 Task: Open Card Data Backup and Recovery Planning in Board Resource Management to Workspace Continuous Integration and Deployment and add a team member Softage.3@softage.net, a label Purple, a checklist Translation, an attachment from your google drive, a color Purple and finally, add a card description 'Plan and execute company team-building activity at a team-building ropes course' and a comment 'Given the potential impact of this task on our company reputation for innovation, let us ensure that we approach it with a sense of creativity and imagination.'. Add a start date 'Jan 07, 1900' with a due date 'Jan 14, 1900'
Action: Mouse moved to (47, 306)
Screenshot: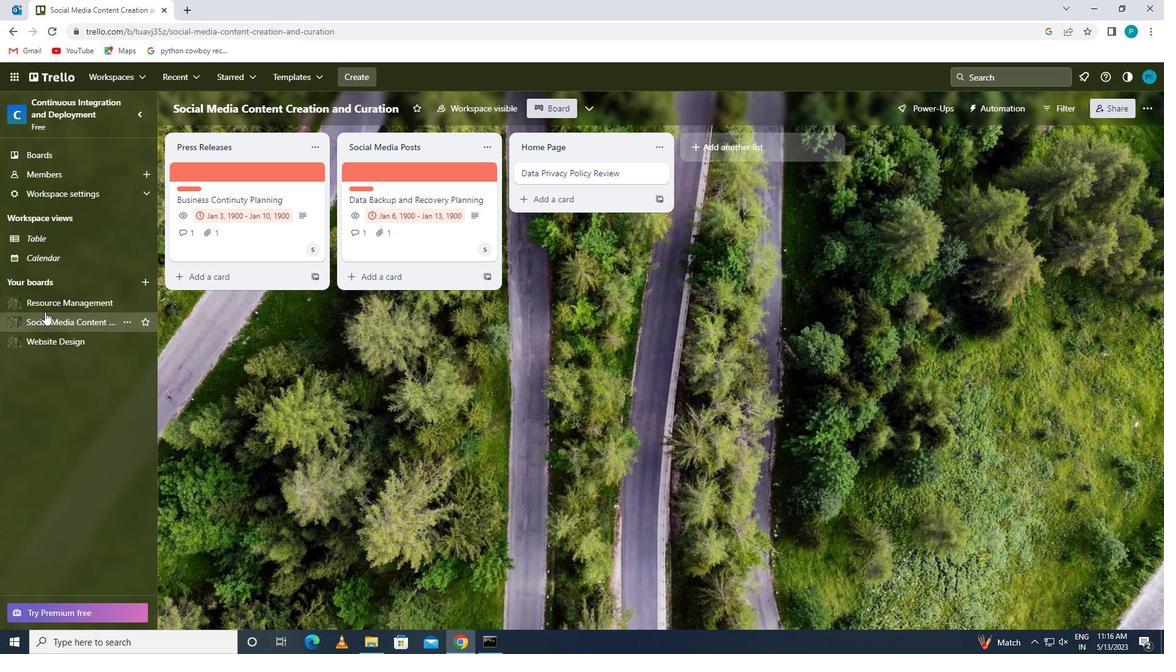 
Action: Mouse pressed left at (47, 306)
Screenshot: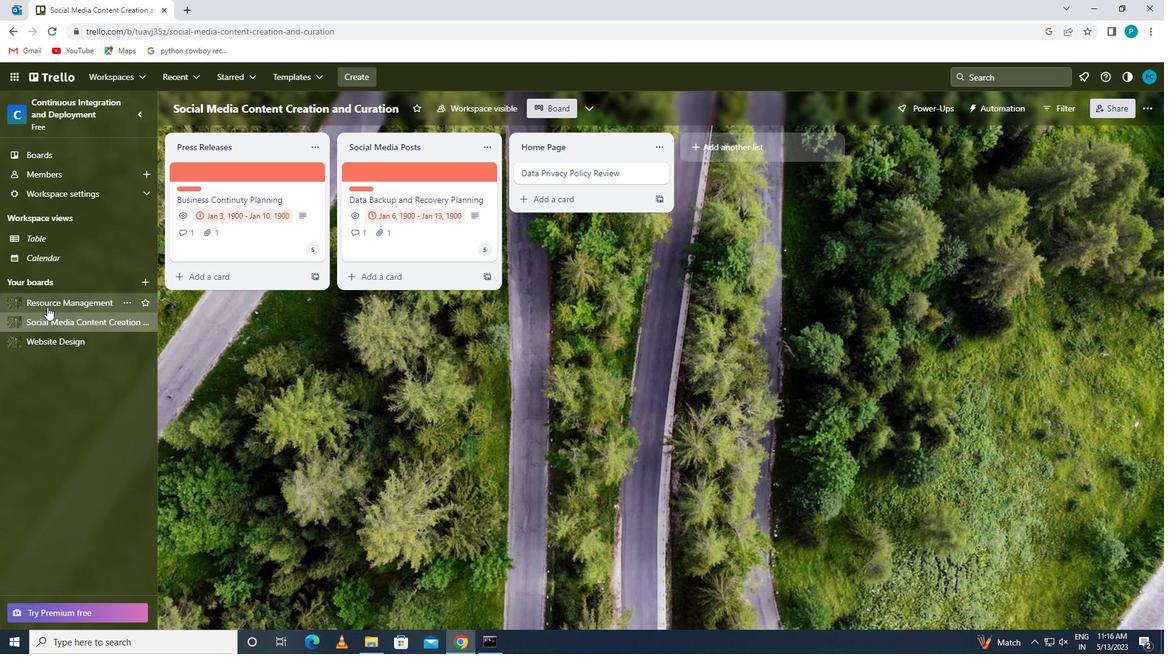 
Action: Mouse moved to (557, 173)
Screenshot: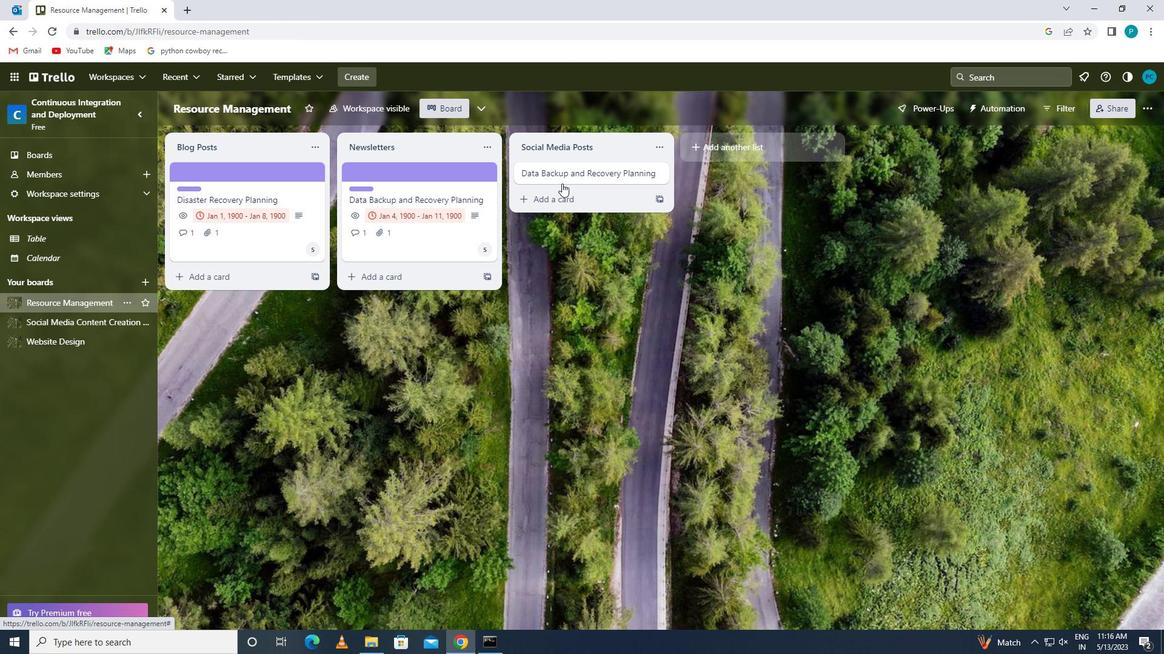 
Action: Mouse pressed left at (557, 173)
Screenshot: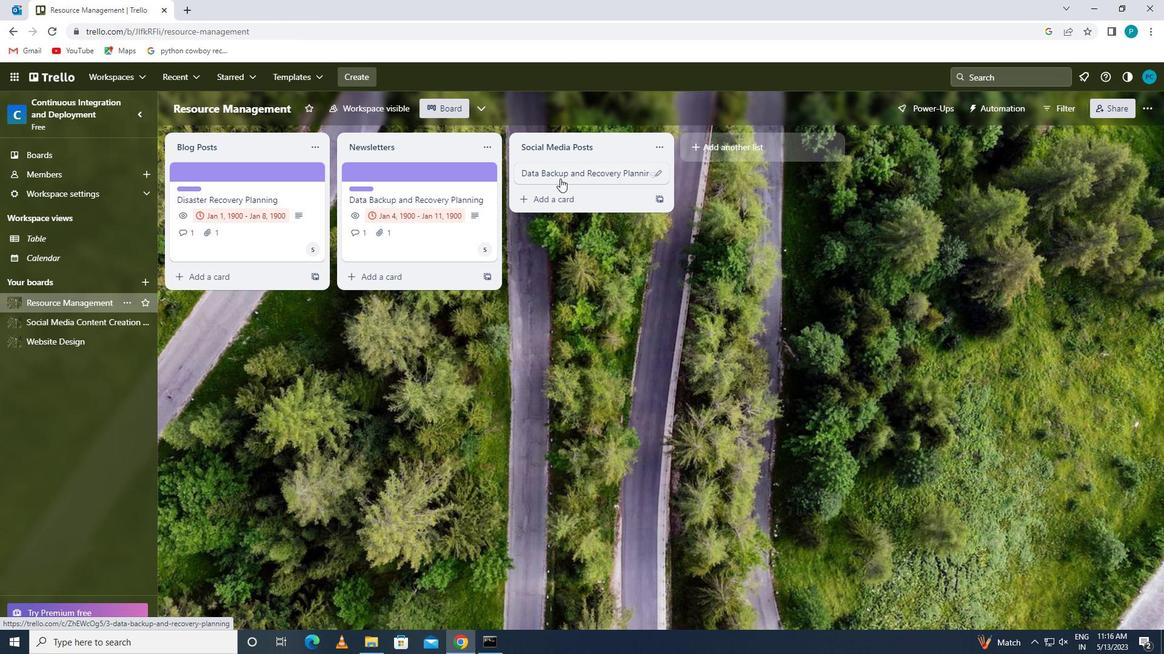 
Action: Mouse moved to (741, 218)
Screenshot: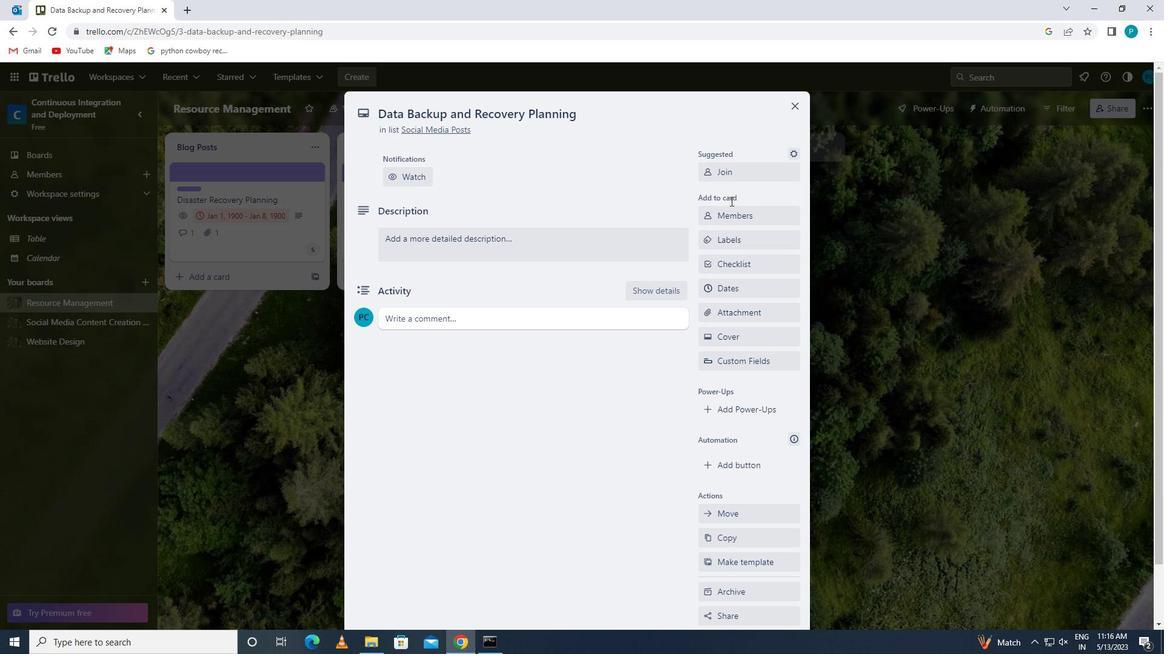 
Action: Mouse pressed left at (741, 218)
Screenshot: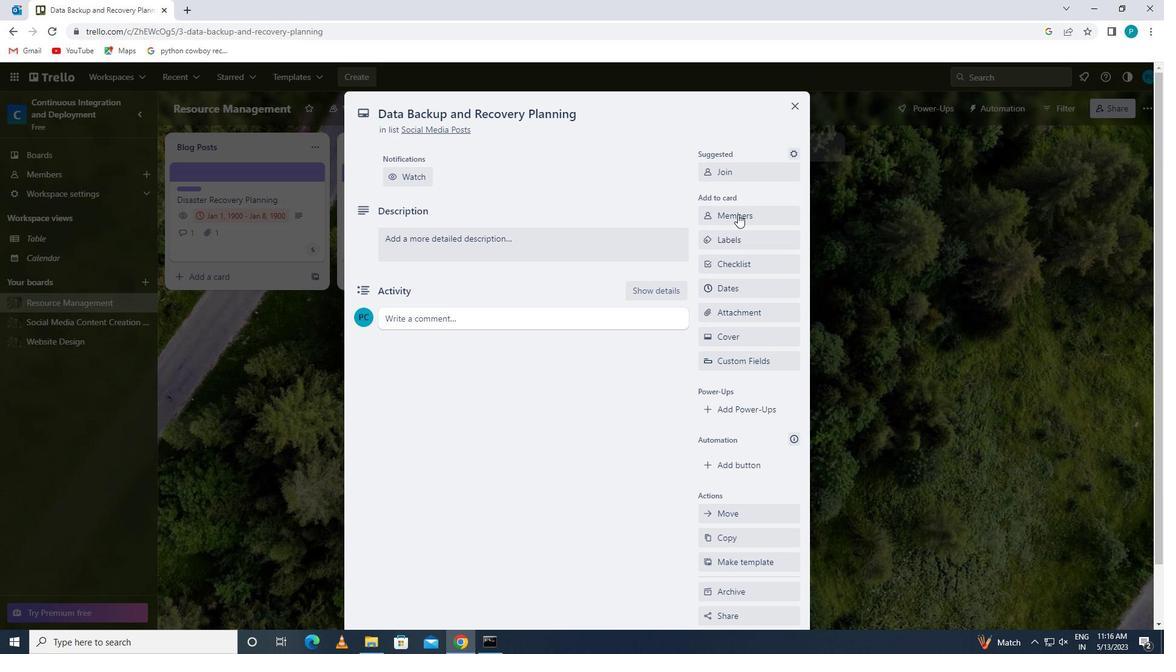 
Action: Key pressed <Key.caps_lock>s<Key.caps_lock>o
Screenshot: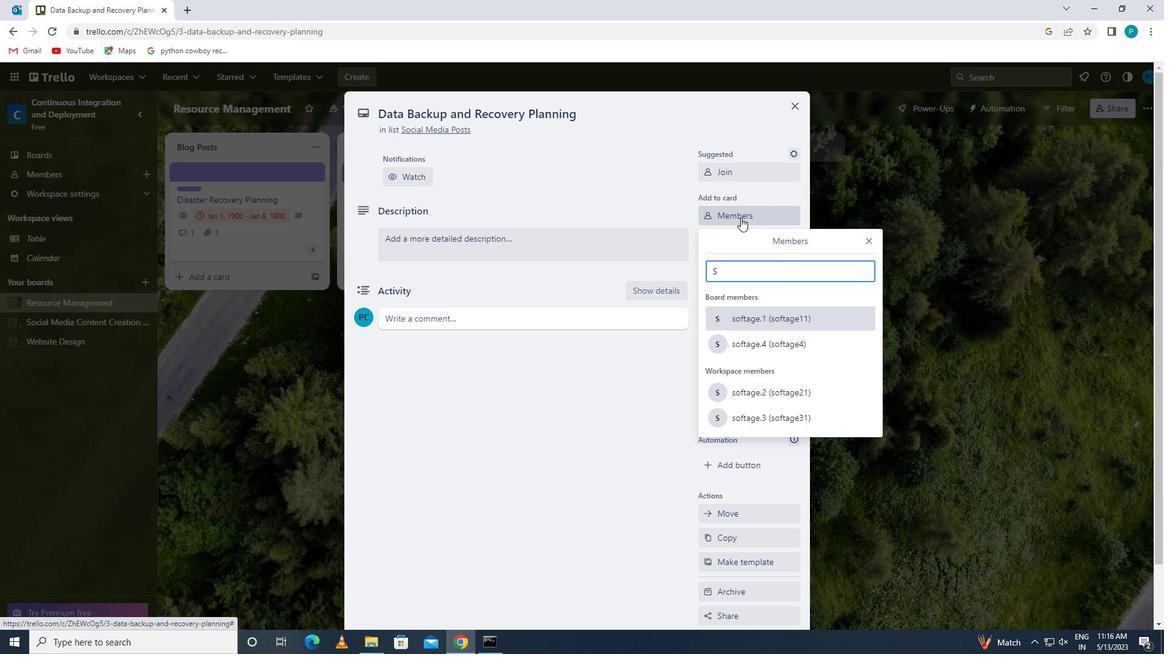 
Action: Mouse moved to (767, 422)
Screenshot: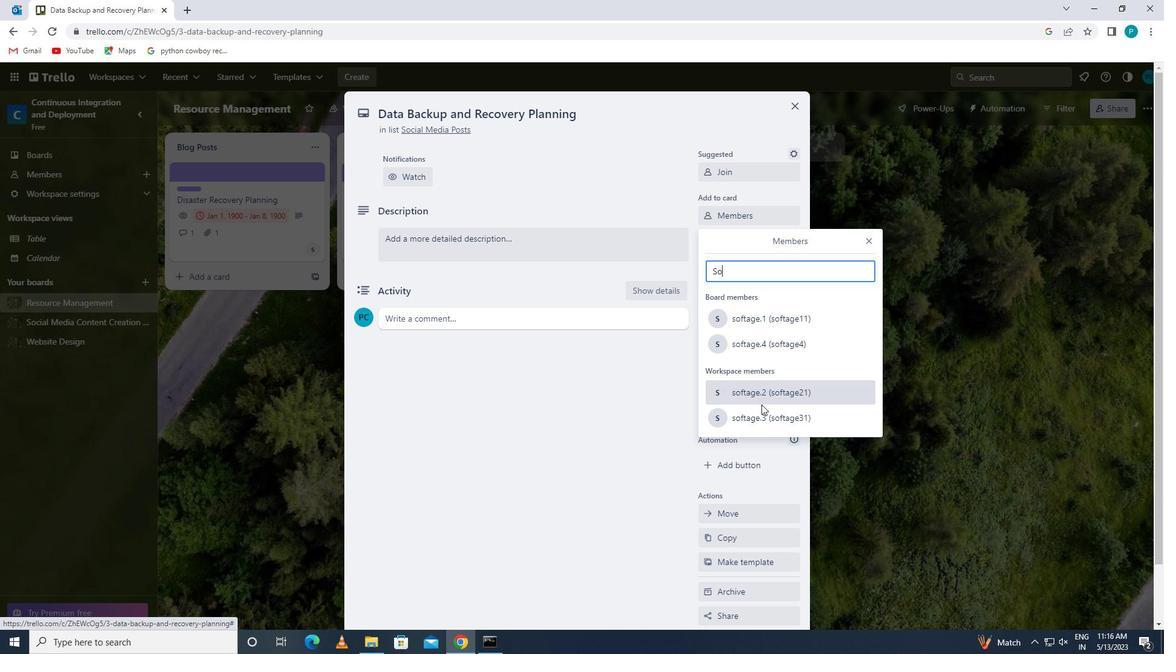 
Action: Mouse pressed left at (767, 422)
Screenshot: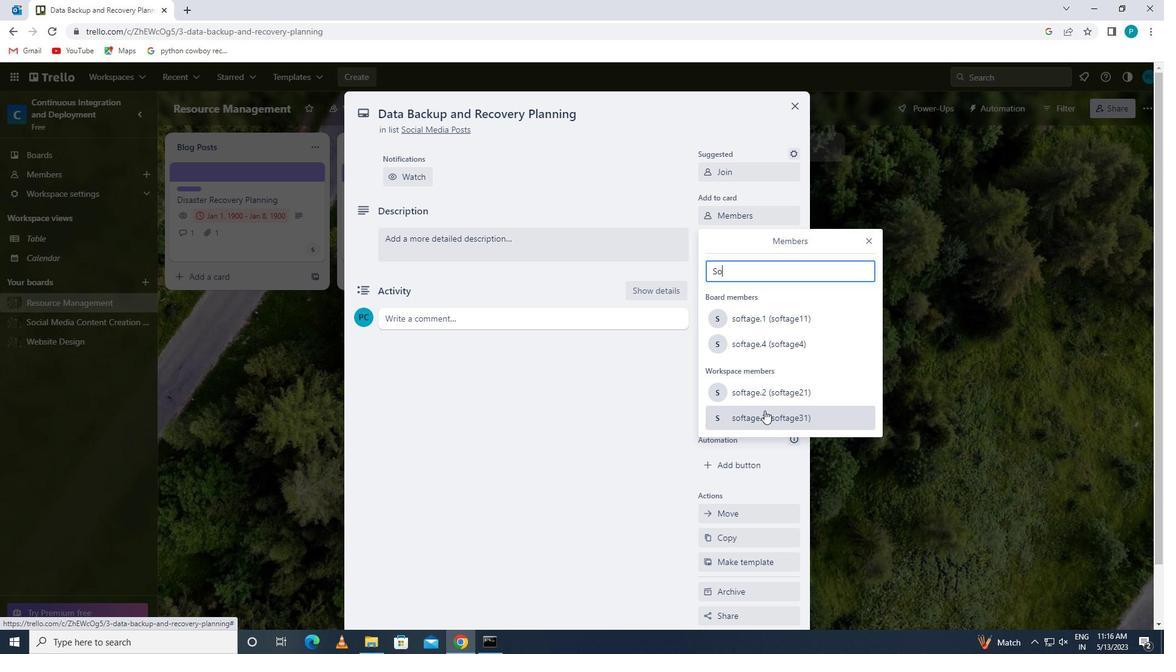 
Action: Mouse moved to (867, 231)
Screenshot: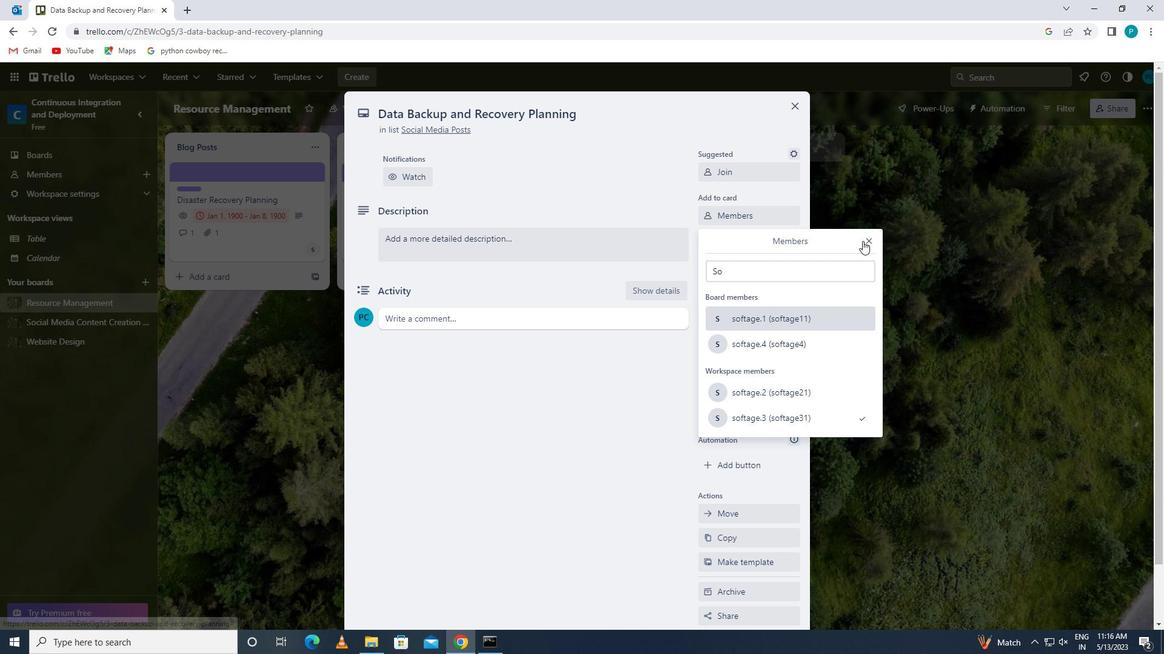
Action: Mouse pressed left at (867, 231)
Screenshot: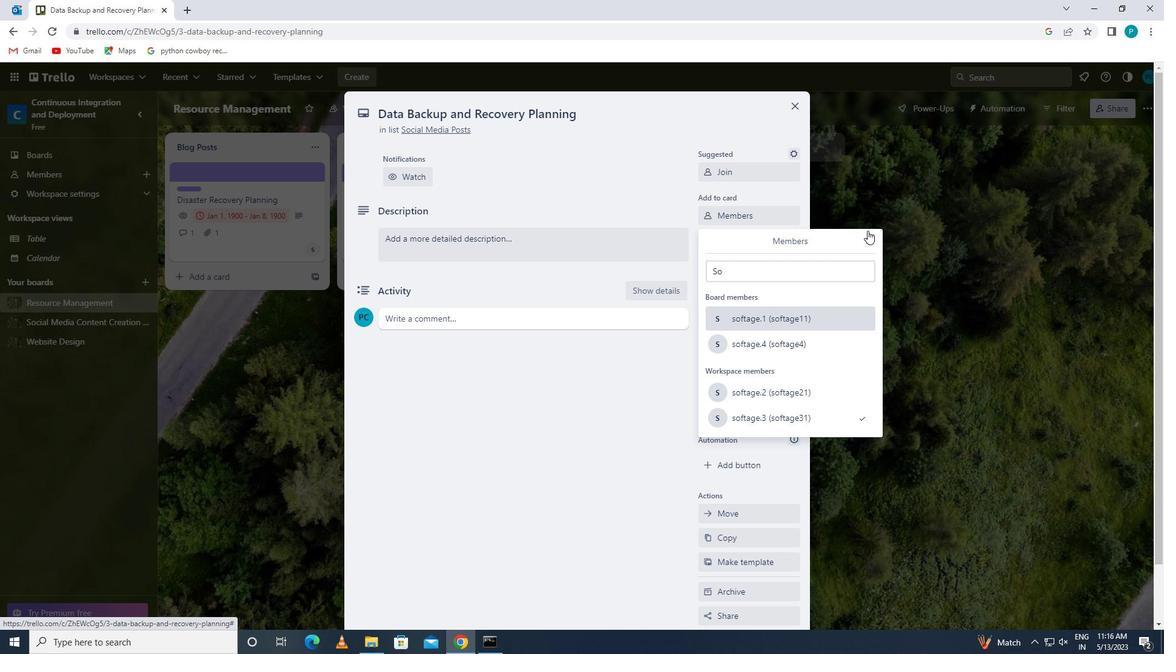 
Action: Mouse moved to (728, 235)
Screenshot: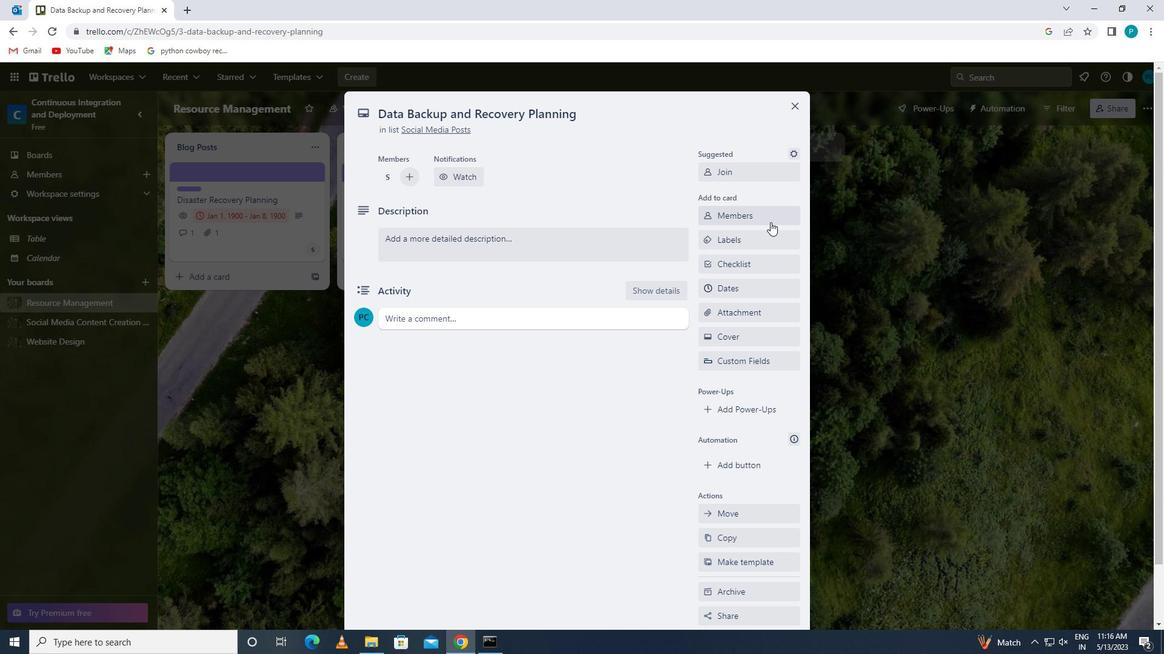 
Action: Mouse pressed left at (728, 235)
Screenshot: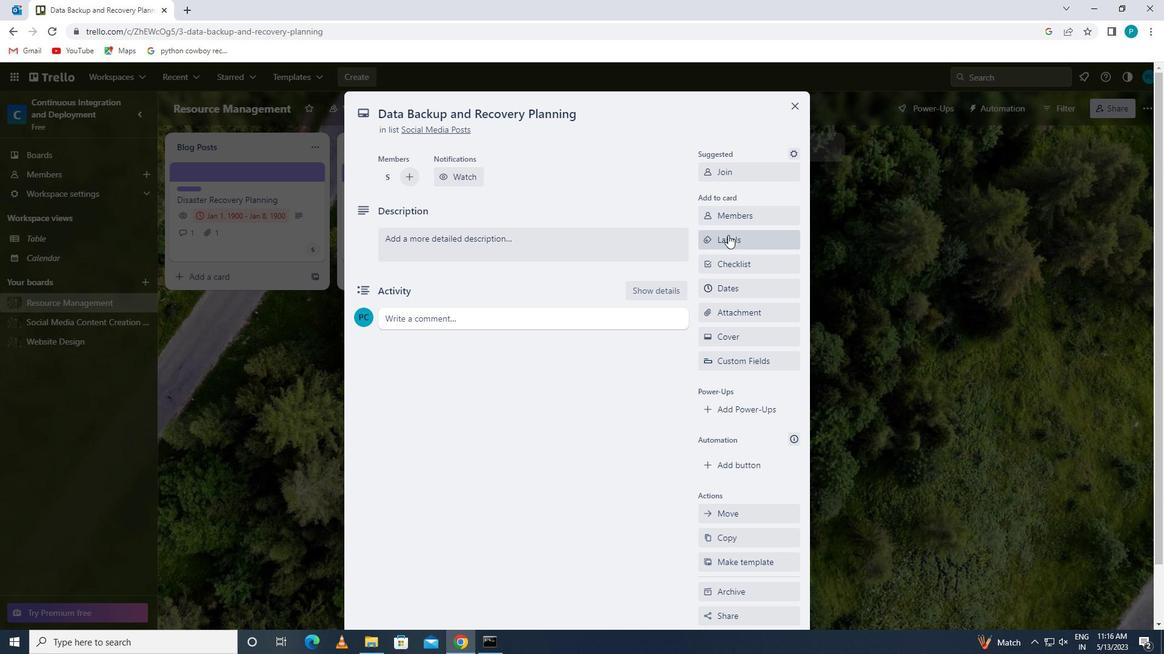 
Action: Mouse moved to (775, 466)
Screenshot: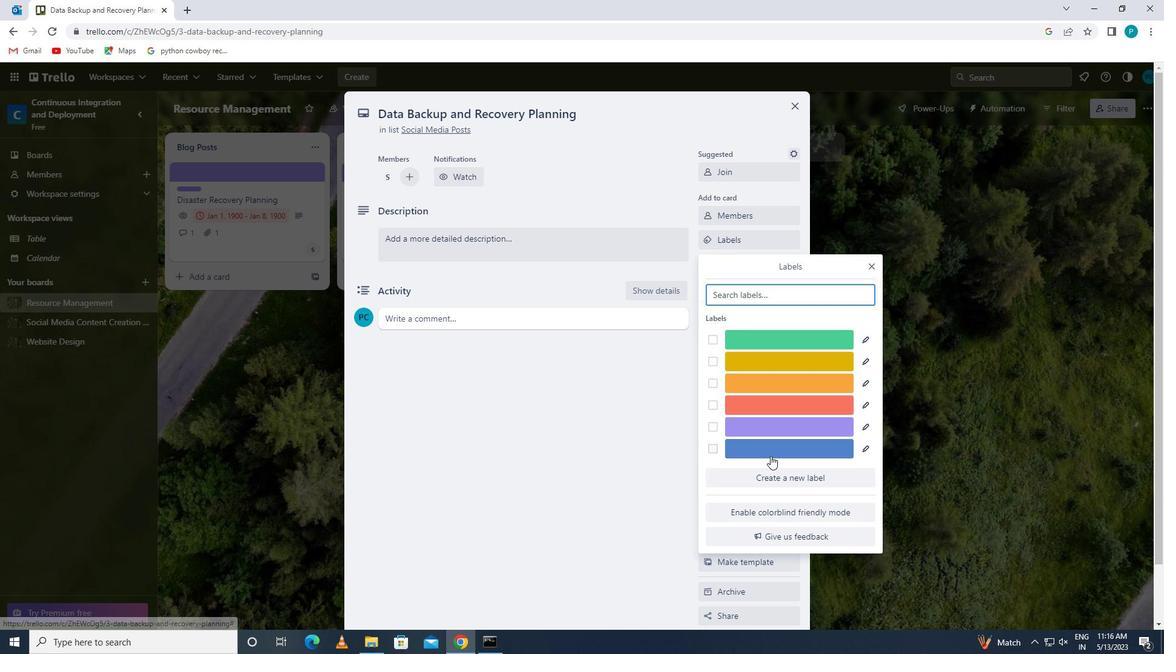 
Action: Mouse pressed left at (775, 466)
Screenshot: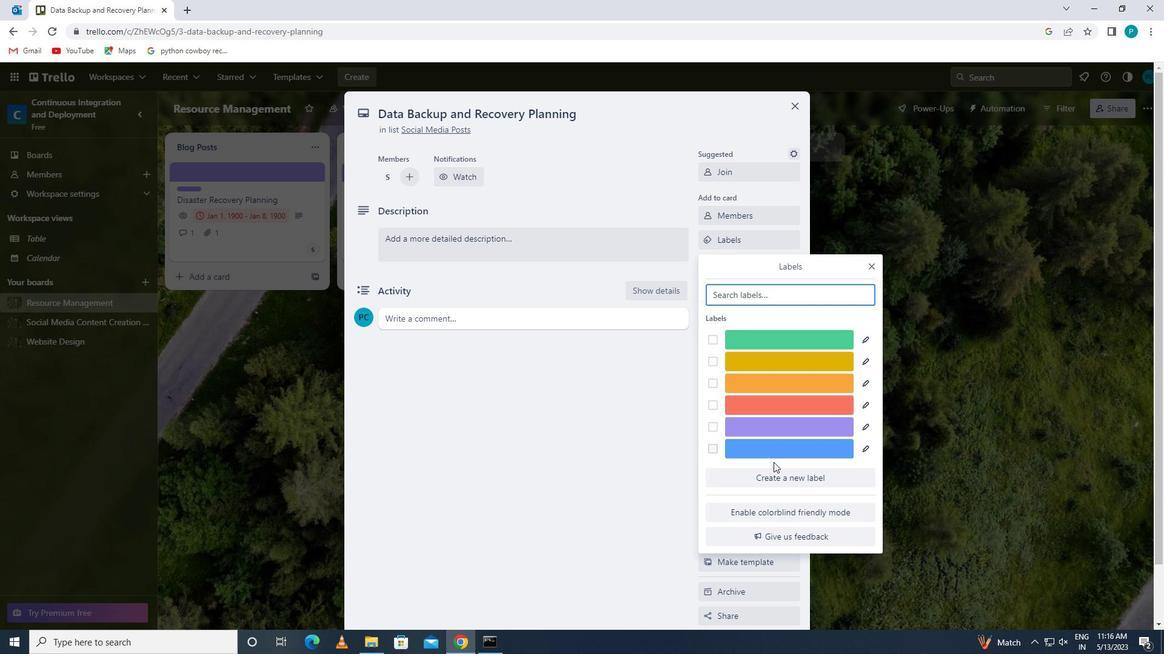 
Action: Mouse moved to (780, 474)
Screenshot: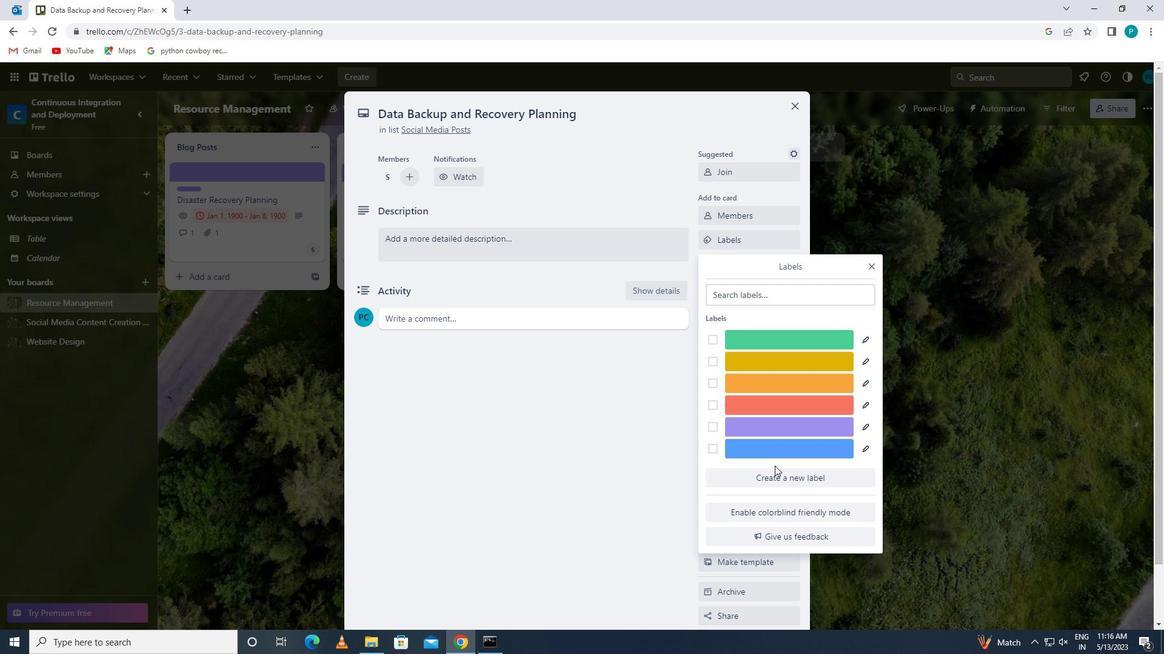 
Action: Mouse pressed left at (780, 474)
Screenshot: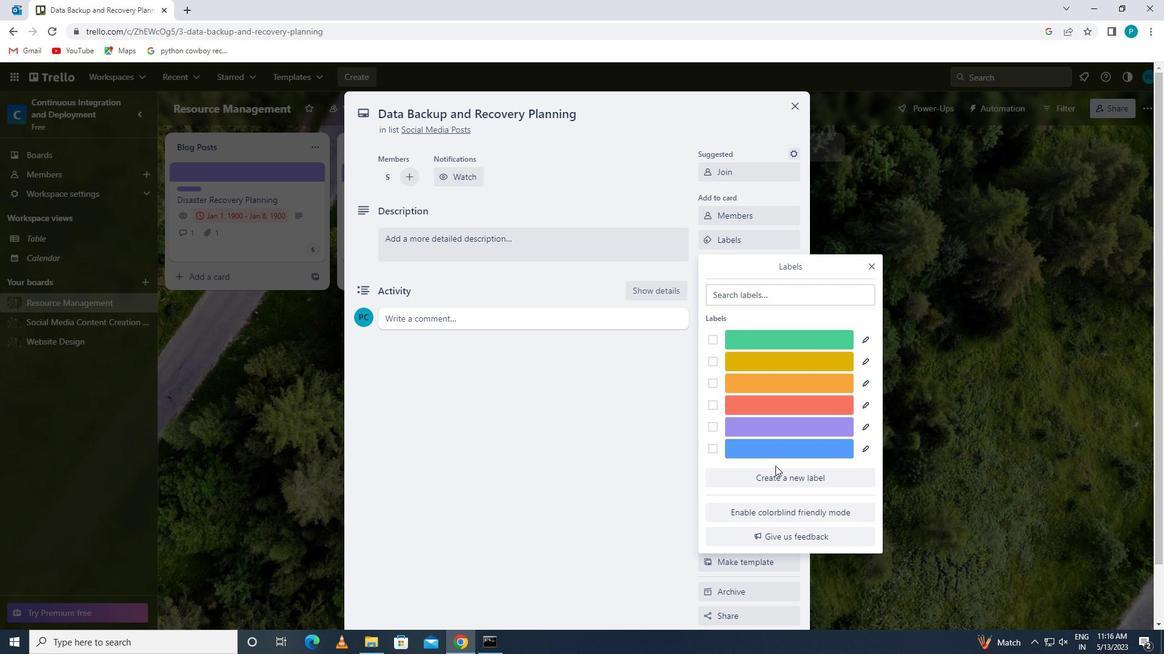 
Action: Mouse moved to (854, 448)
Screenshot: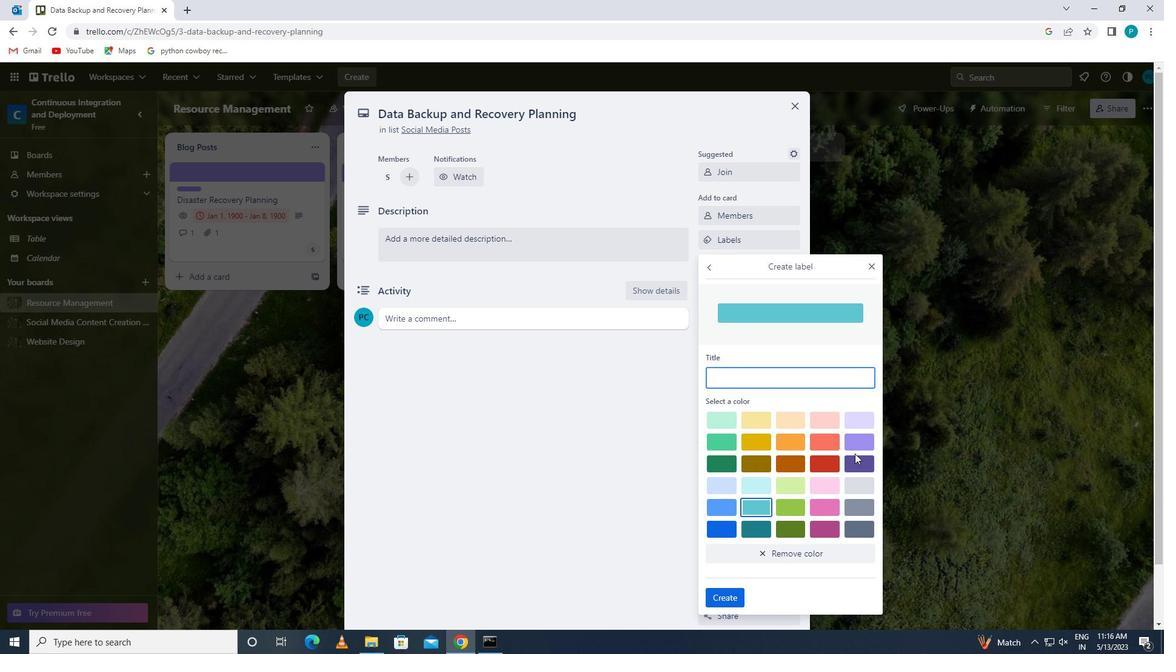 
Action: Mouse pressed left at (854, 448)
Screenshot: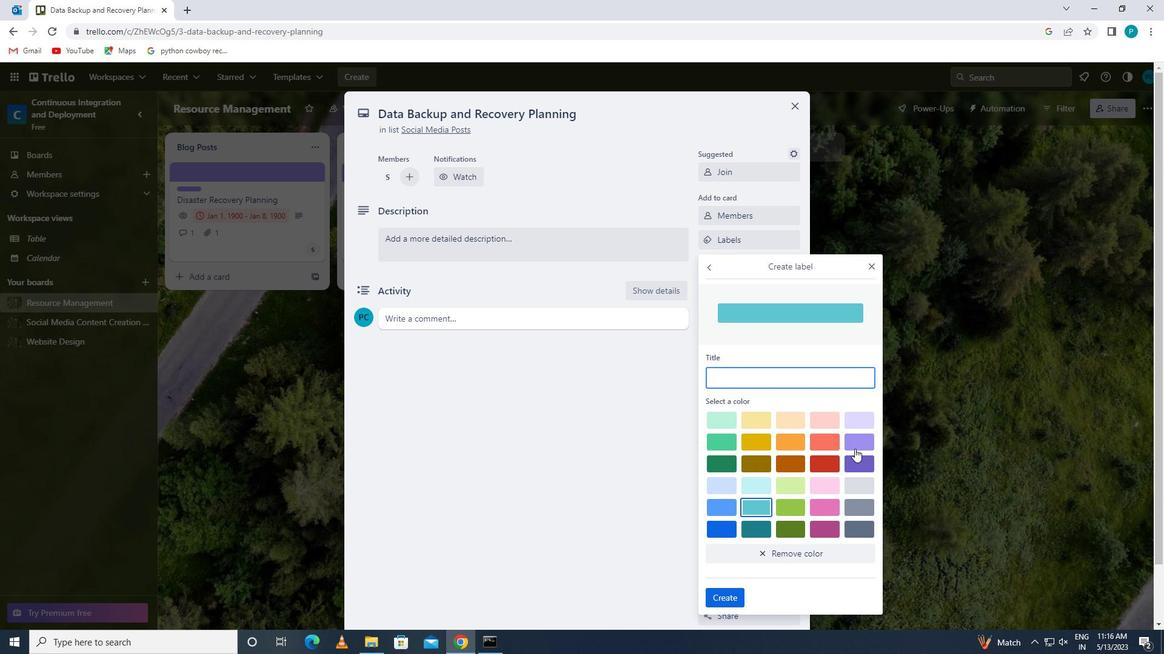 
Action: Mouse moved to (729, 596)
Screenshot: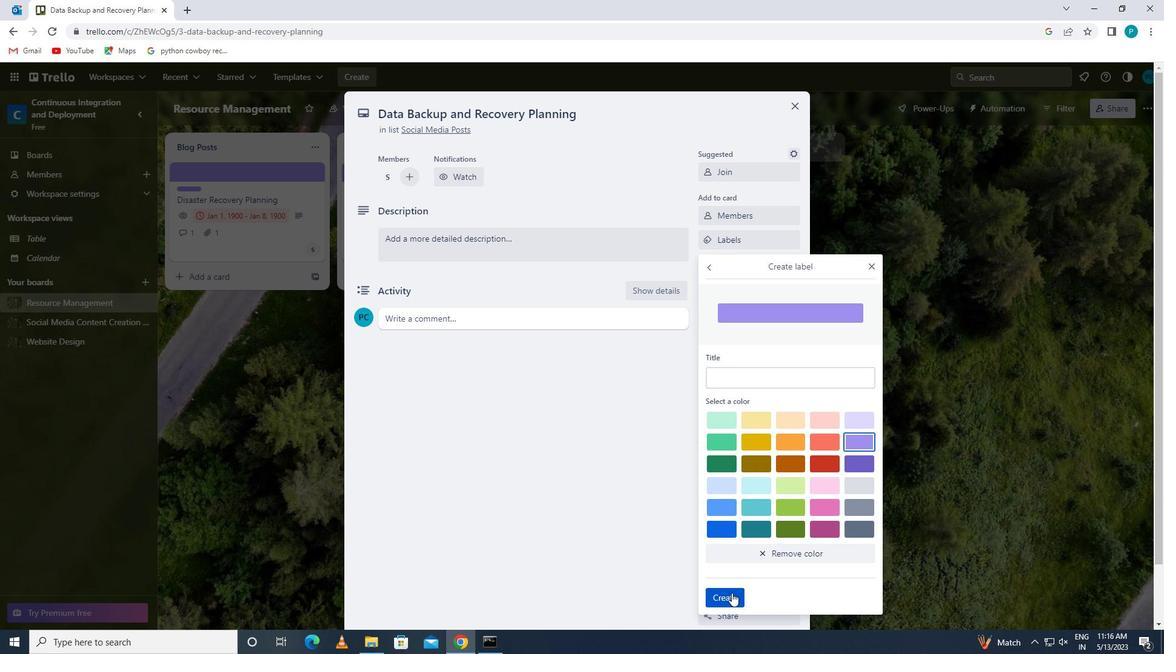 
Action: Mouse pressed left at (729, 596)
Screenshot: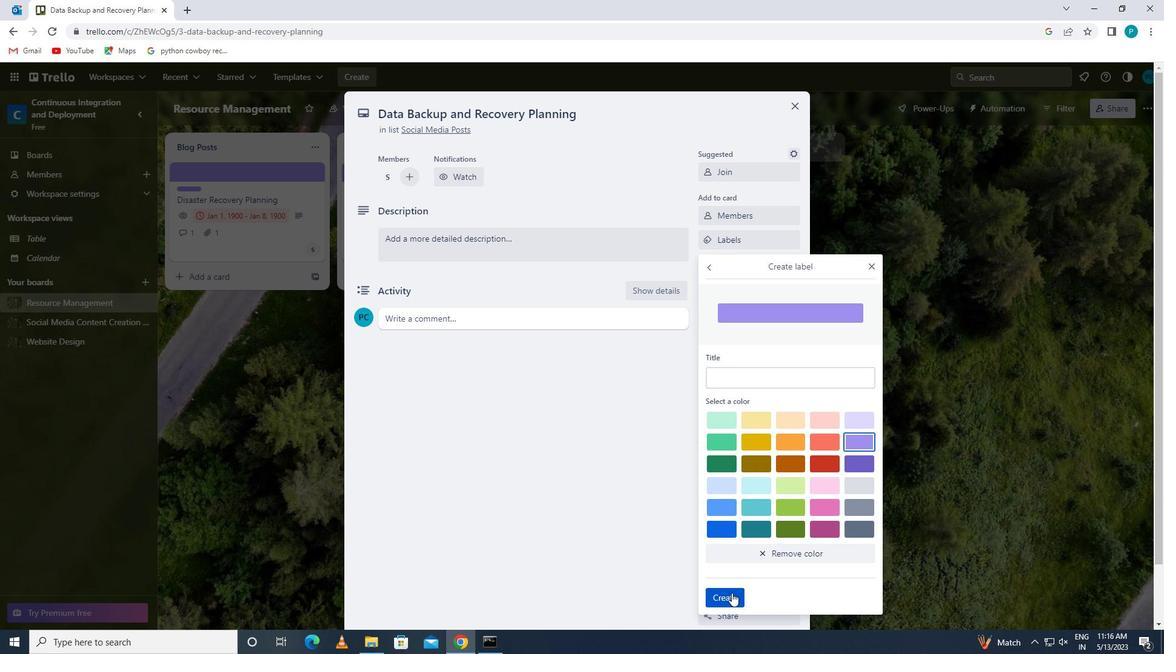 
Action: Mouse moved to (865, 257)
Screenshot: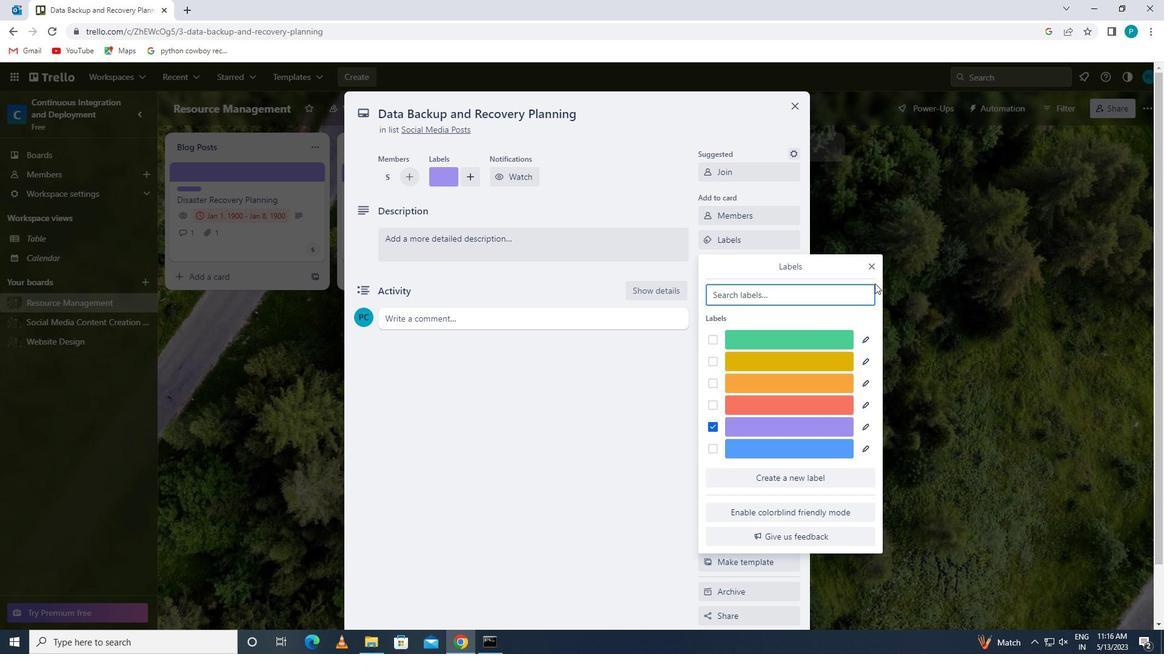 
Action: Mouse pressed left at (865, 257)
Screenshot: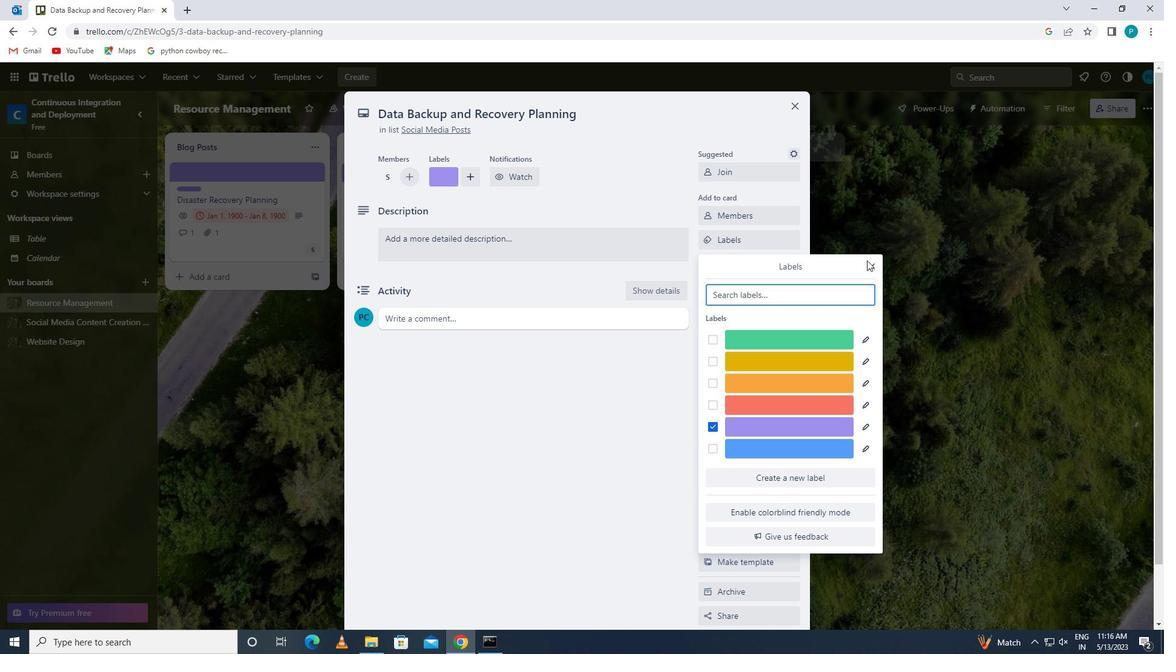 
Action: Mouse moved to (871, 259)
Screenshot: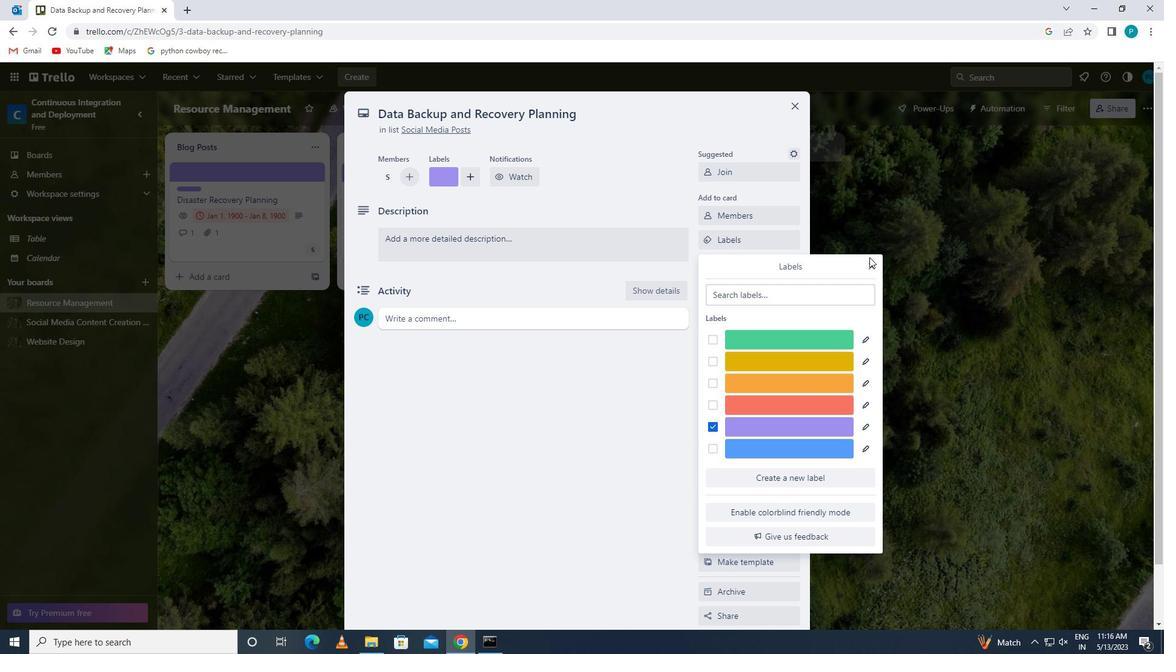 
Action: Mouse pressed left at (871, 259)
Screenshot: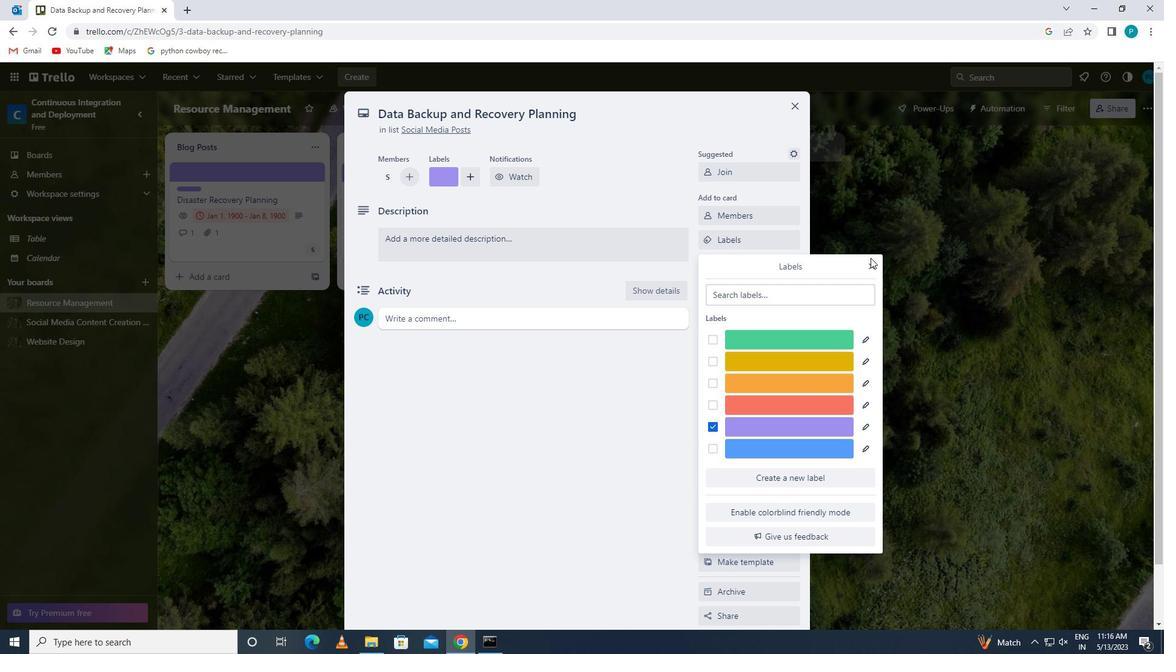 
Action: Mouse moved to (873, 266)
Screenshot: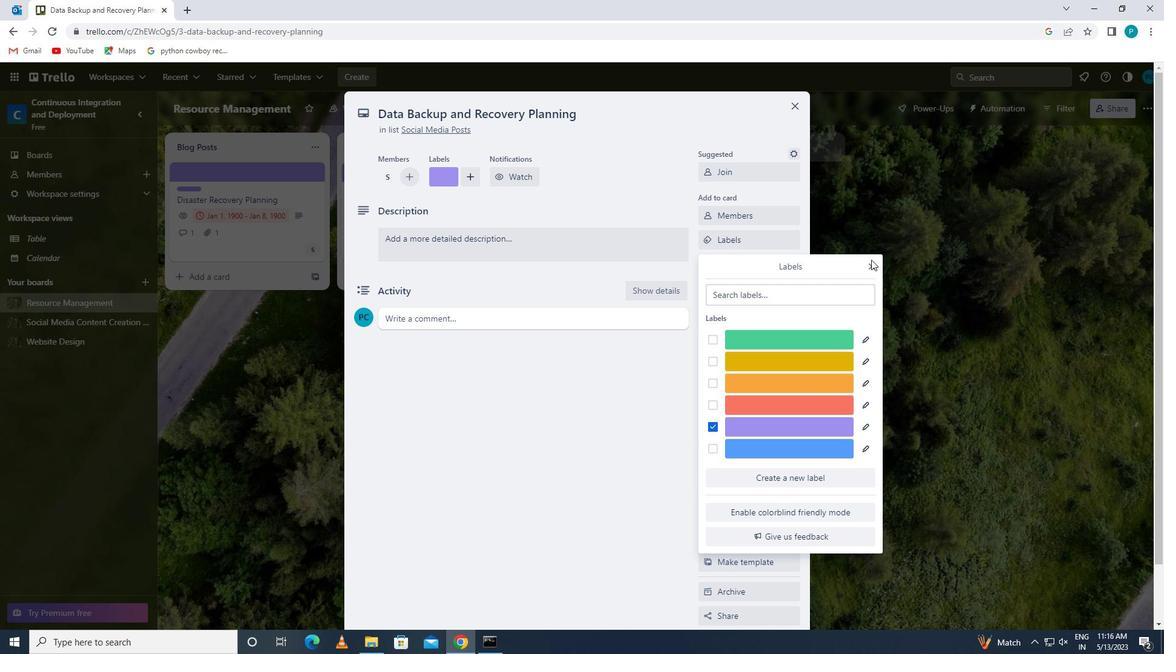 
Action: Mouse pressed left at (873, 266)
Screenshot: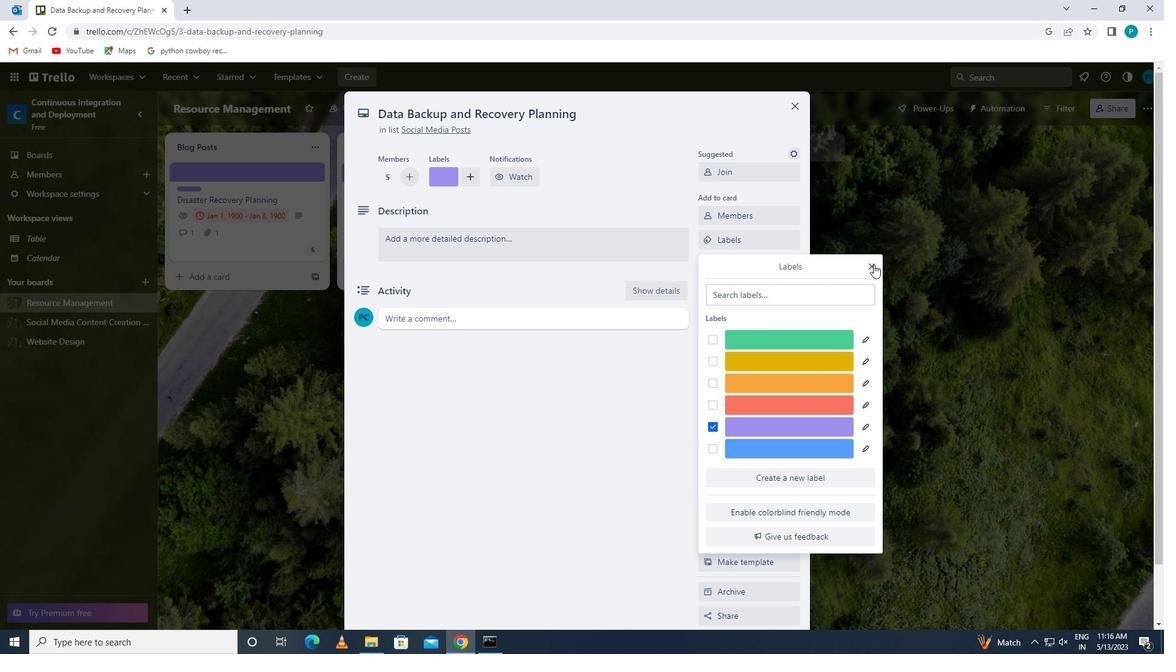 
Action: Mouse moved to (752, 277)
Screenshot: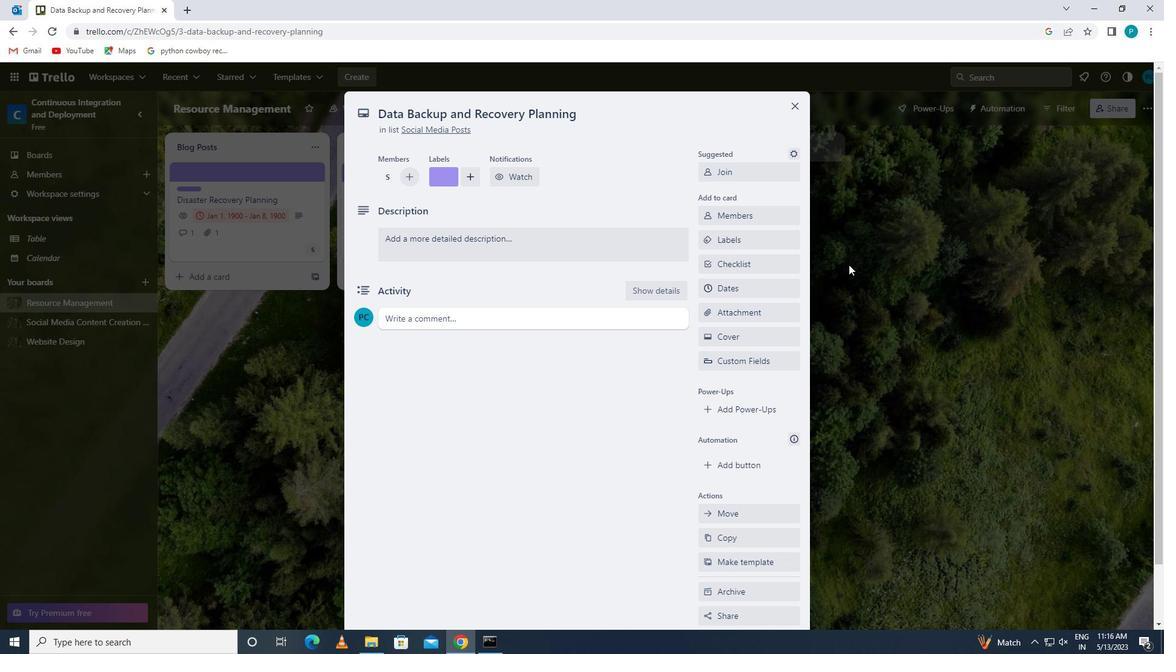 
Action: Mouse pressed left at (752, 277)
Screenshot: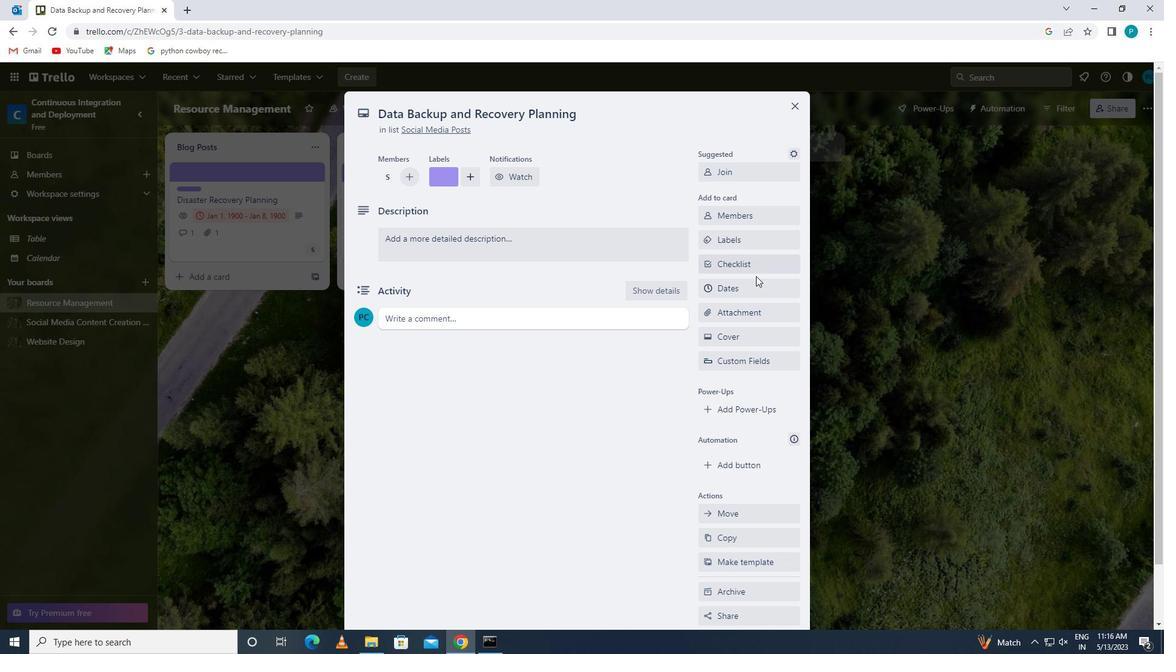 
Action: Mouse moved to (747, 274)
Screenshot: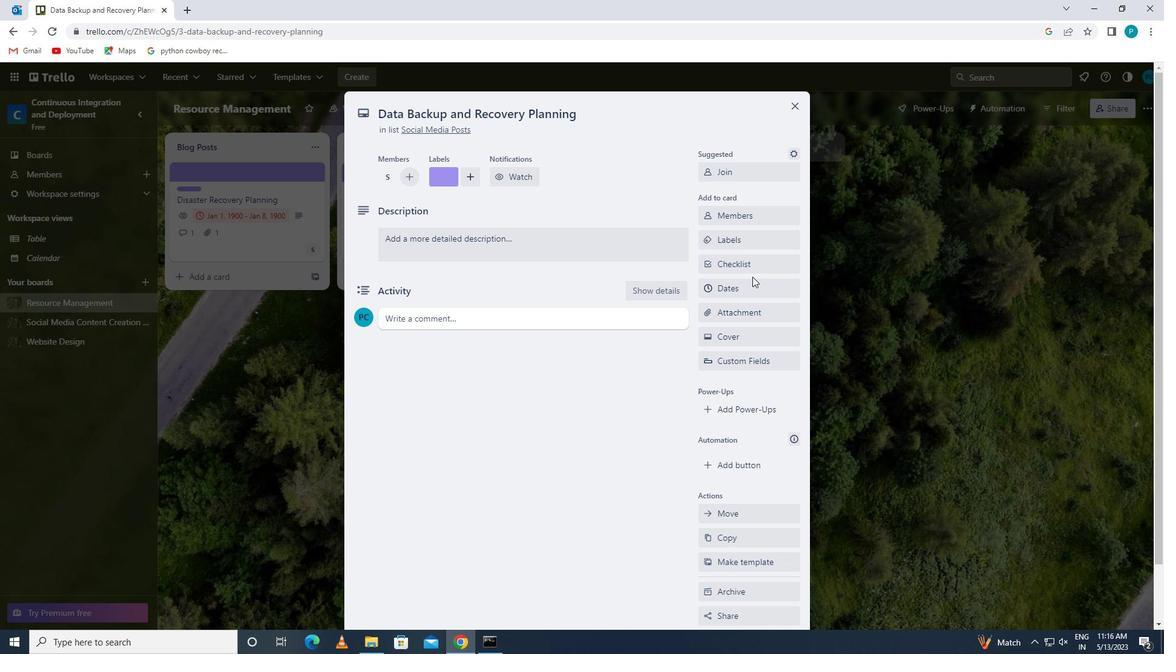 
Action: Mouse pressed left at (747, 274)
Screenshot: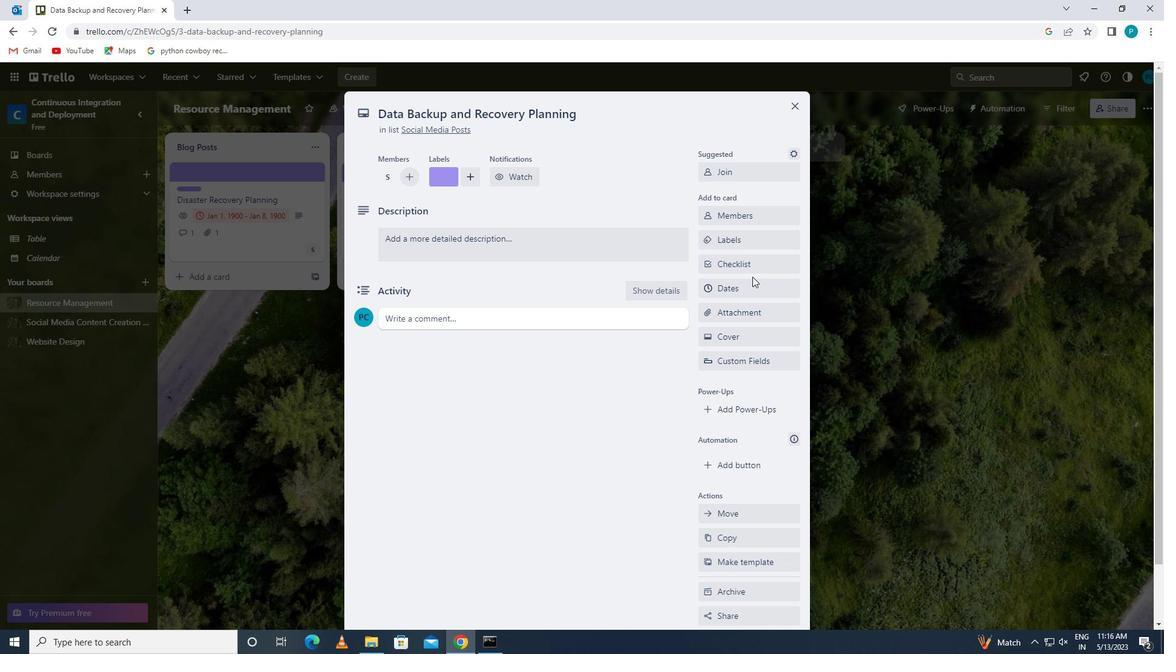 
Action: Mouse moved to (741, 268)
Screenshot: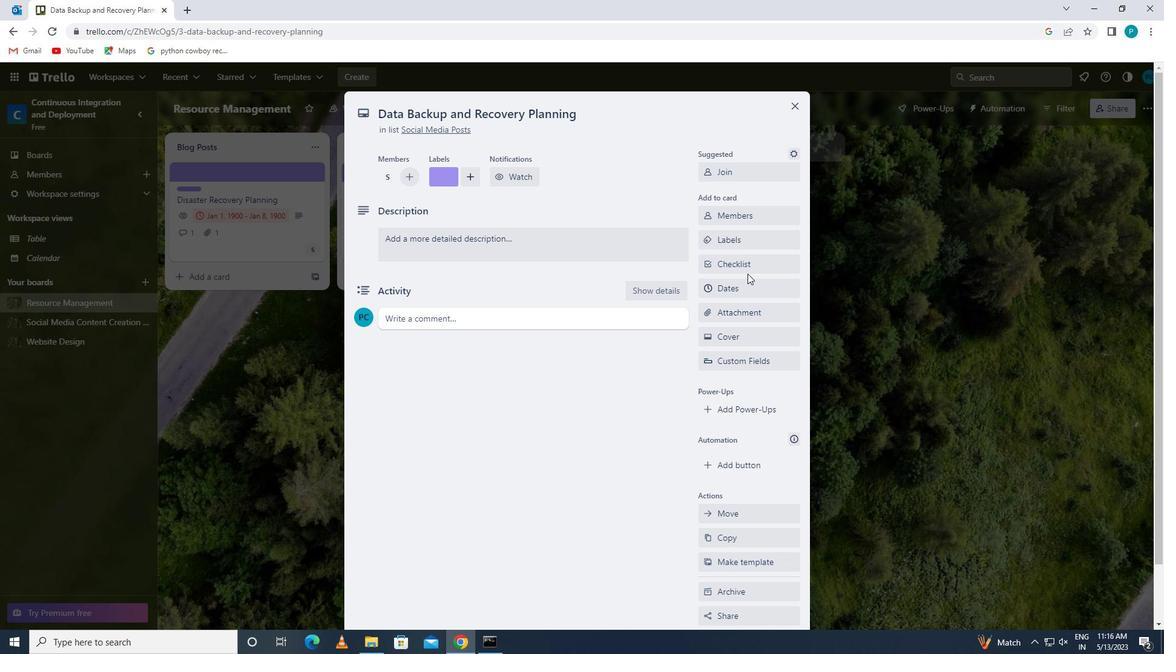 
Action: Mouse pressed left at (741, 268)
Screenshot: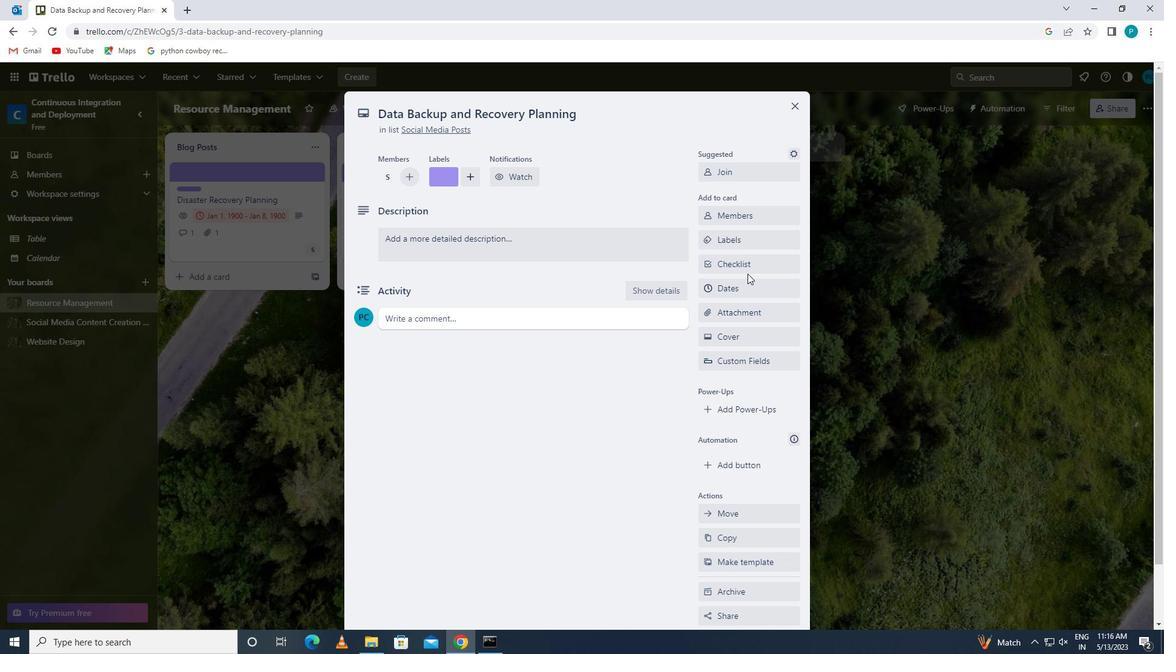 
Action: Key pressed tr
Screenshot: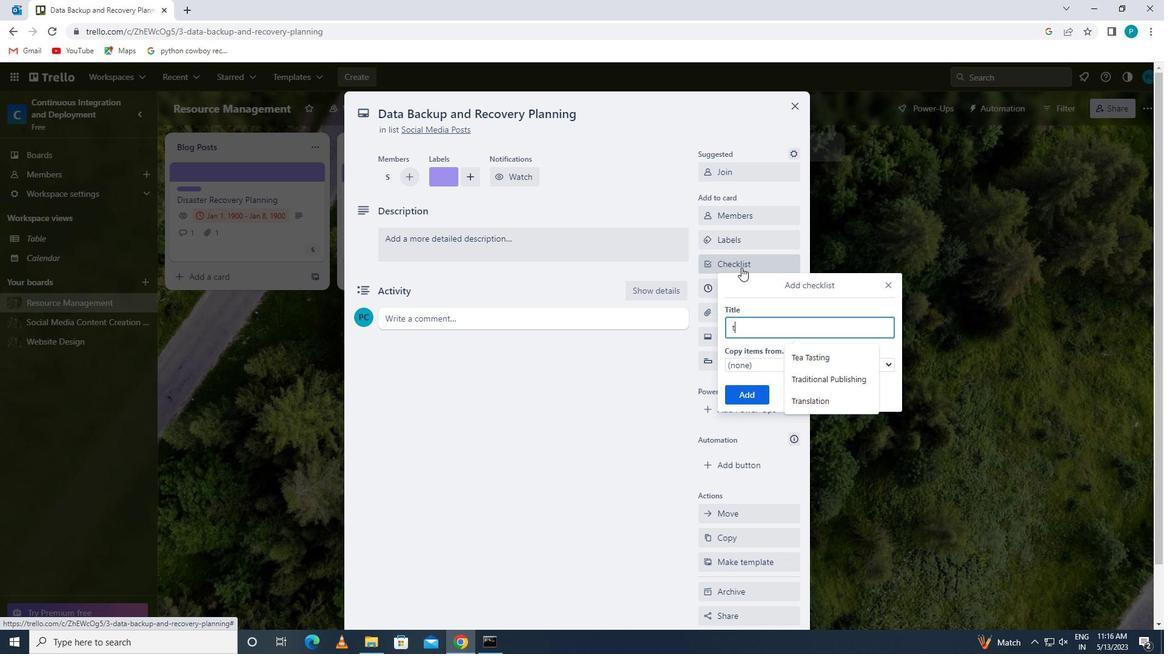 
Action: Mouse moved to (817, 381)
Screenshot: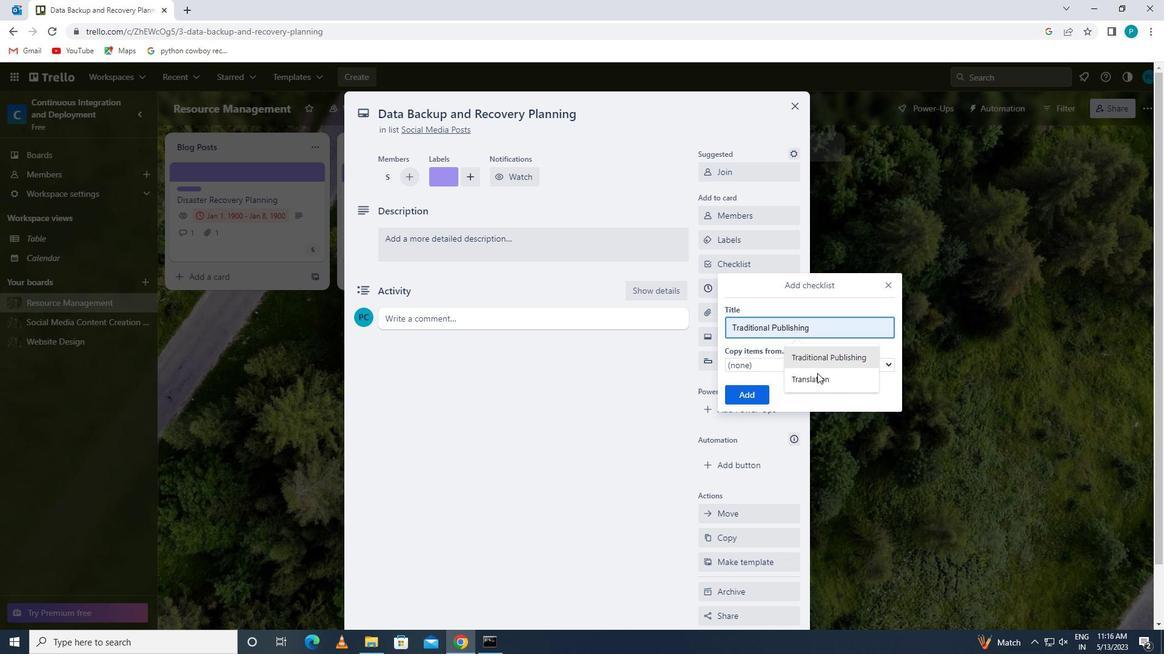 
Action: Mouse pressed left at (817, 381)
Screenshot: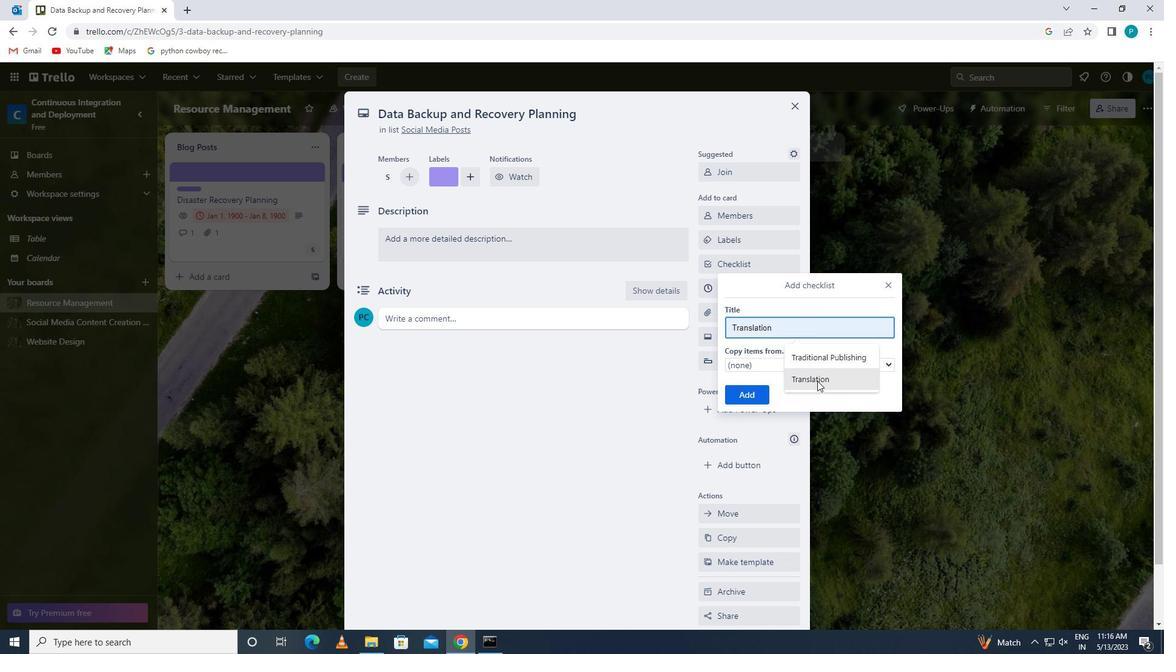 
Action: Mouse moved to (758, 388)
Screenshot: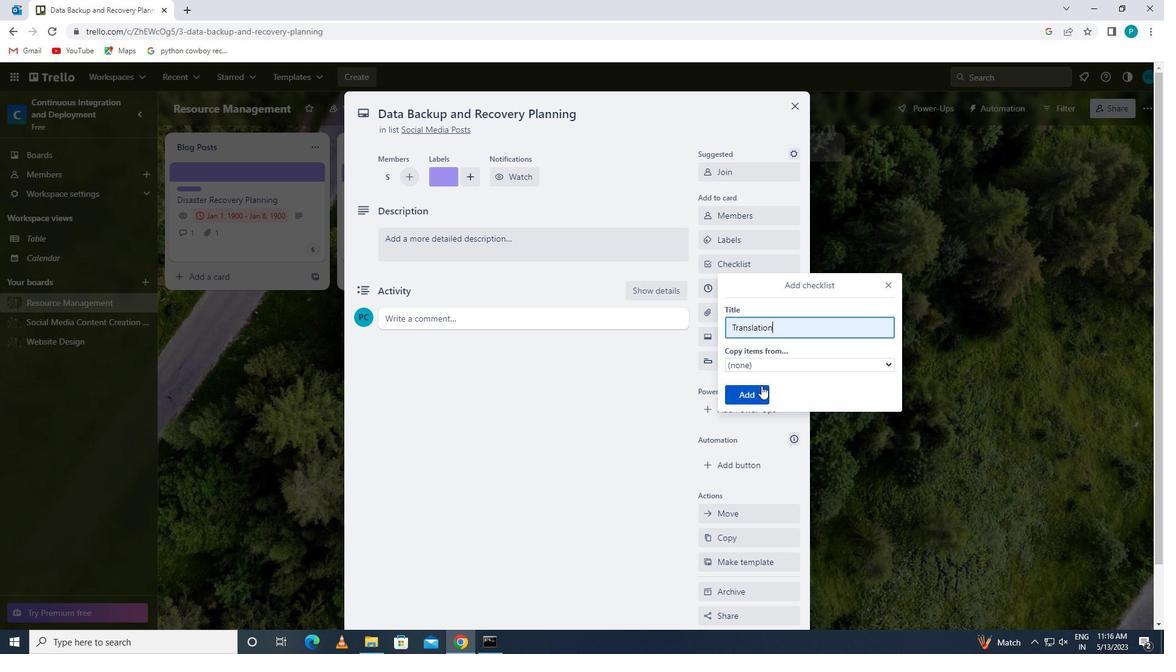 
Action: Mouse pressed left at (758, 388)
Screenshot: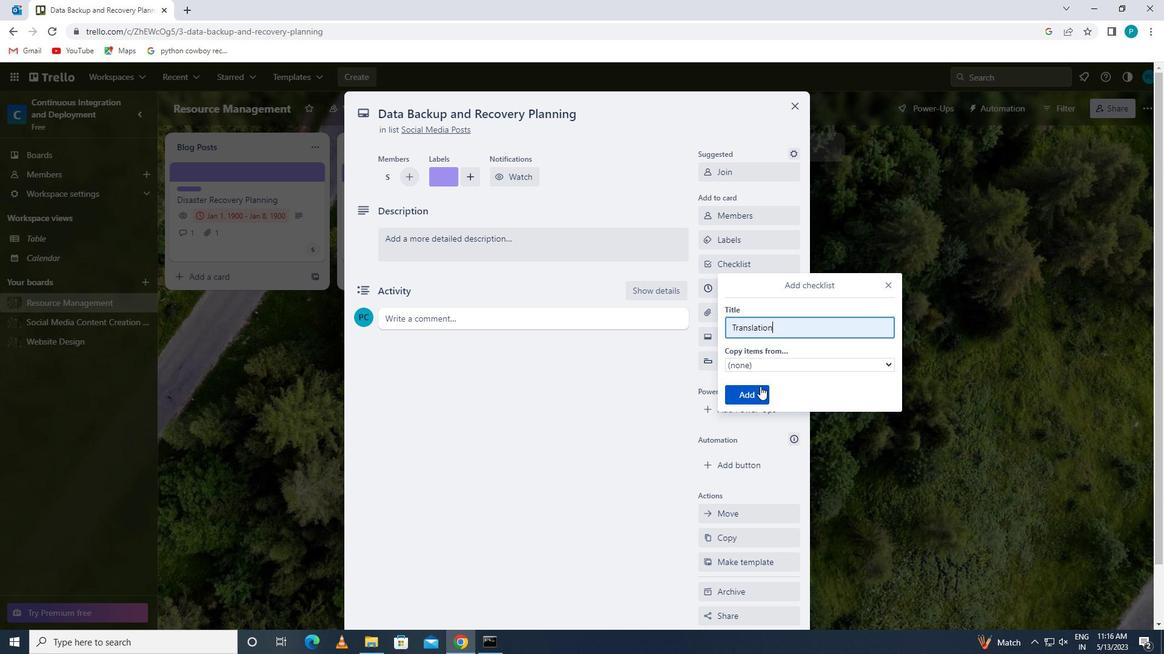 
Action: Mouse moved to (730, 309)
Screenshot: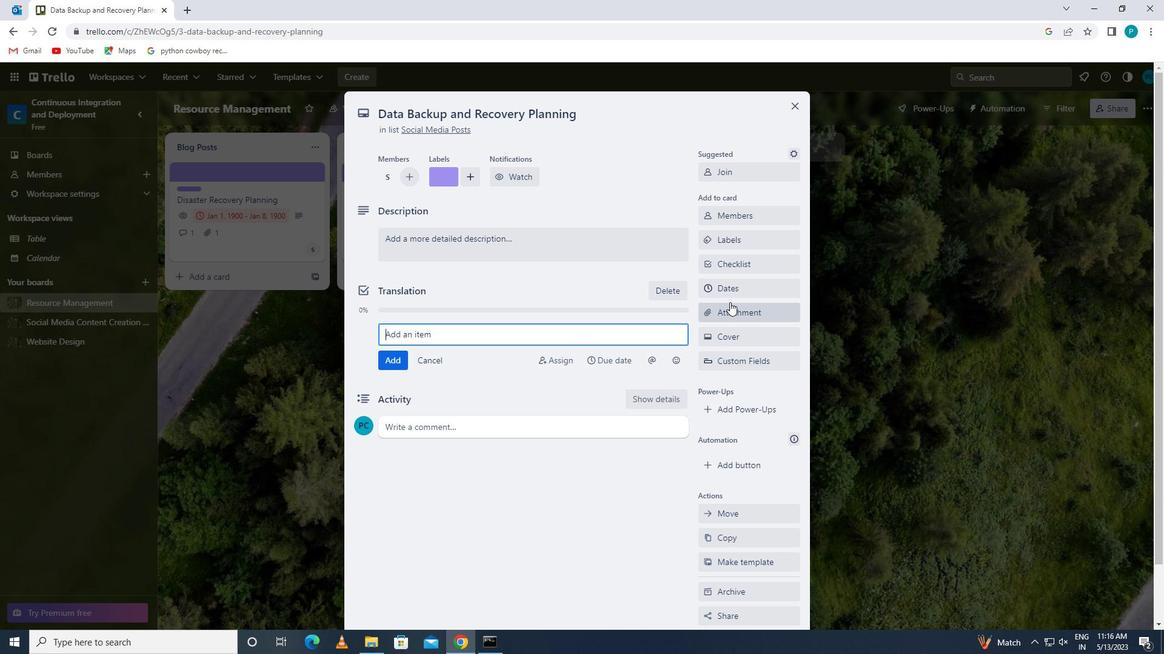 
Action: Mouse pressed left at (730, 309)
Screenshot: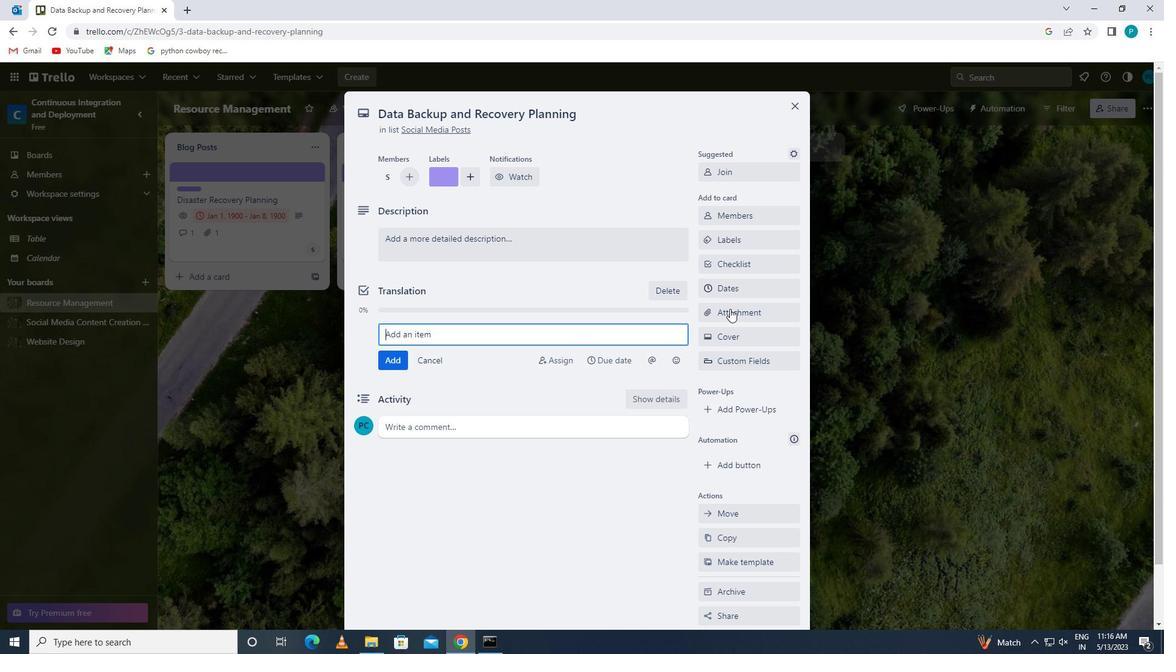 
Action: Mouse moved to (739, 406)
Screenshot: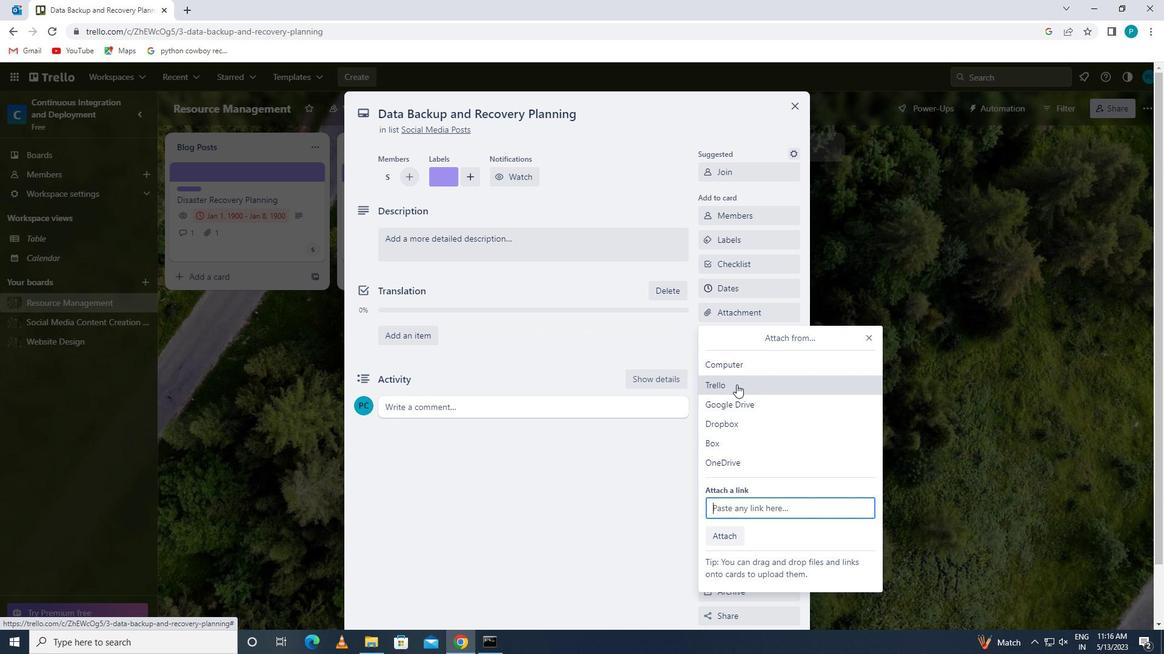 
Action: Mouse pressed left at (739, 406)
Screenshot: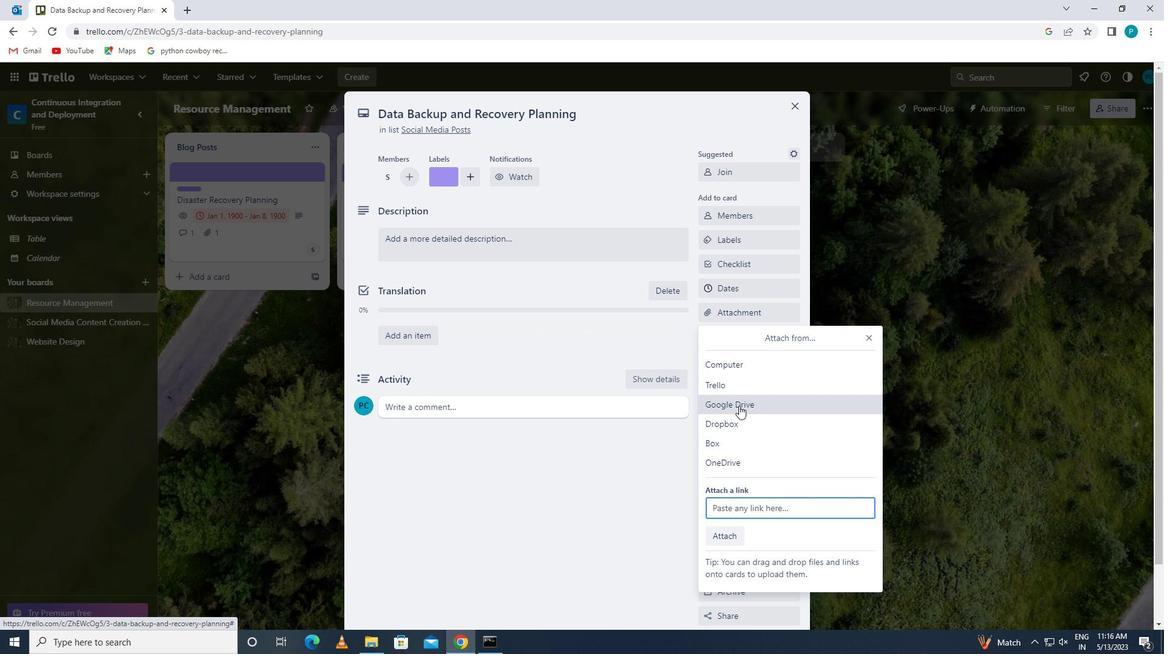 
Action: Mouse moved to (288, 338)
Screenshot: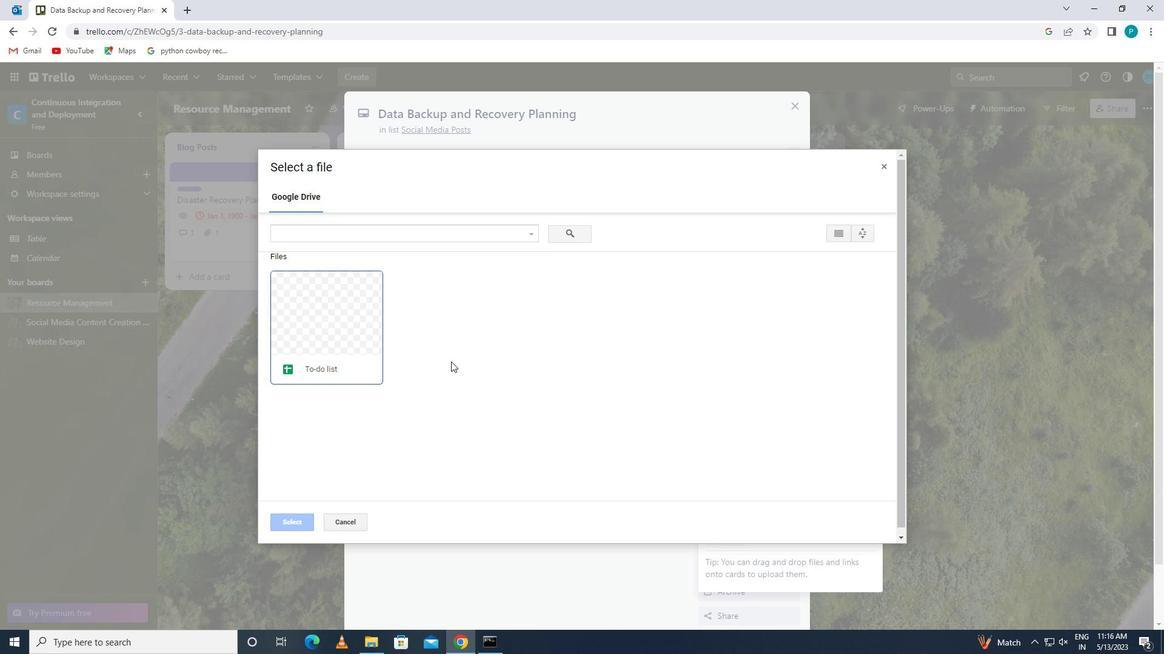 
Action: Mouse pressed left at (288, 338)
Screenshot: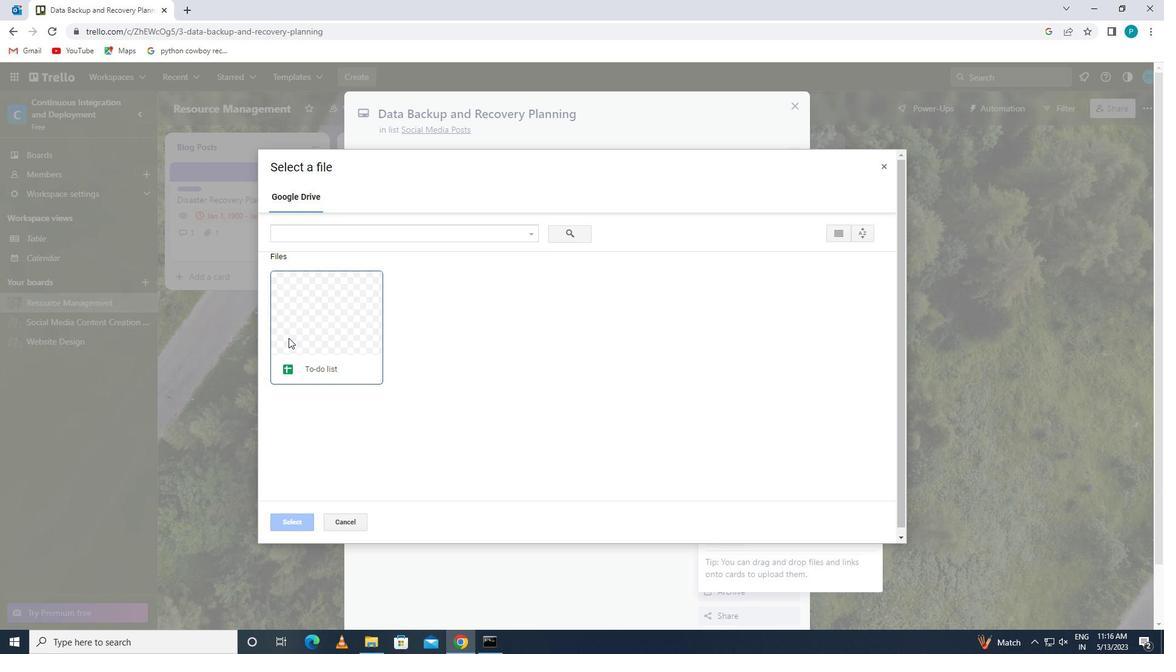 
Action: Mouse moved to (290, 524)
Screenshot: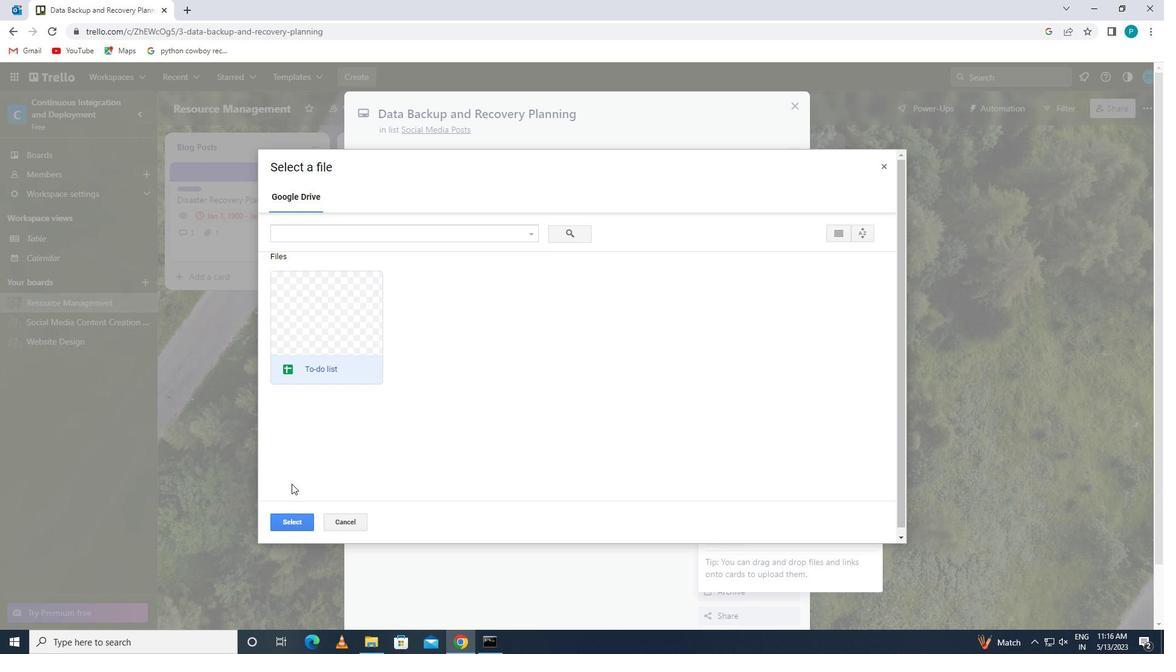 
Action: Mouse pressed left at (290, 524)
Screenshot: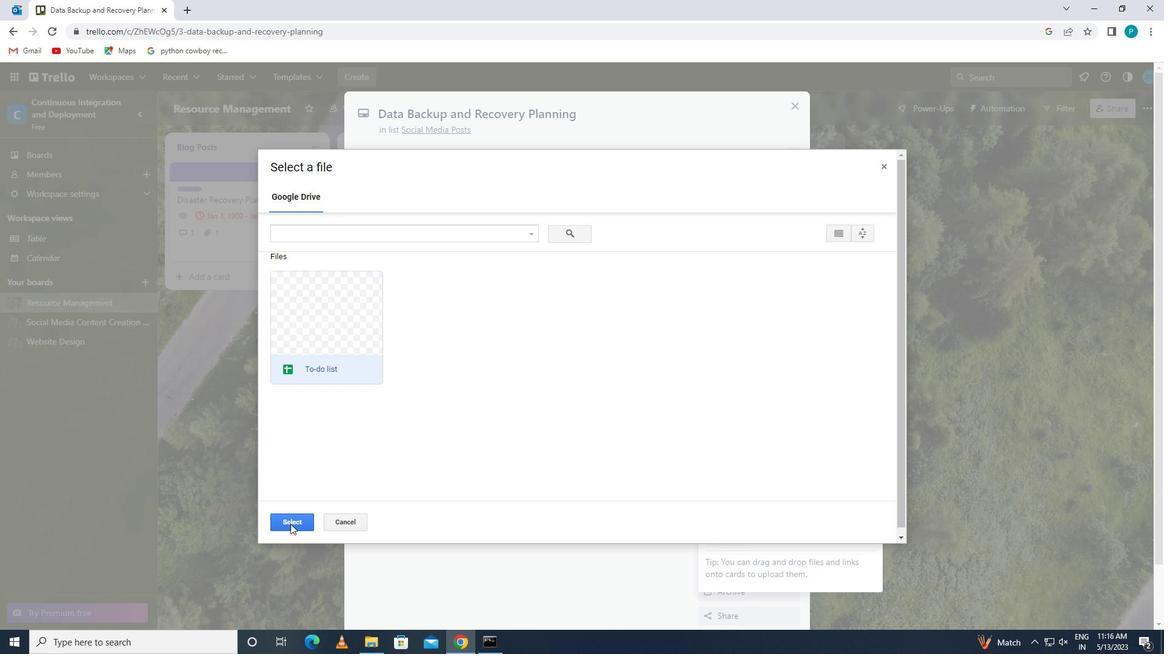 
Action: Mouse moved to (724, 340)
Screenshot: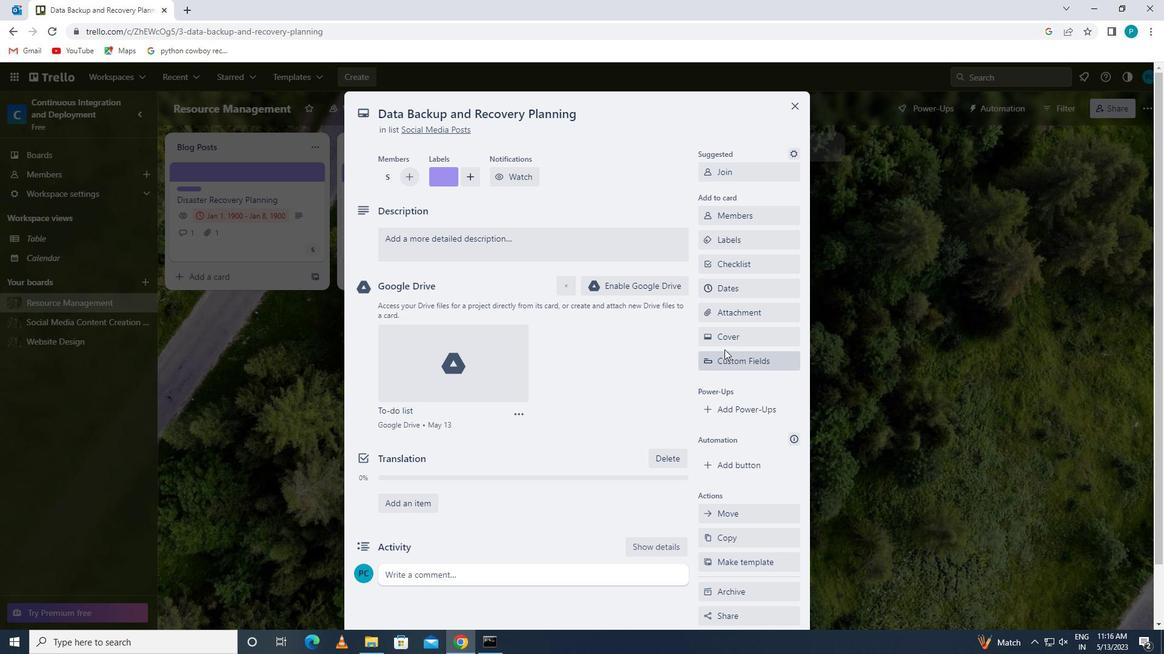 
Action: Mouse pressed left at (724, 340)
Screenshot: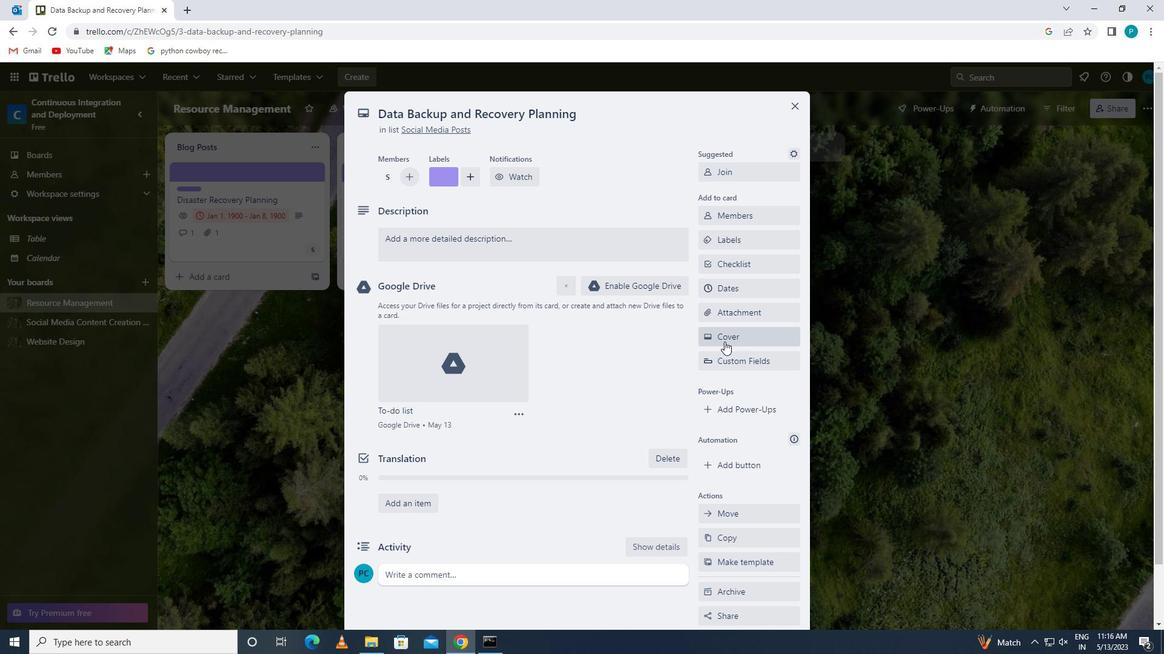 
Action: Mouse moved to (856, 389)
Screenshot: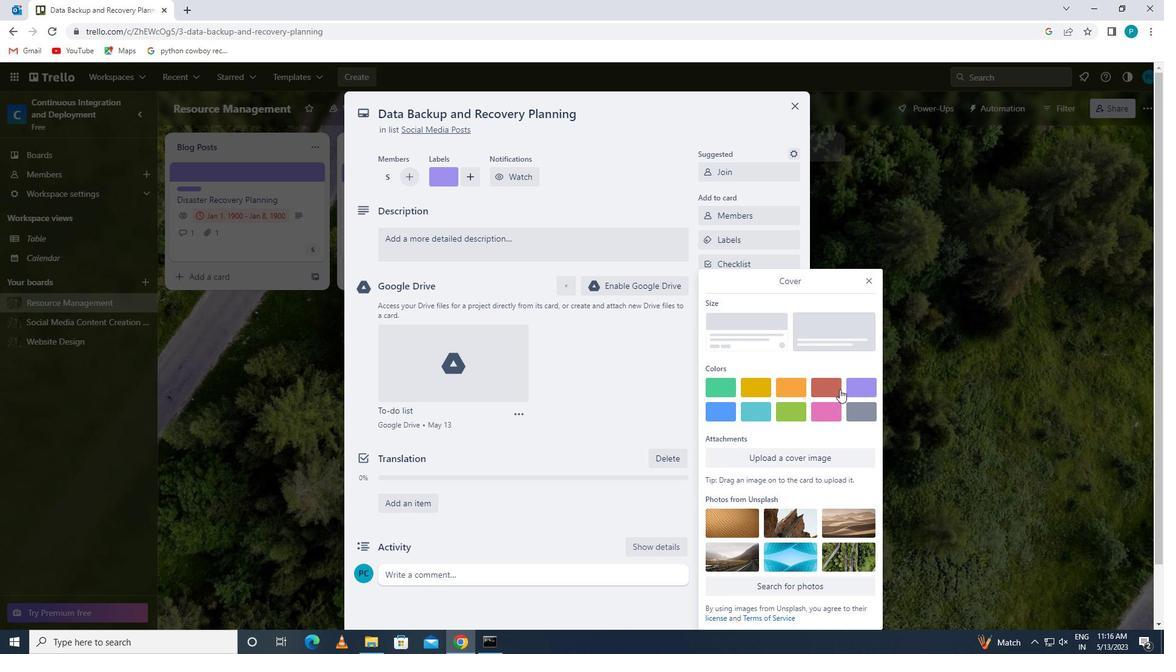 
Action: Mouse pressed left at (856, 389)
Screenshot: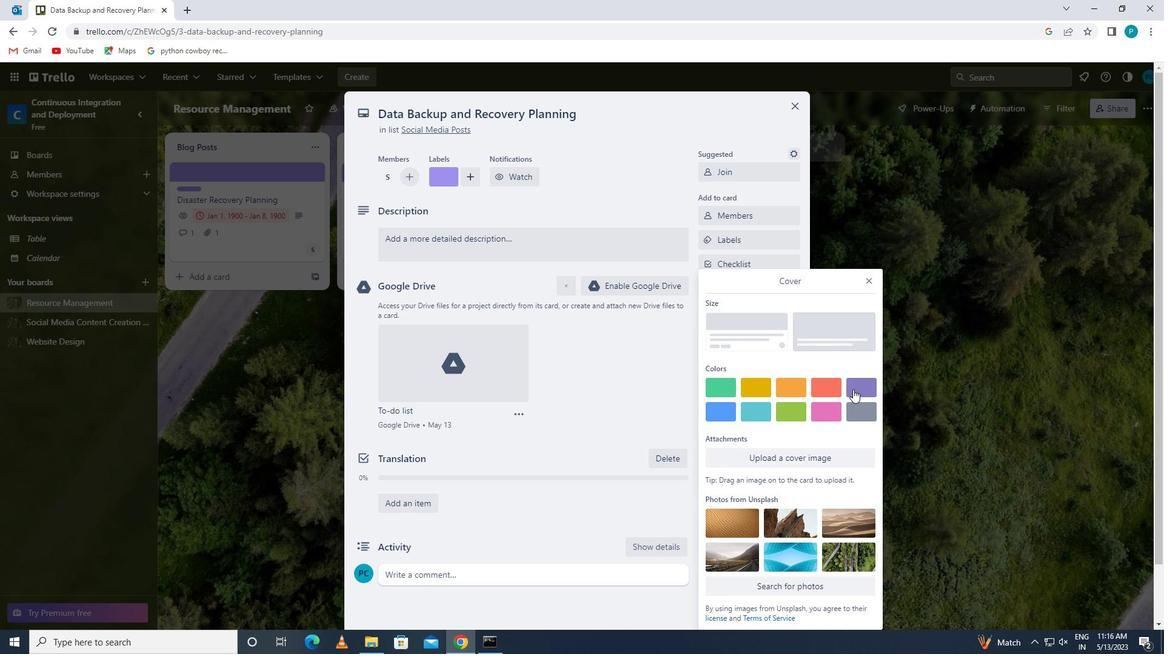 
Action: Mouse moved to (870, 263)
Screenshot: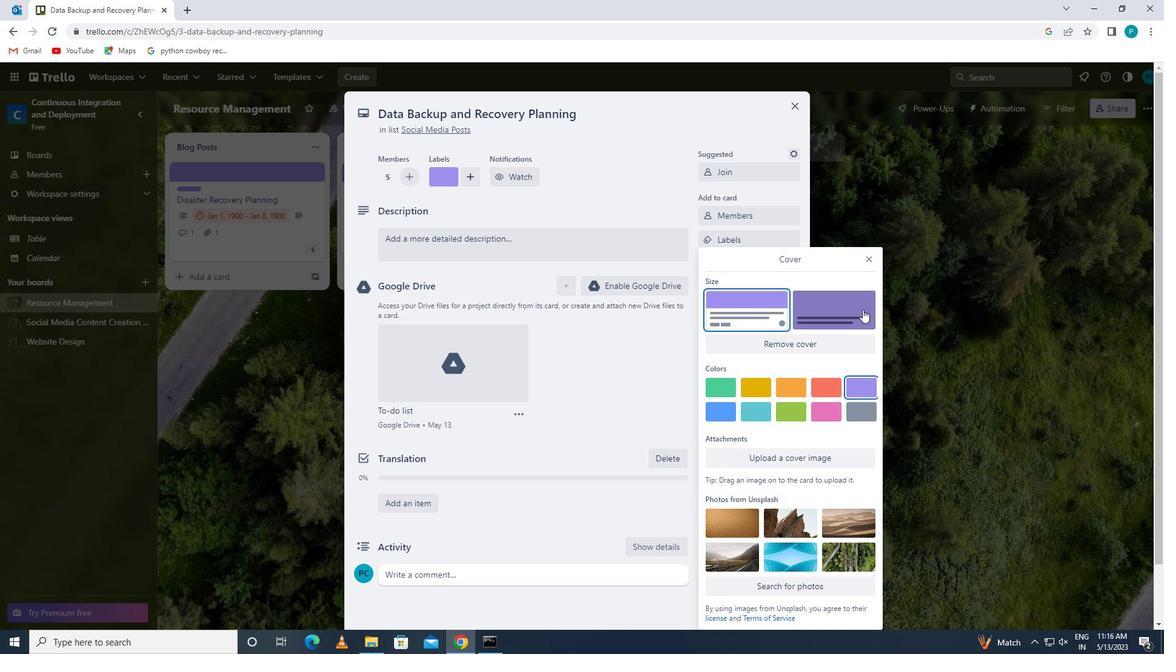 
Action: Mouse pressed left at (870, 263)
Screenshot: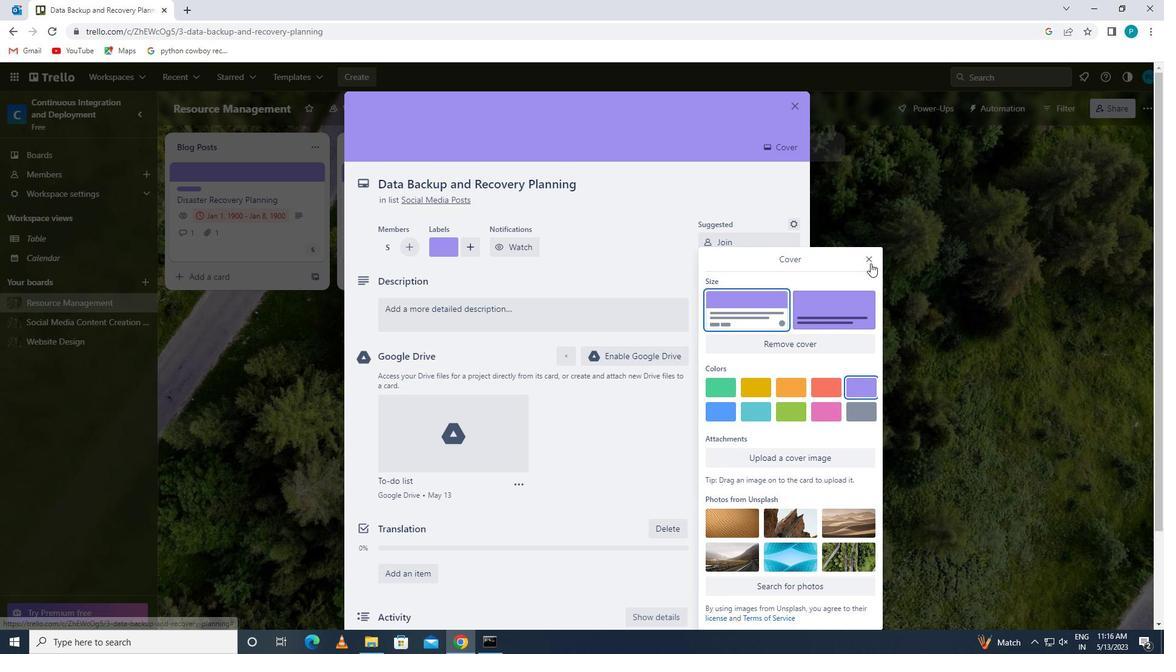
Action: Mouse moved to (550, 332)
Screenshot: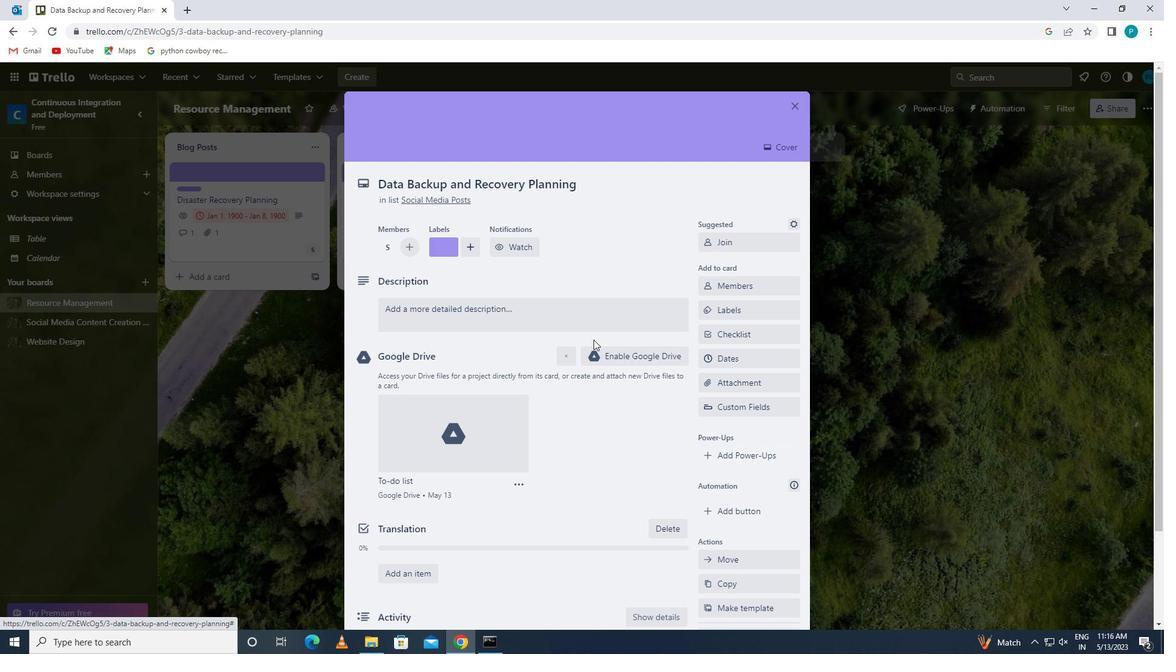 
Action: Mouse pressed left at (550, 332)
Screenshot: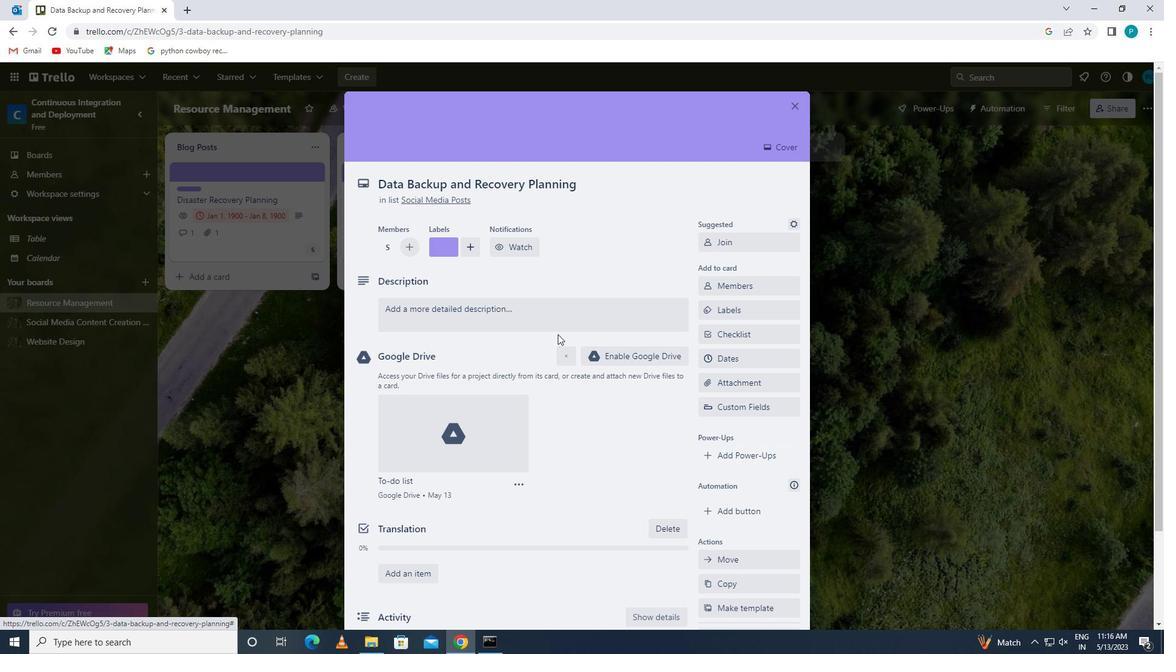 
Action: Mouse moved to (542, 325)
Screenshot: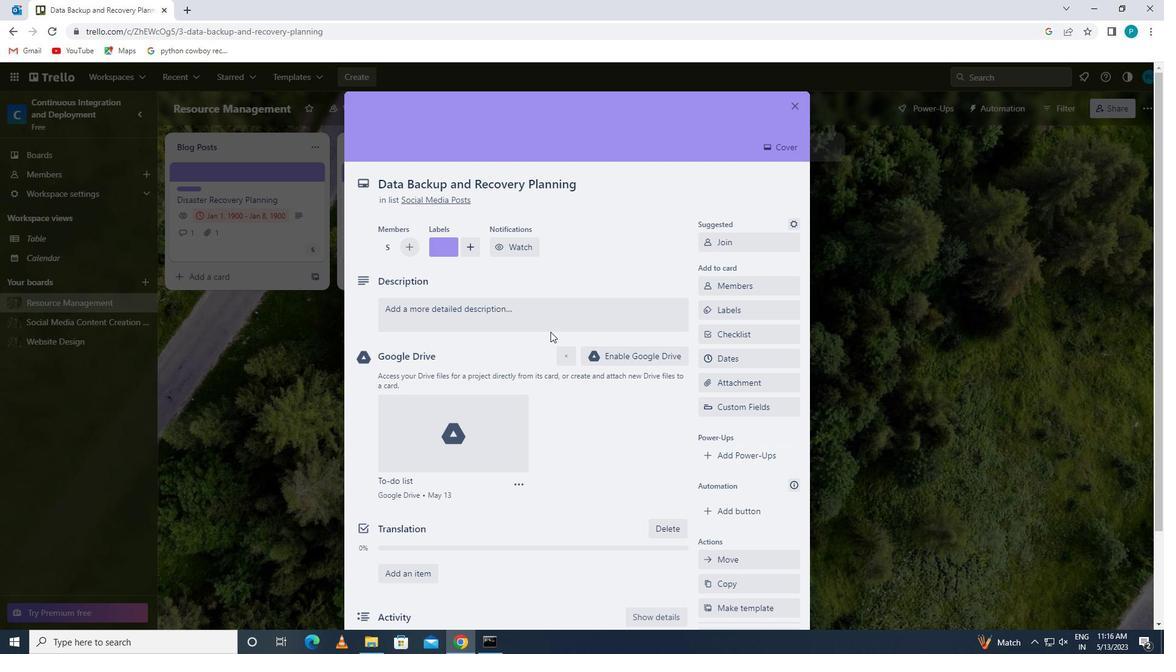 
Action: Mouse pressed left at (542, 325)
Screenshot: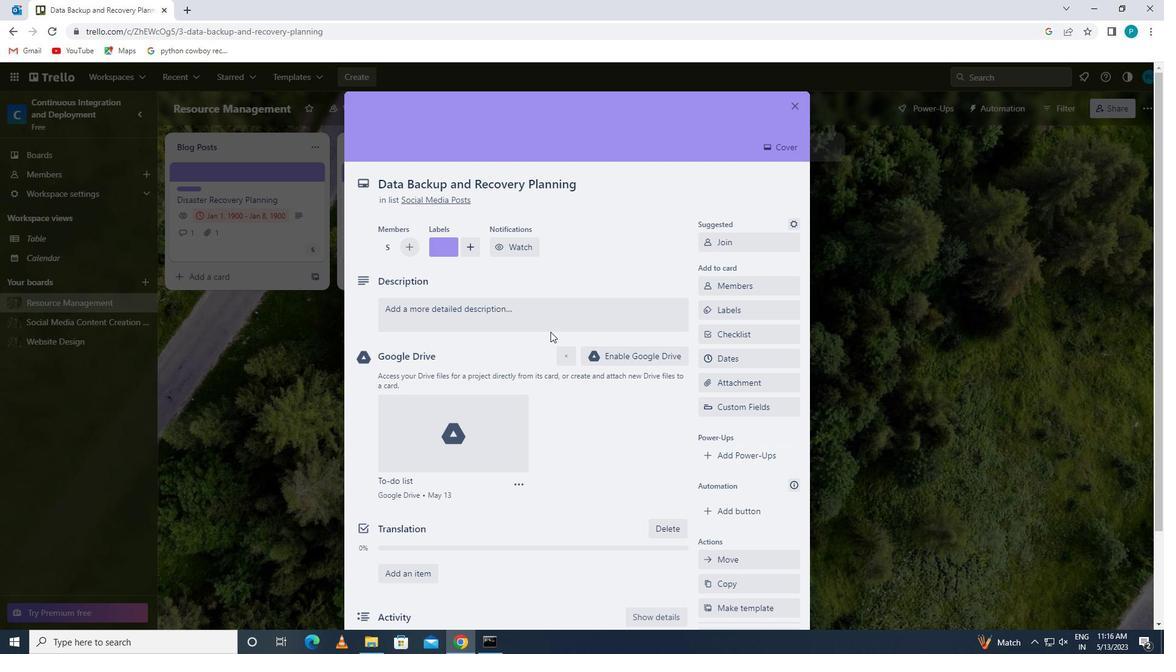 
Action: Key pressed <Key.caps_lock>p<Key.caps_lock>lan<Key.space>and<Key.space>execute<Key.space>company<Key.space>team<Key.space>-bul<Key.backspace>ildinf<Key.backspace>g<Key.space>activity<Key.space>at<Key.space>a<Key.space>team<Key.space>-building<Key.space>ropes<Key.space>course
Screenshot: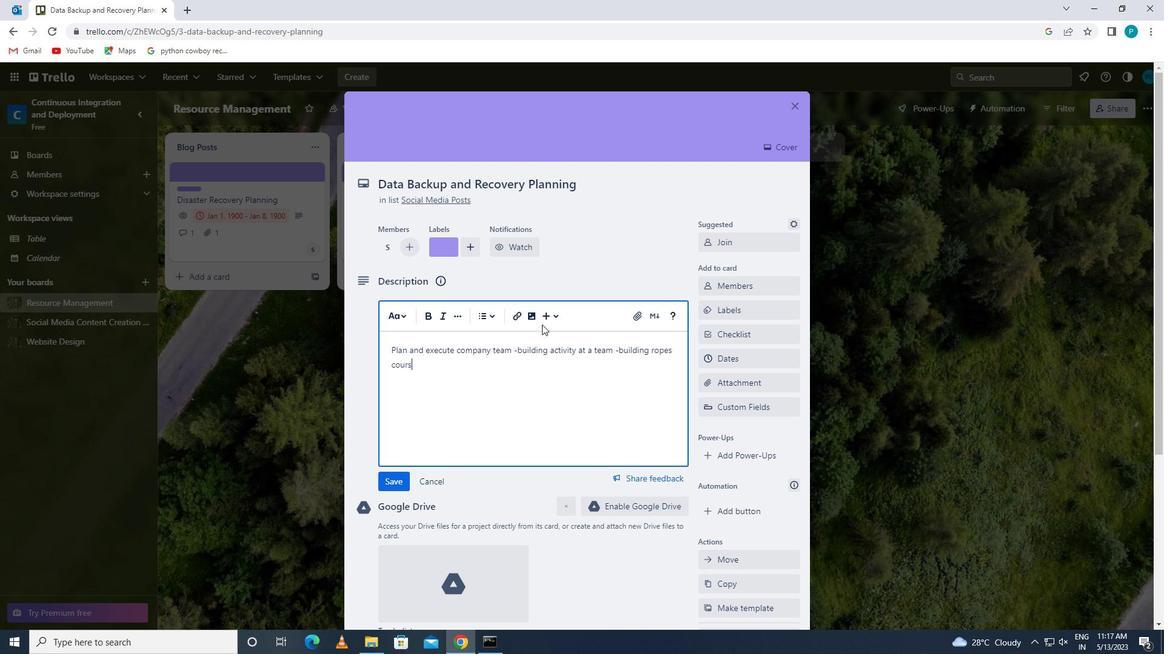 
Action: Mouse moved to (389, 476)
Screenshot: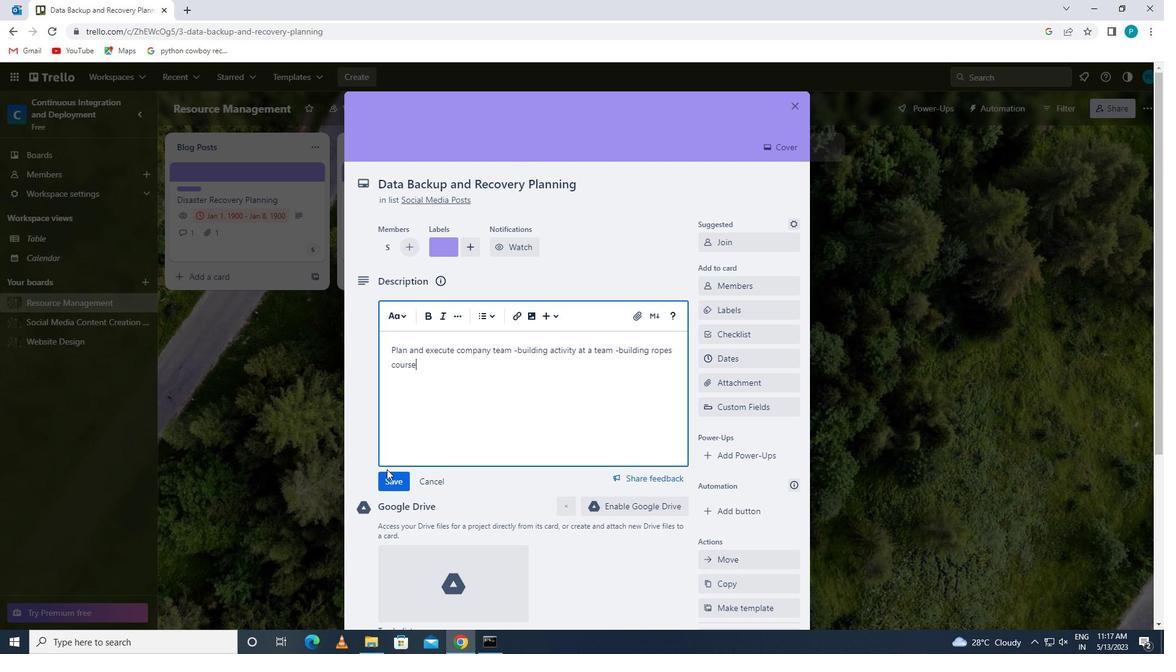 
Action: Mouse pressed left at (389, 476)
Screenshot: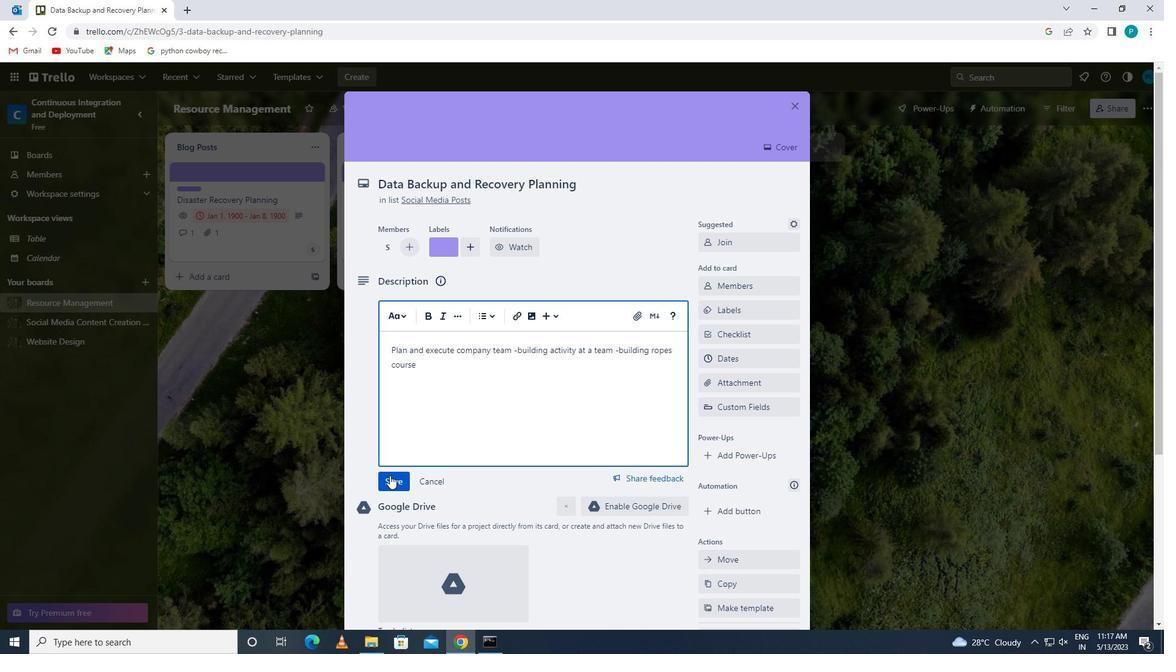 
Action: Mouse scrolled (389, 476) with delta (0, 0)
Screenshot: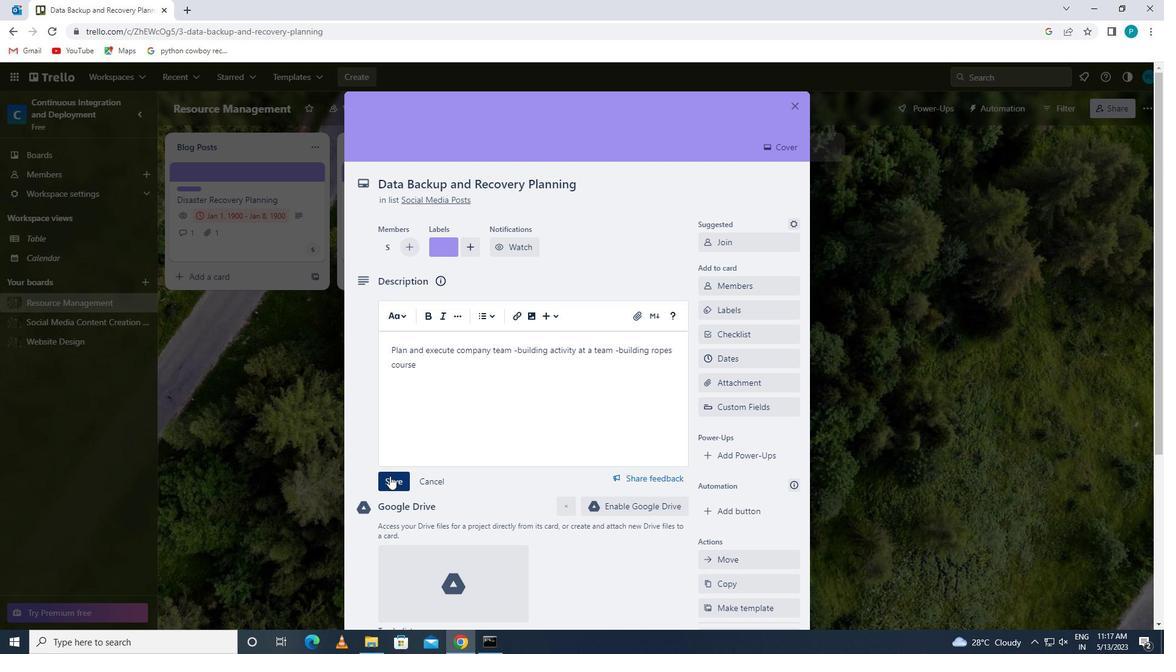 
Action: Mouse scrolled (389, 476) with delta (0, 0)
Screenshot: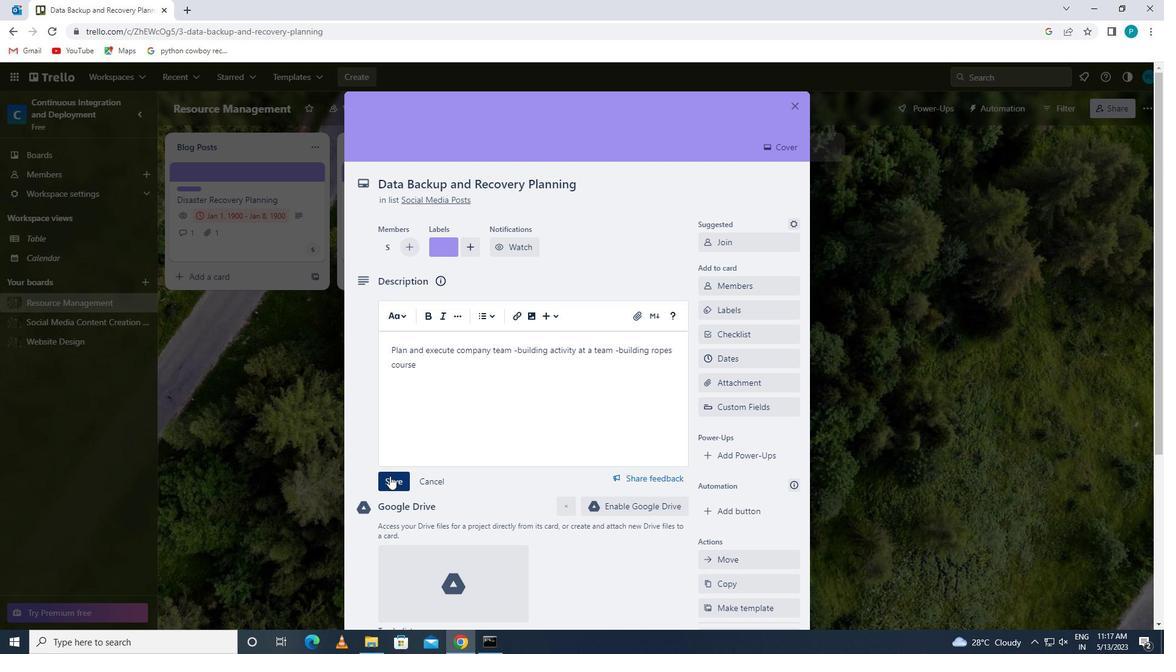 
Action: Mouse moved to (389, 477)
Screenshot: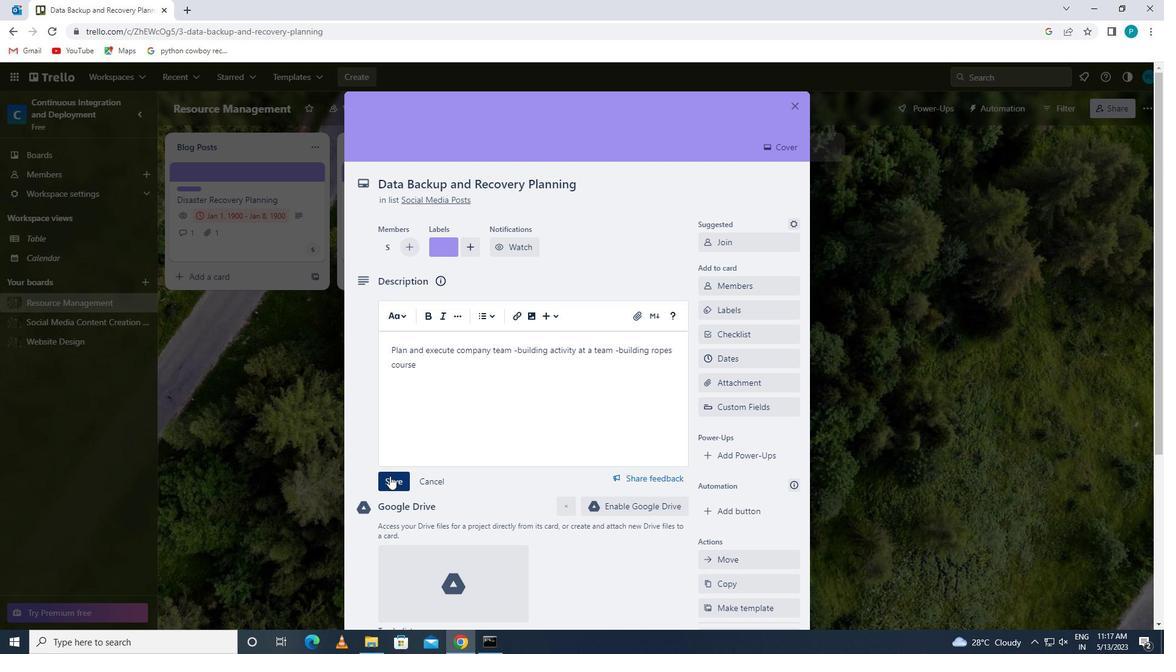 
Action: Mouse scrolled (389, 477) with delta (0, 0)
Screenshot: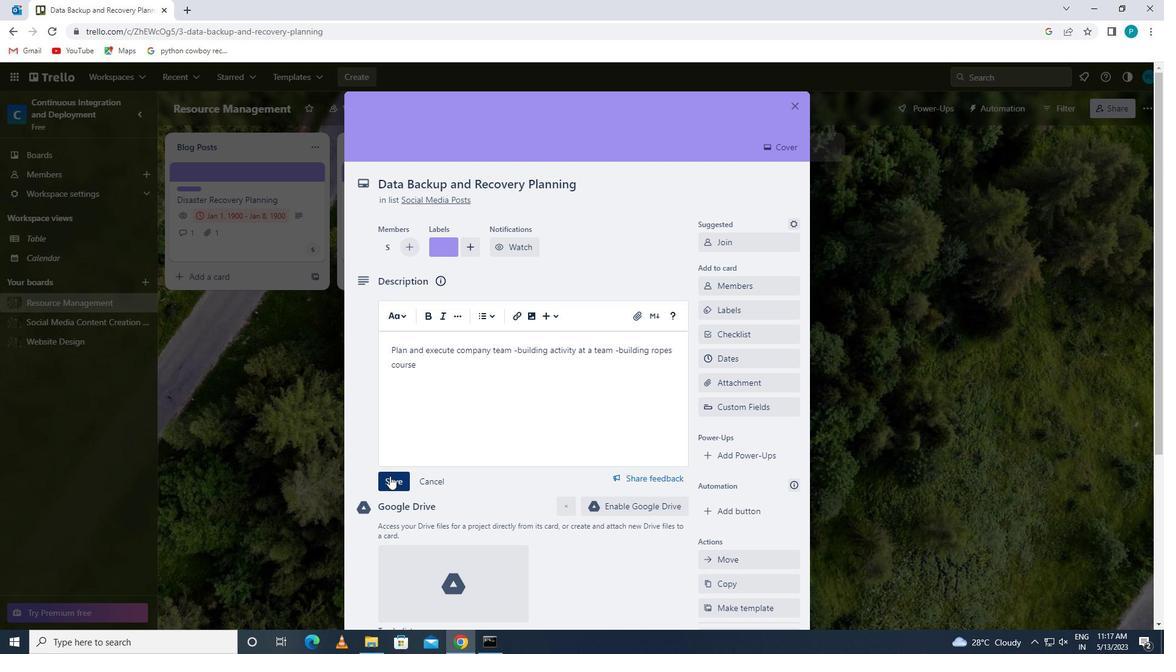 
Action: Mouse moved to (390, 479)
Screenshot: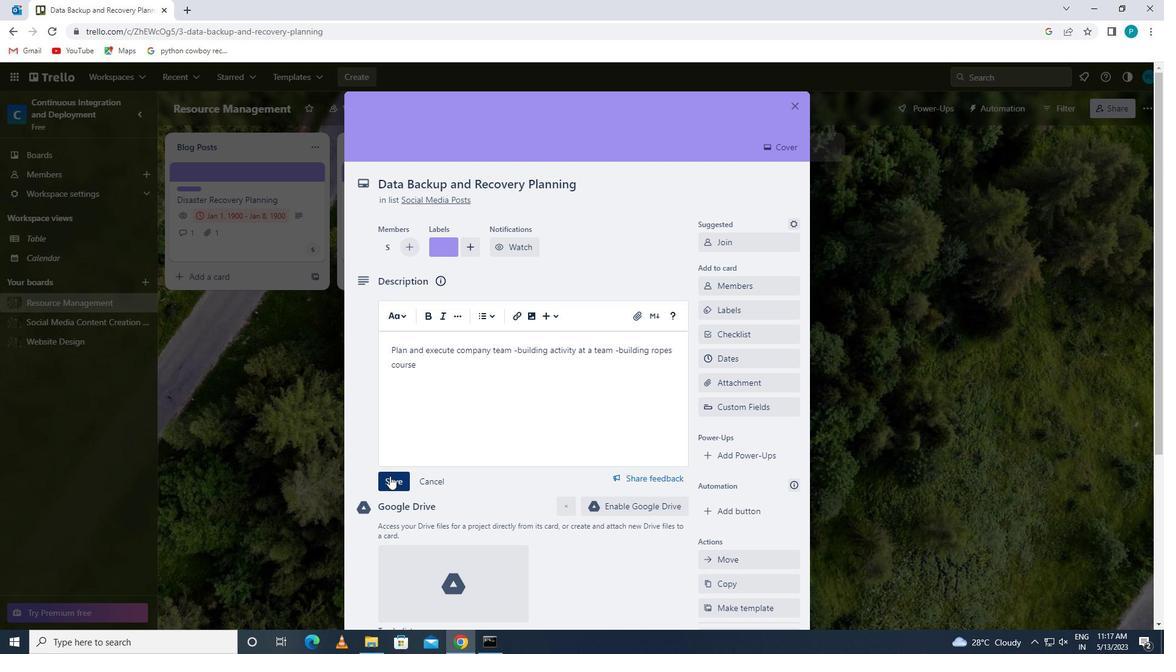 
Action: Mouse scrolled (390, 478) with delta (0, 0)
Screenshot: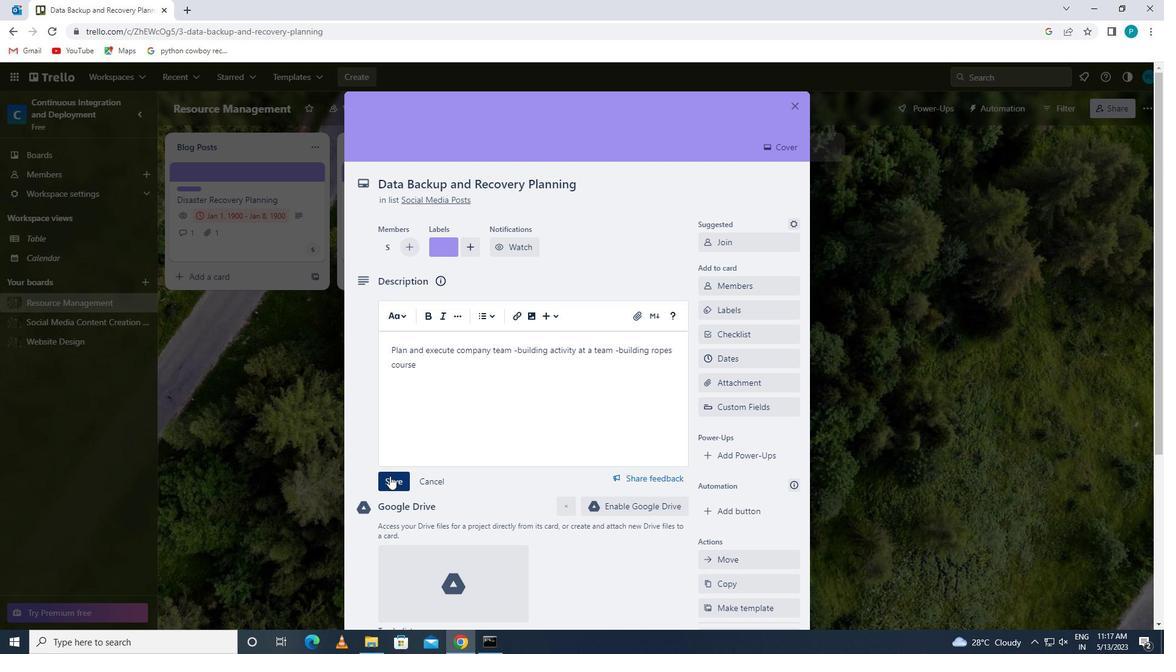 
Action: Mouse moved to (410, 519)
Screenshot: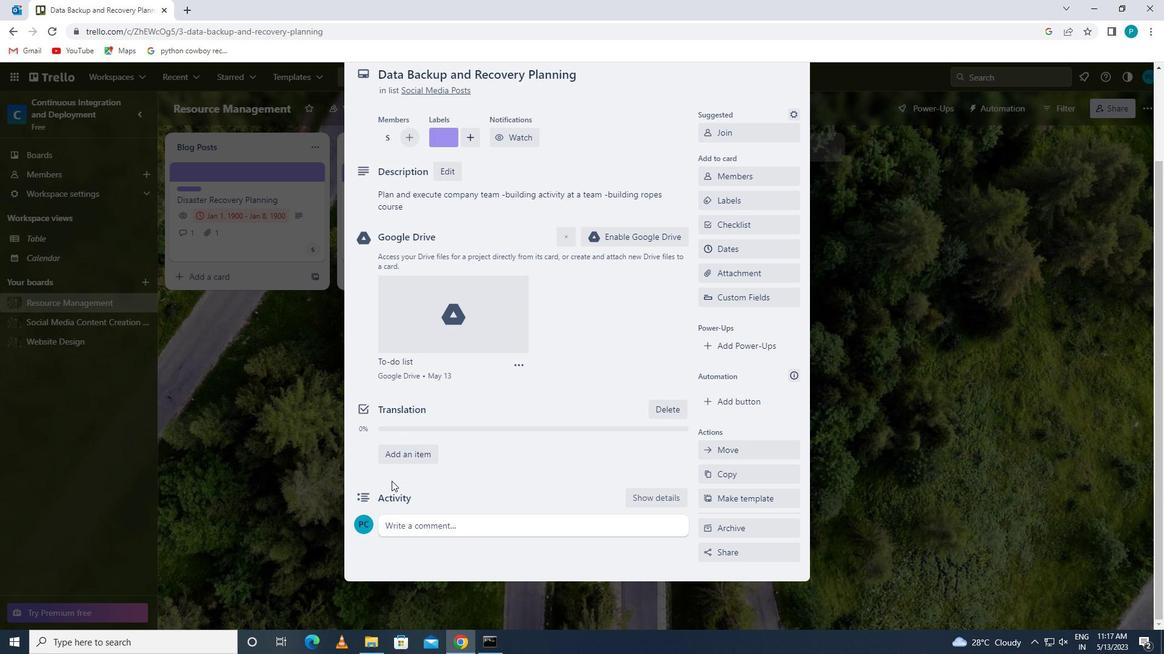 
Action: Mouse pressed left at (410, 519)
Screenshot: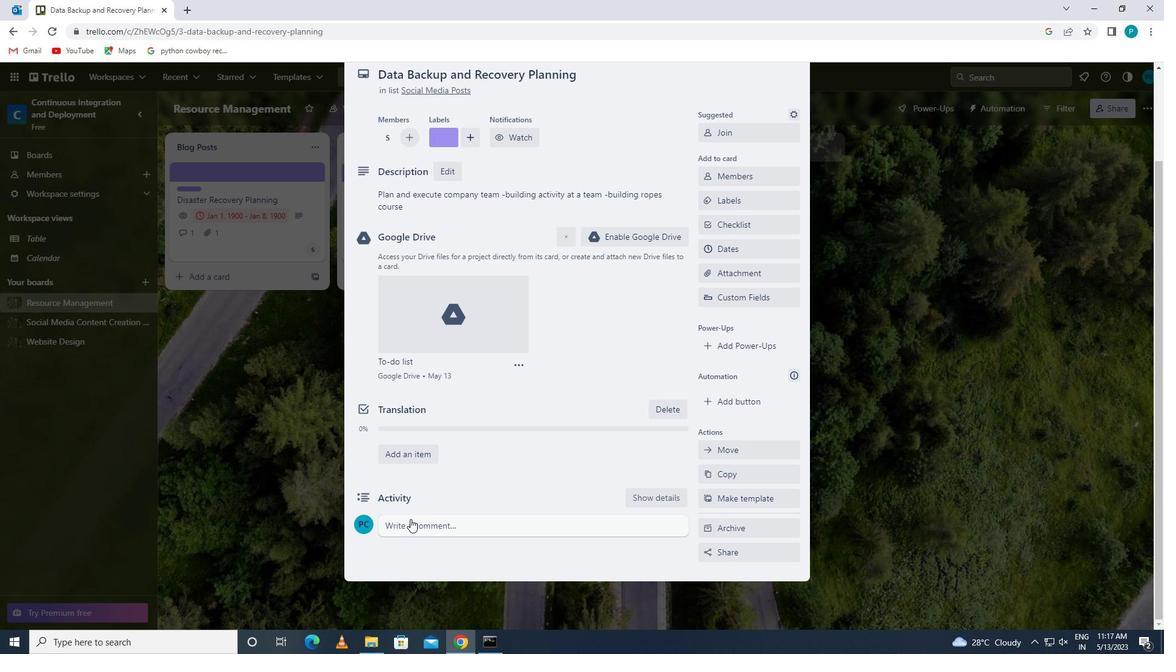 
Action: Key pressed <Key.caps_lock>g<Key.caps_lock>iven<Key.space>the<Key.space>pten<Key.backspace><Key.backspace><Key.backspace>otential<Key.space>impact<Key.space>of<Key.space>this<Key.space>task<Key.space>on<Key.space>our<Key.space>company<Key.space>t<Key.backspace>reputation<Key.space>for<Key.space>innovation<Key.space>,let<Key.space>us<Key.space>ensure<Key.space>that<Key.space>we<Key.space>approach<Key.space>t<Key.space>with<Key.space>a<Key.space>sense<Key.space>of<Key.space>creativity<Key.space>and<Key.space>imagination
Screenshot: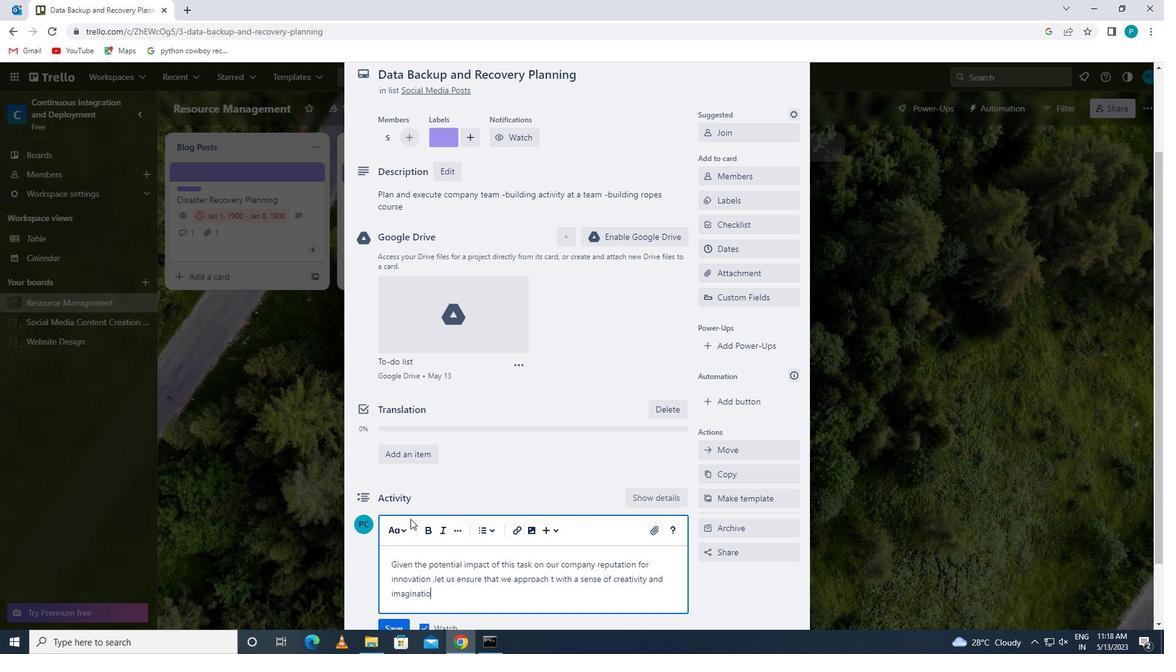 
Action: Mouse scrolled (410, 519) with delta (0, 0)
Screenshot: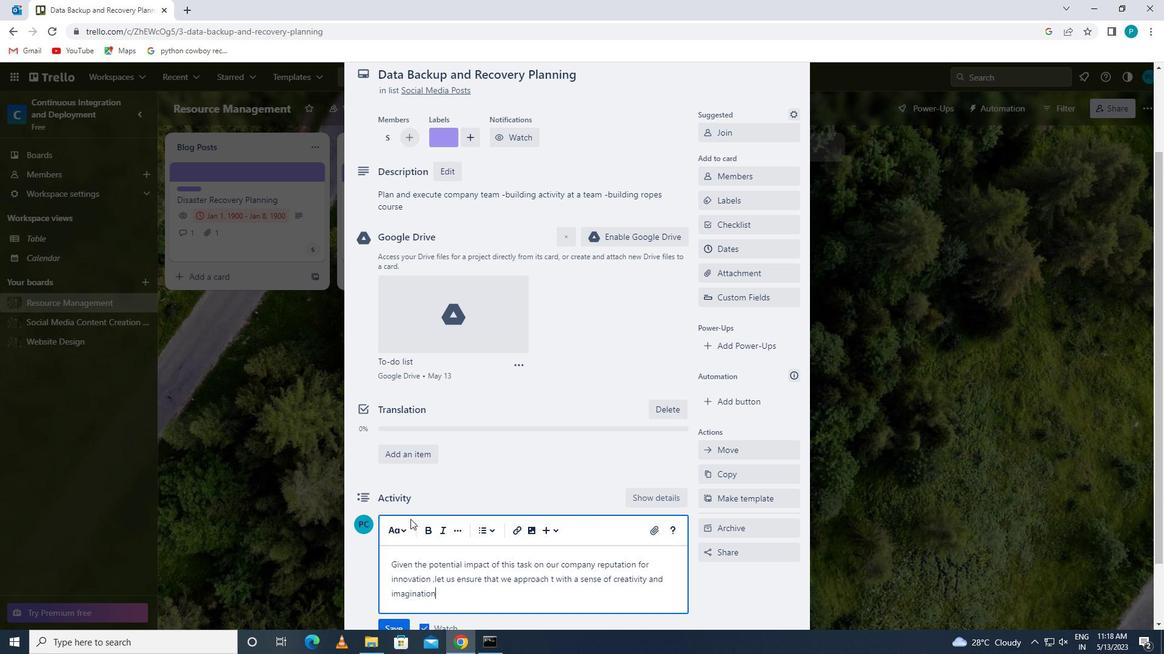 
Action: Mouse scrolled (410, 519) with delta (0, 0)
Screenshot: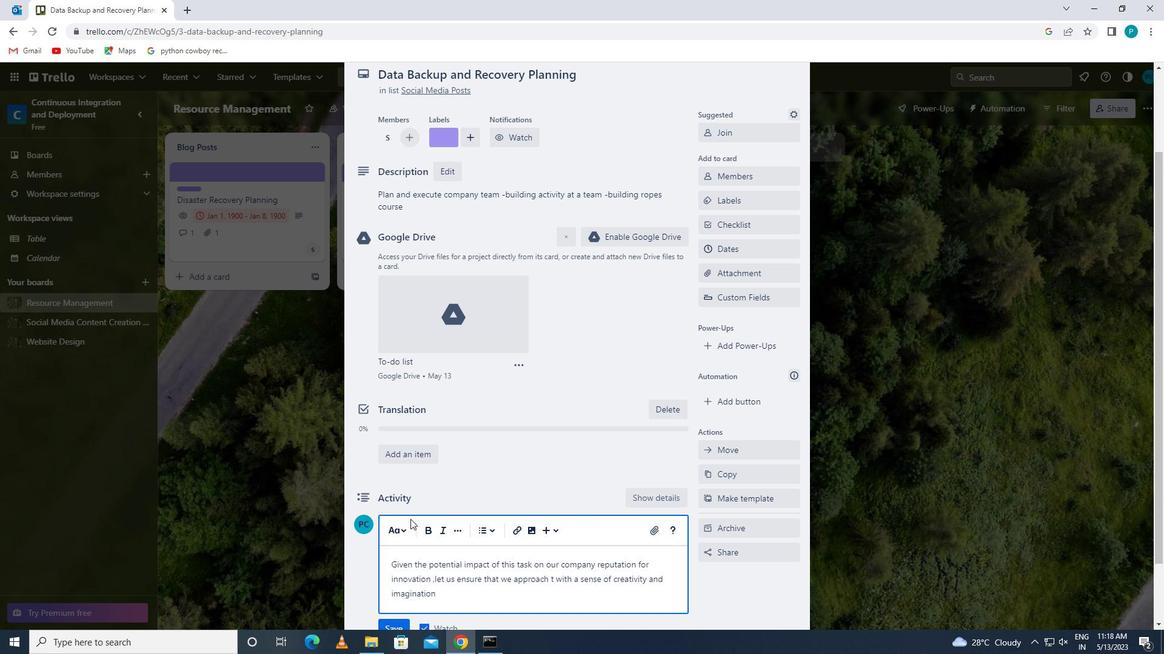 
Action: Mouse moved to (403, 551)
Screenshot: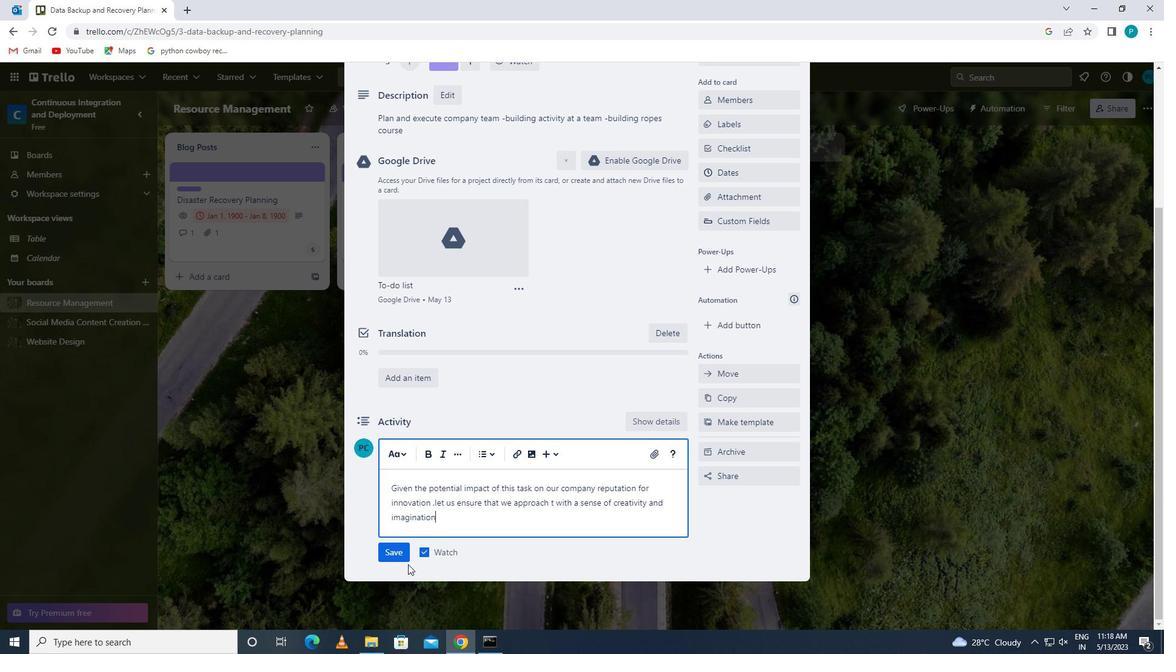 
Action: Mouse pressed left at (403, 551)
Screenshot: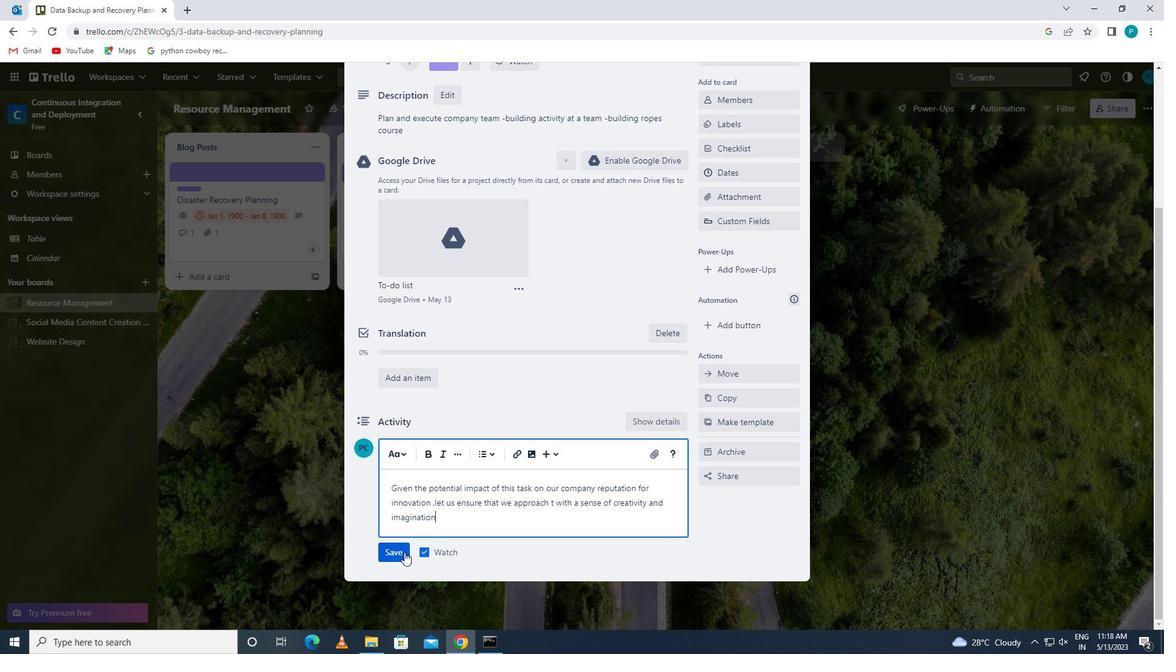 
Action: Mouse moved to (752, 191)
Screenshot: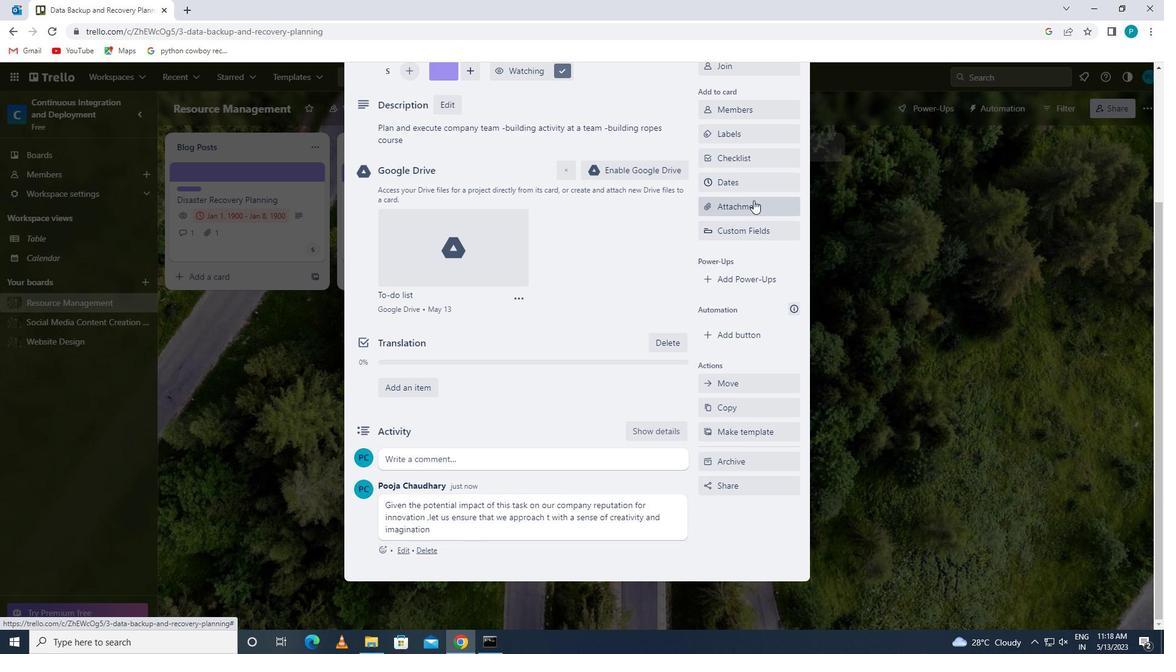 
Action: Mouse pressed left at (752, 191)
Screenshot: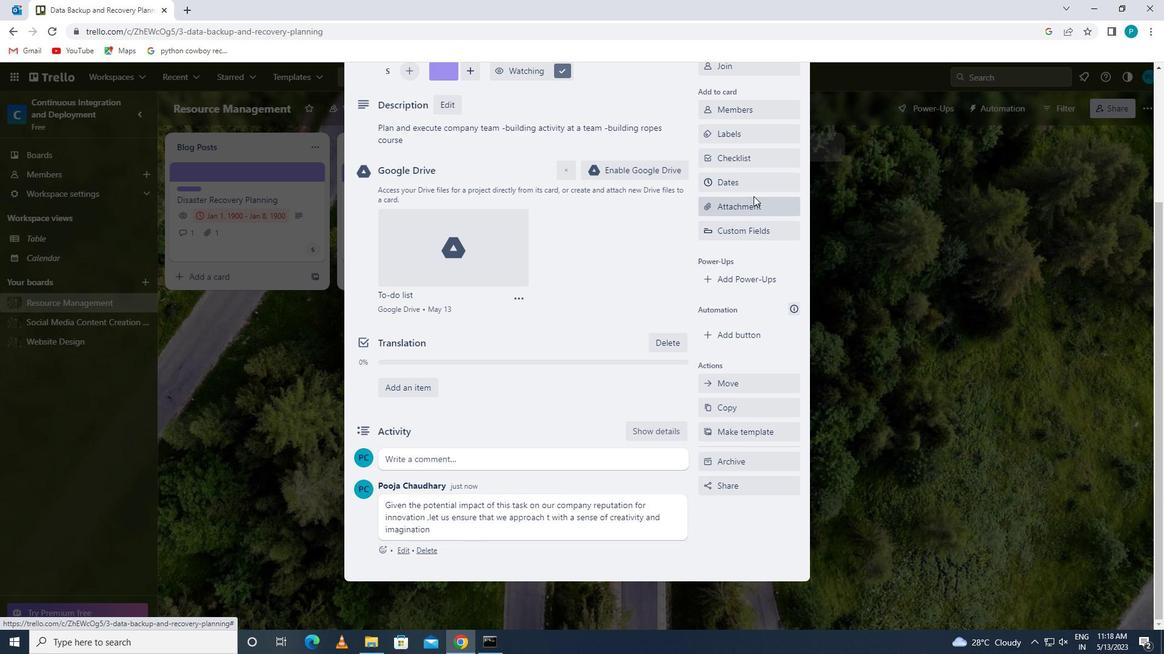 
Action: Mouse moved to (715, 431)
Screenshot: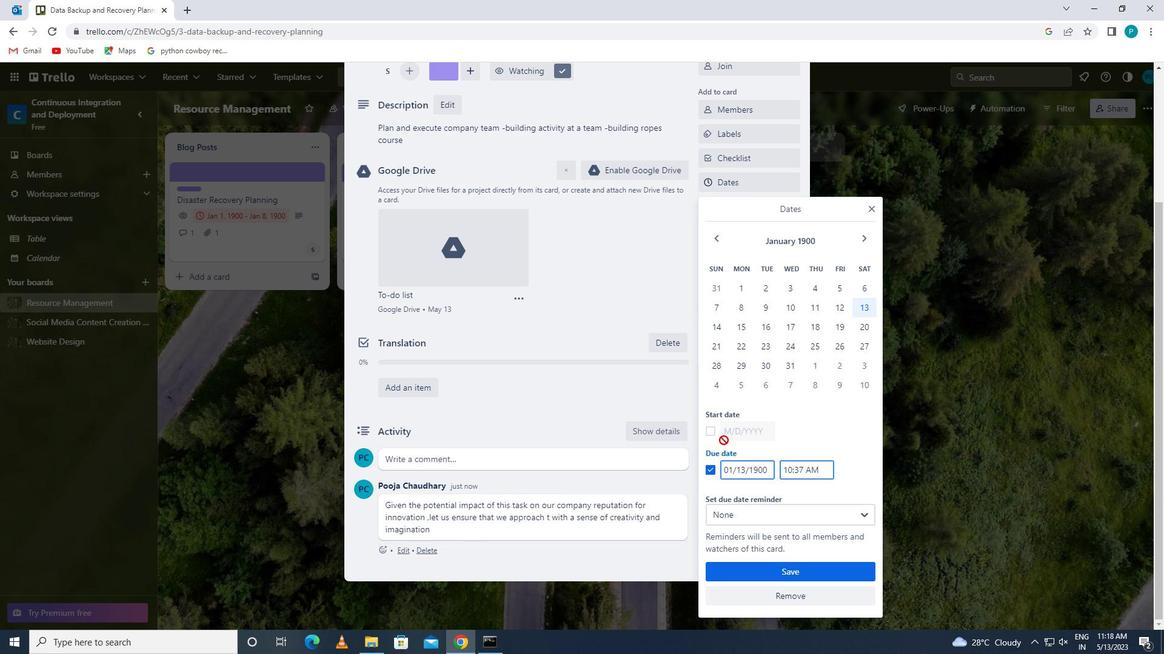 
Action: Mouse pressed left at (715, 431)
Screenshot: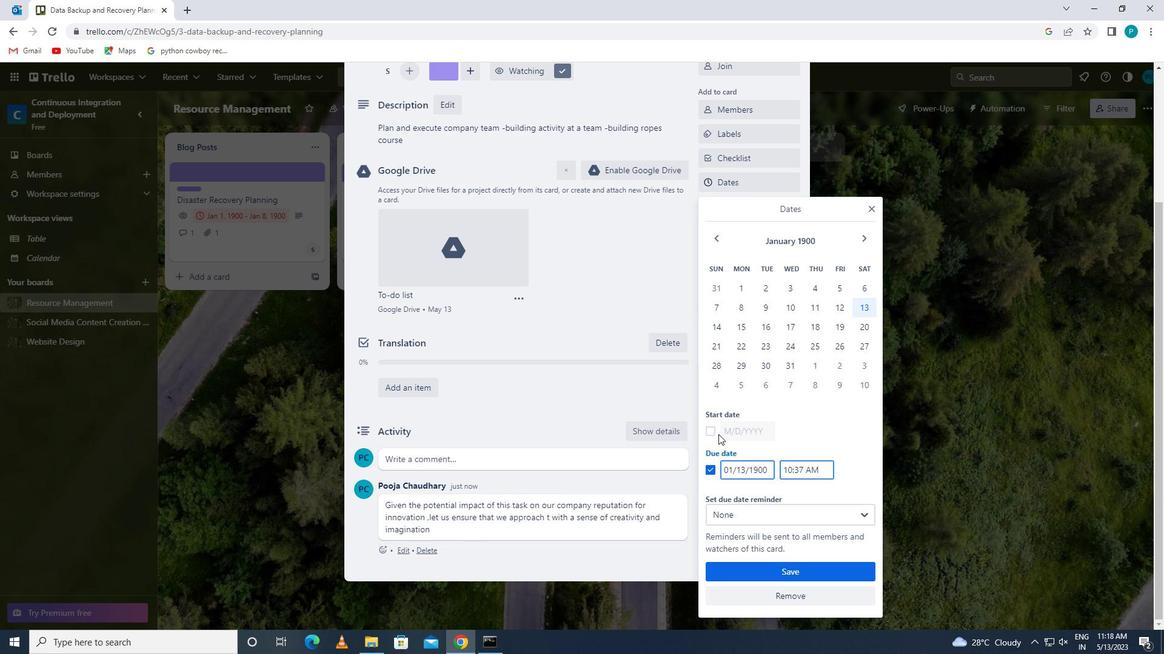 
Action: Mouse moved to (767, 432)
Screenshot: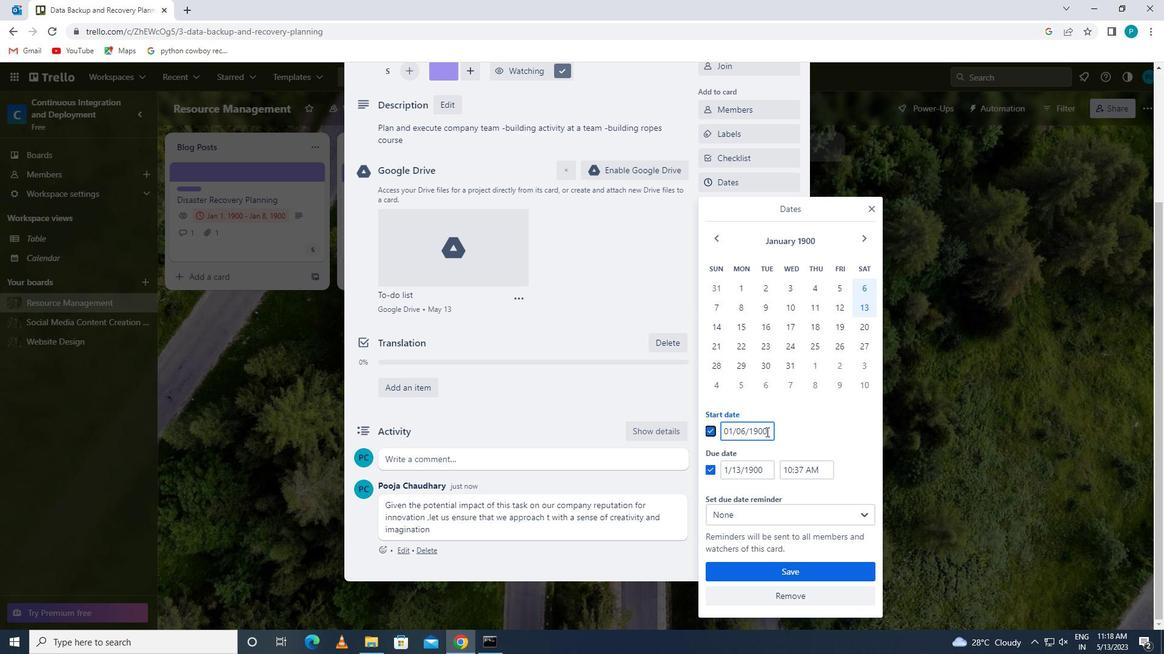 
Action: Mouse pressed left at (767, 432)
Screenshot: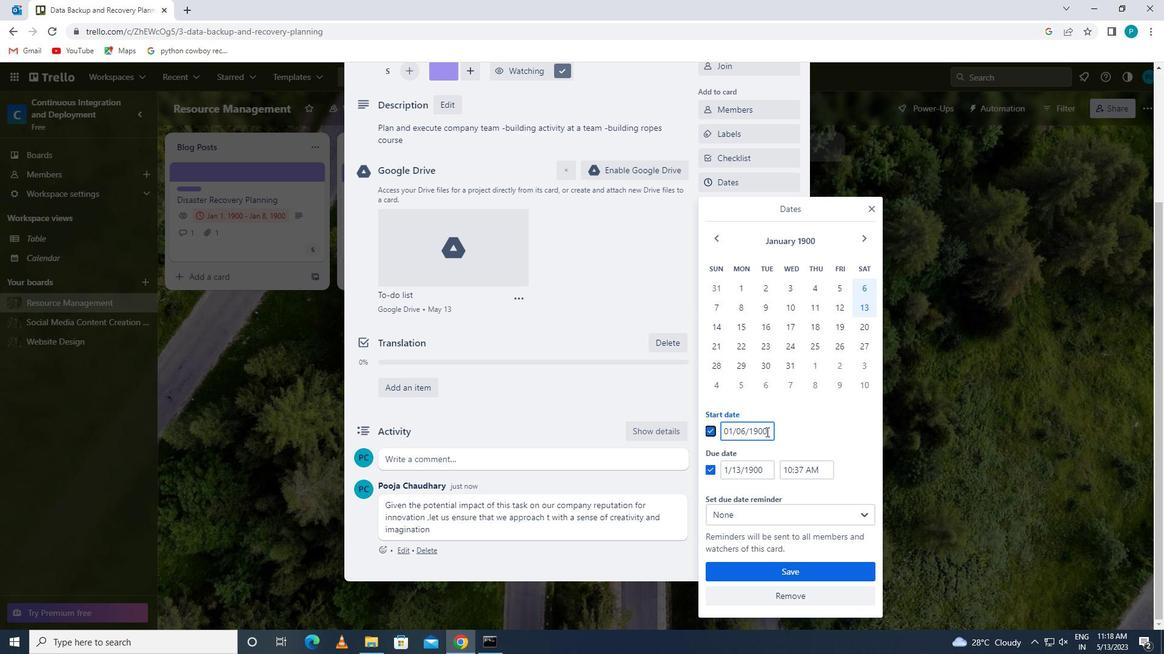 
Action: Mouse moved to (722, 436)
Screenshot: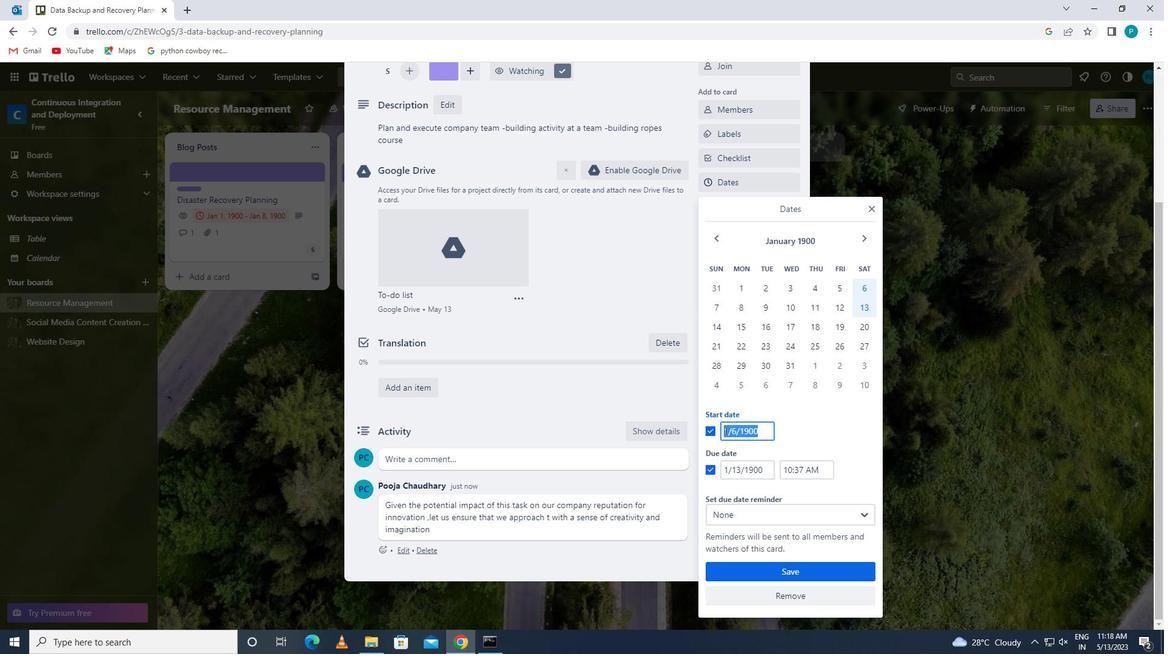 
Action: Key pressed 1/7/1900
Screenshot: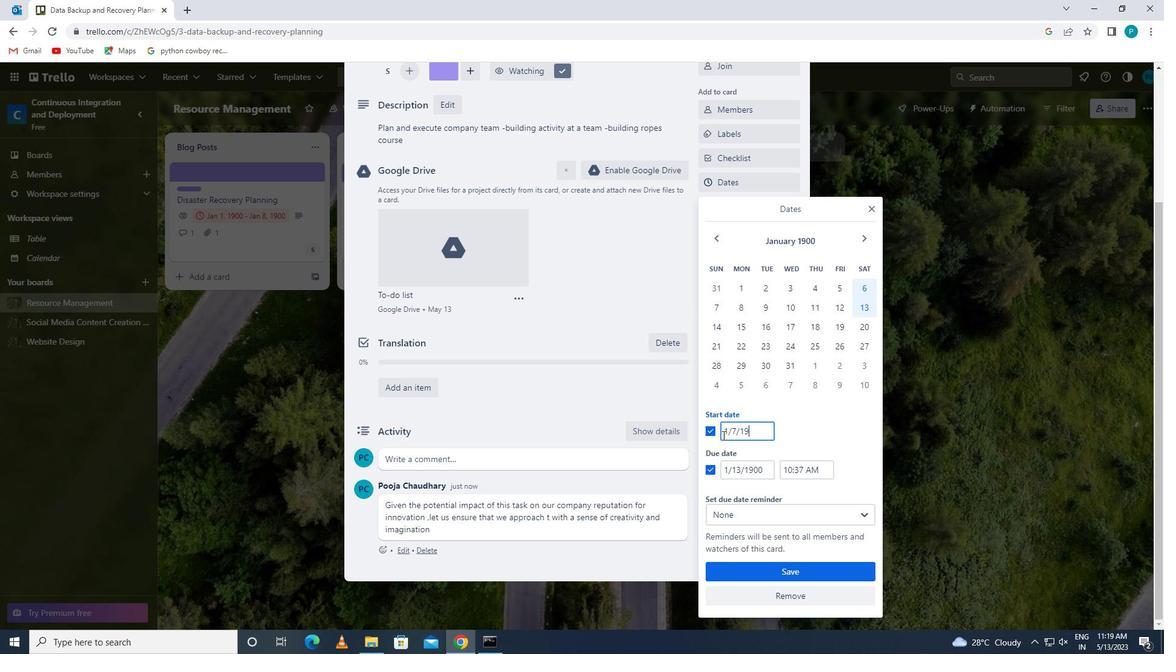 
Action: Mouse moved to (722, 474)
Screenshot: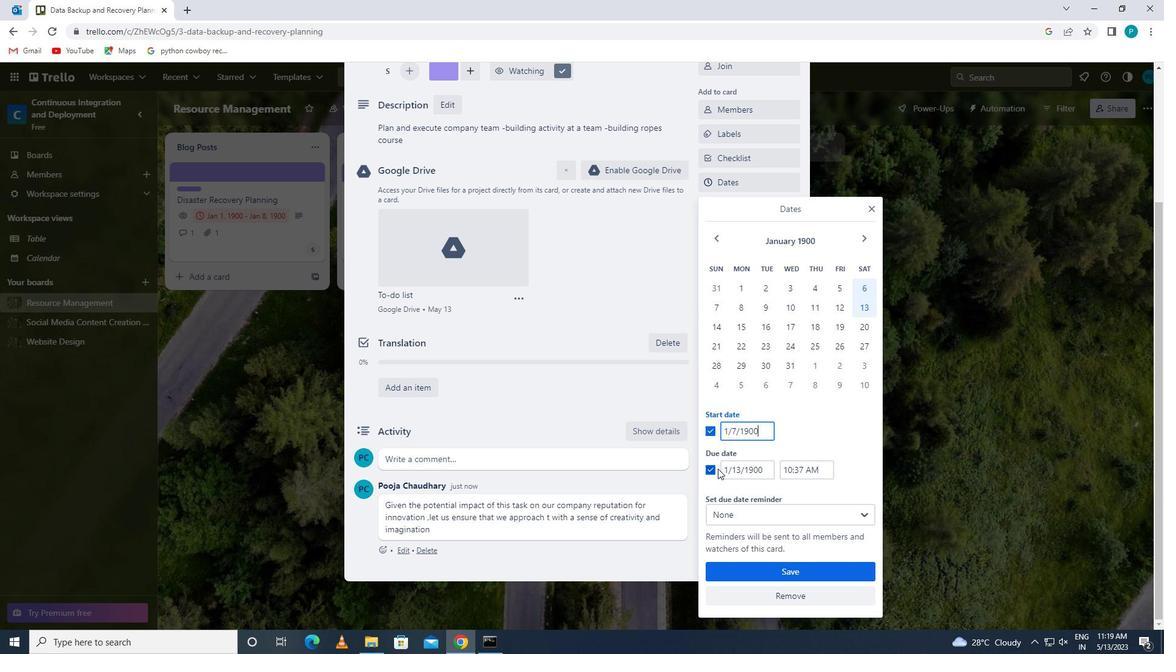 
Action: Mouse pressed left at (722, 474)
Screenshot: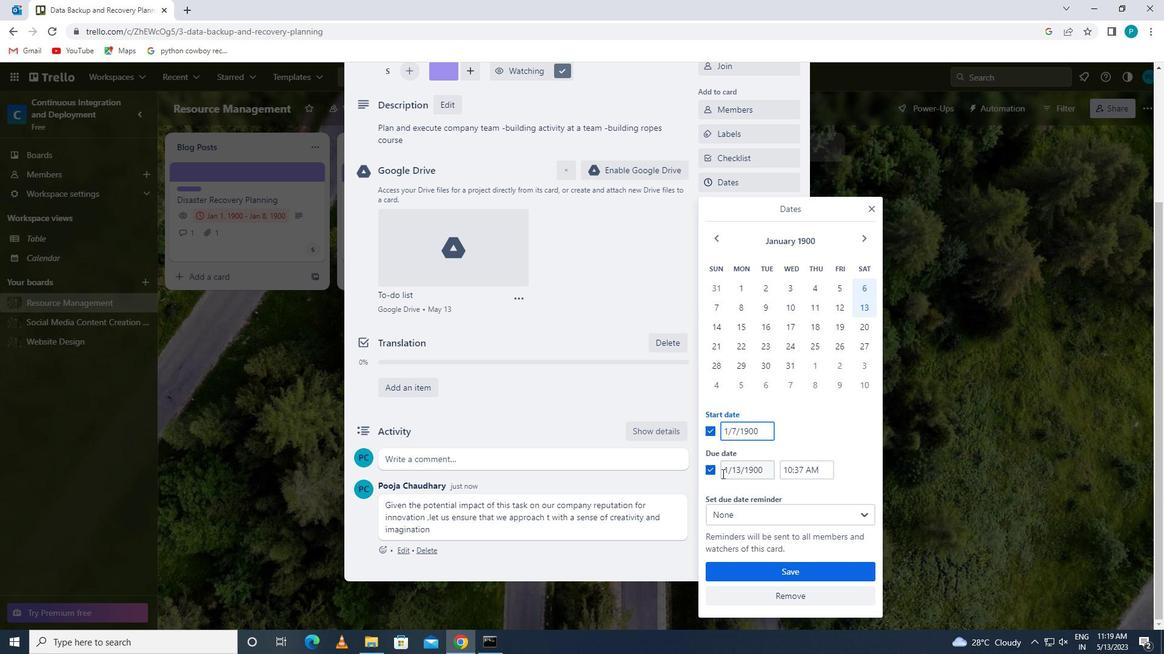 
Action: Mouse moved to (765, 486)
Screenshot: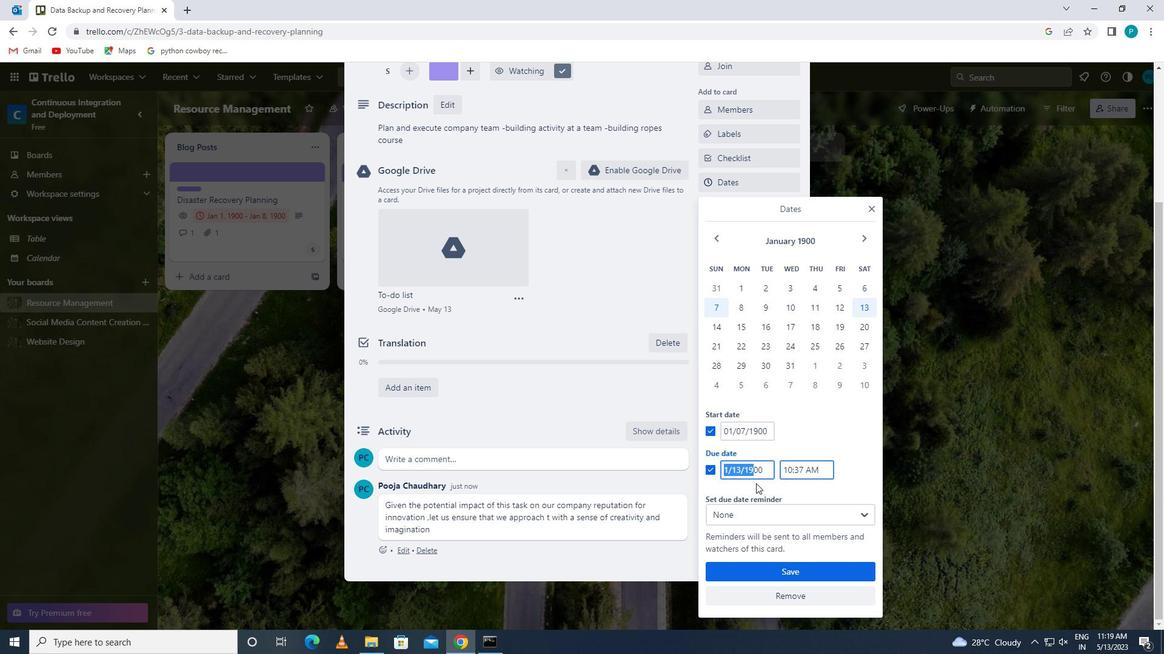 
Action: Key pressed 1/14/1900
Screenshot: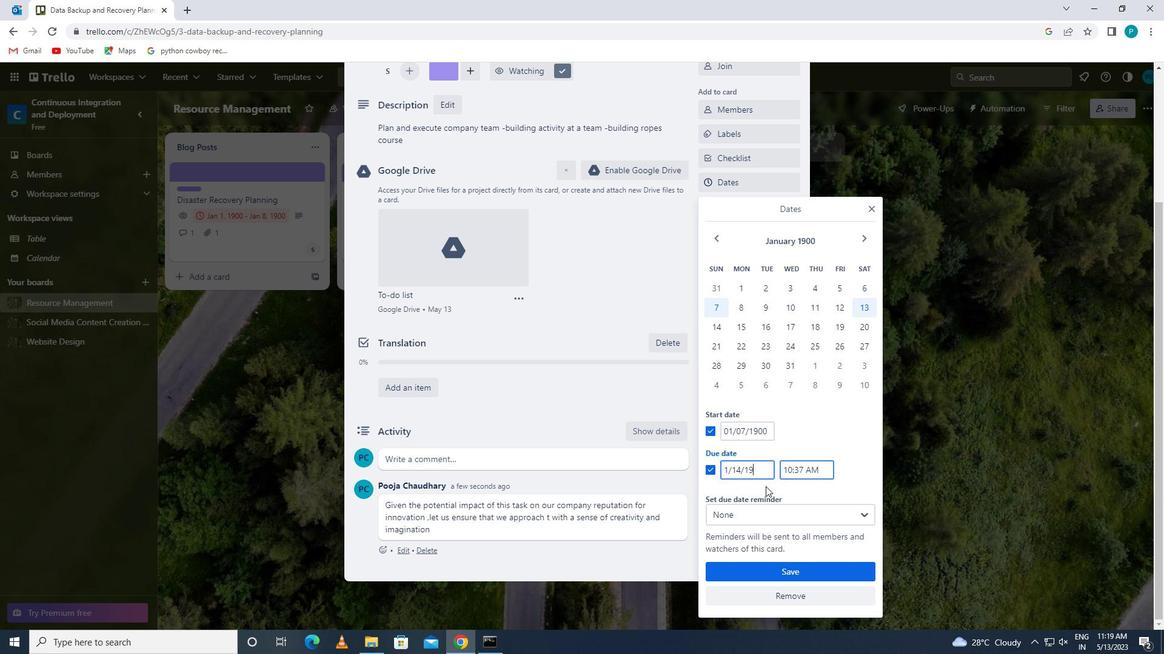 
Action: Mouse moved to (783, 564)
Screenshot: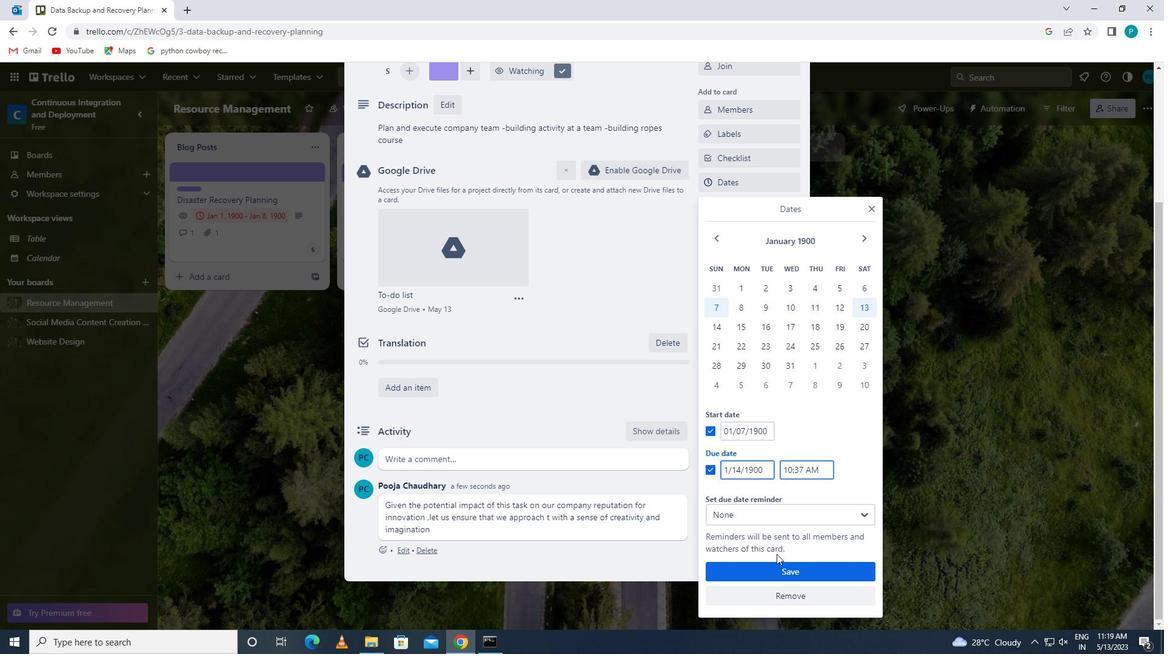 
Action: Mouse pressed left at (783, 564)
Screenshot: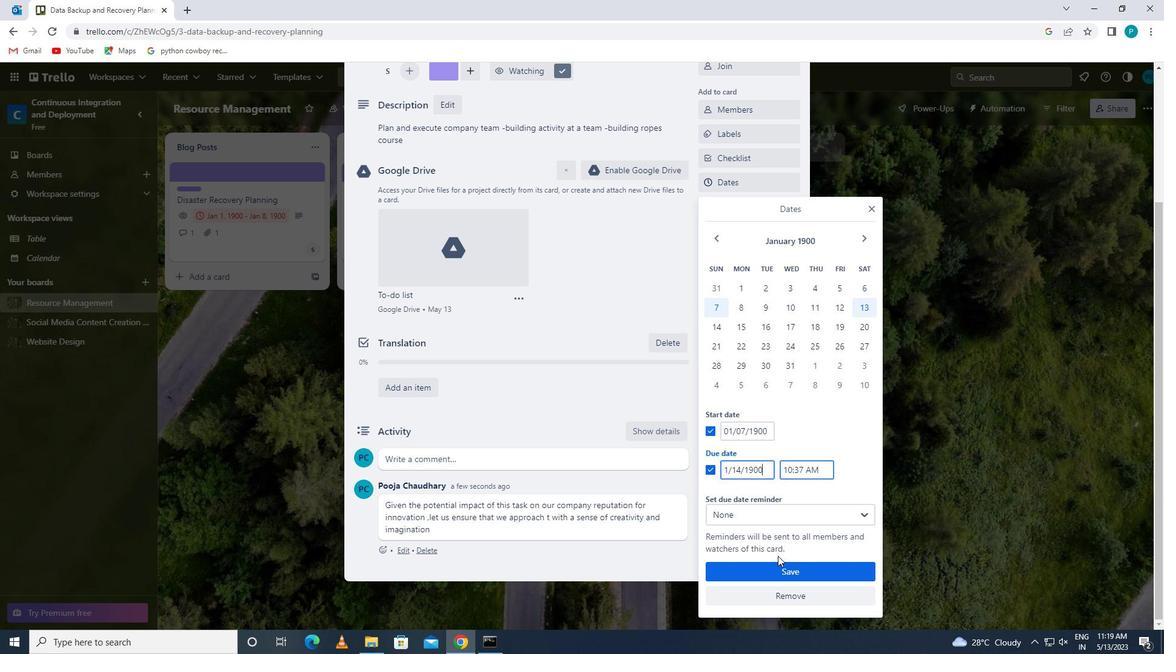 
Action: Mouse moved to (667, 493)
Screenshot: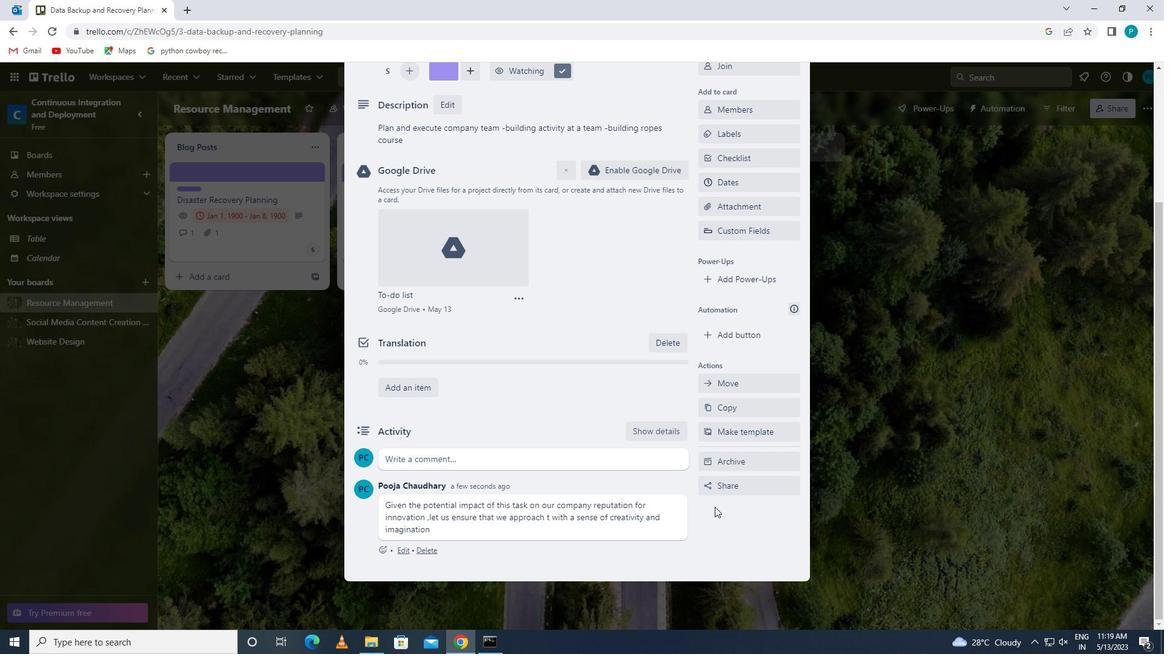 
Action: Mouse scrolled (667, 494) with delta (0, 0)
Screenshot: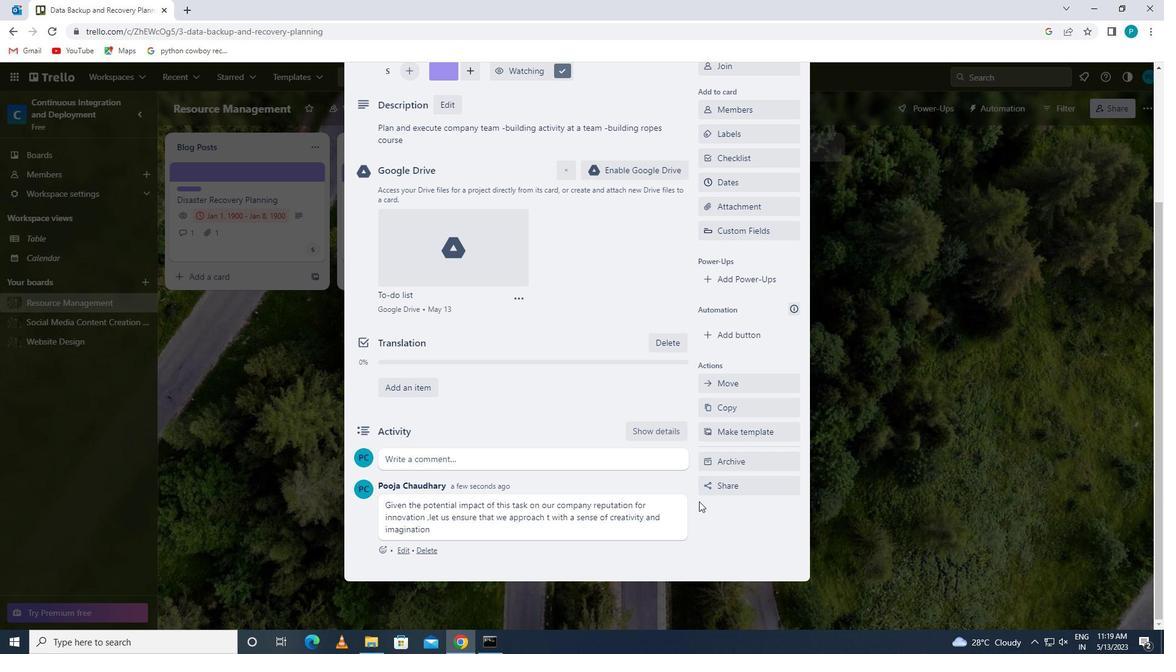 
Action: Mouse scrolled (667, 494) with delta (0, 0)
Screenshot: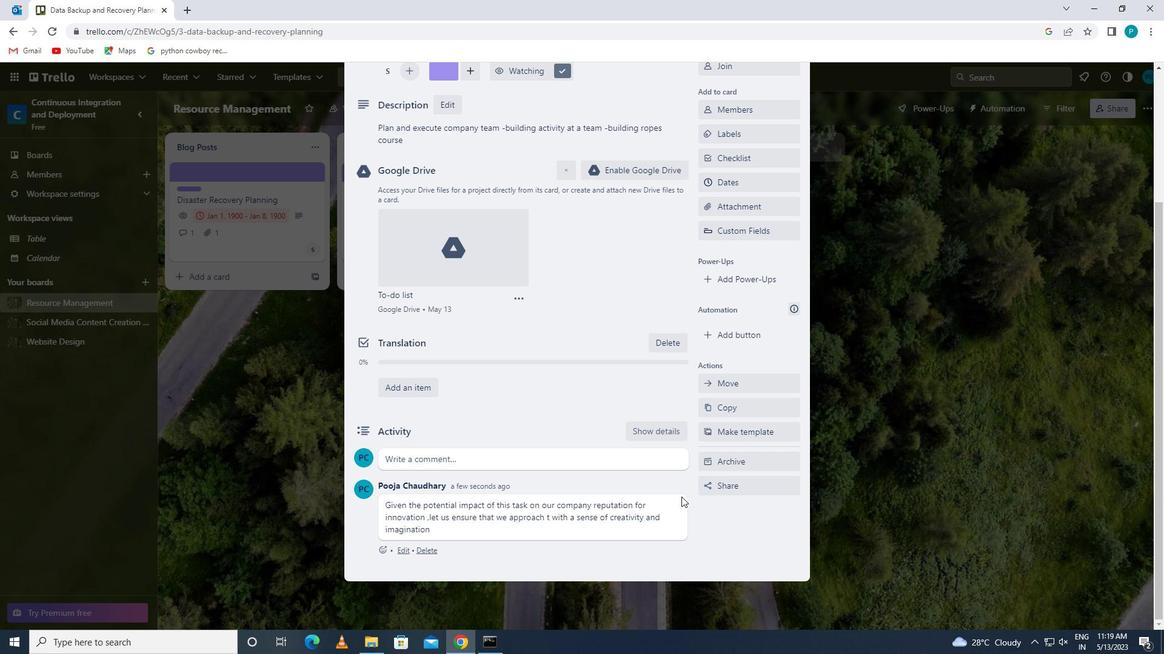
Action: Mouse scrolled (667, 494) with delta (0, 0)
Screenshot: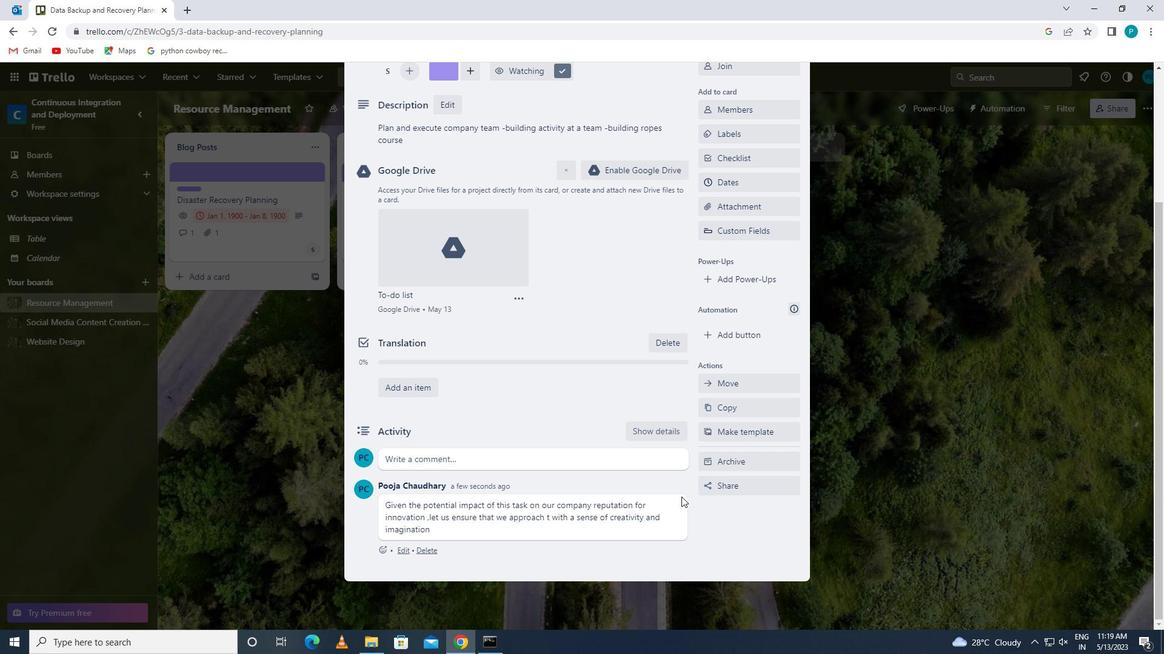 
Action: Mouse scrolled (667, 494) with delta (0, 0)
Screenshot: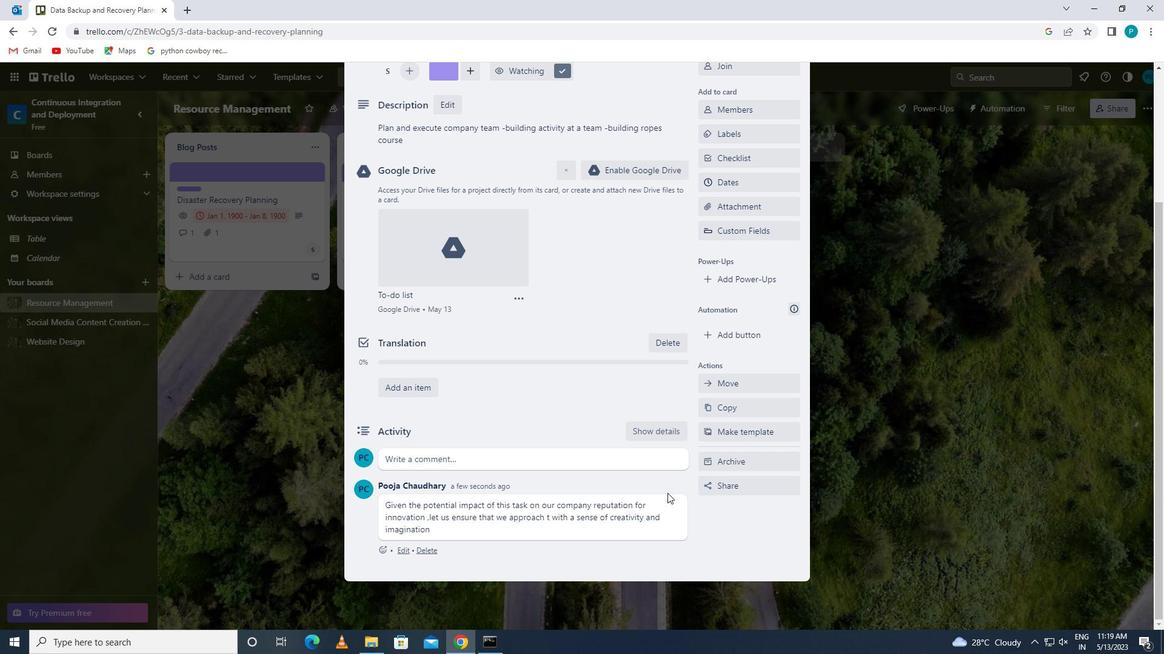
